 Task: Select the single group option in the hide condition.
Action: Mouse moved to (55, 485)
Screenshot: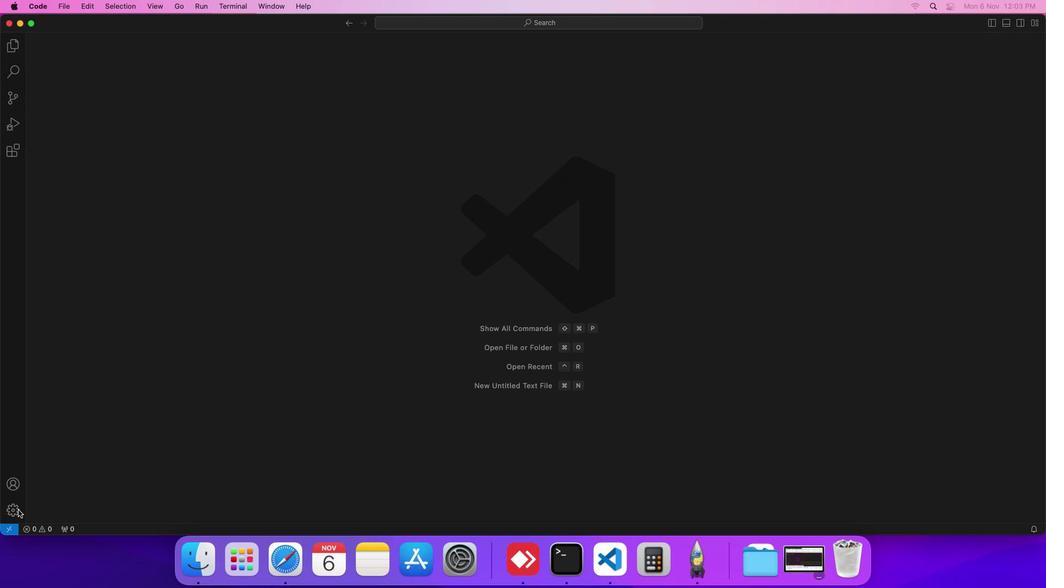 
Action: Mouse pressed left at (55, 485)
Screenshot: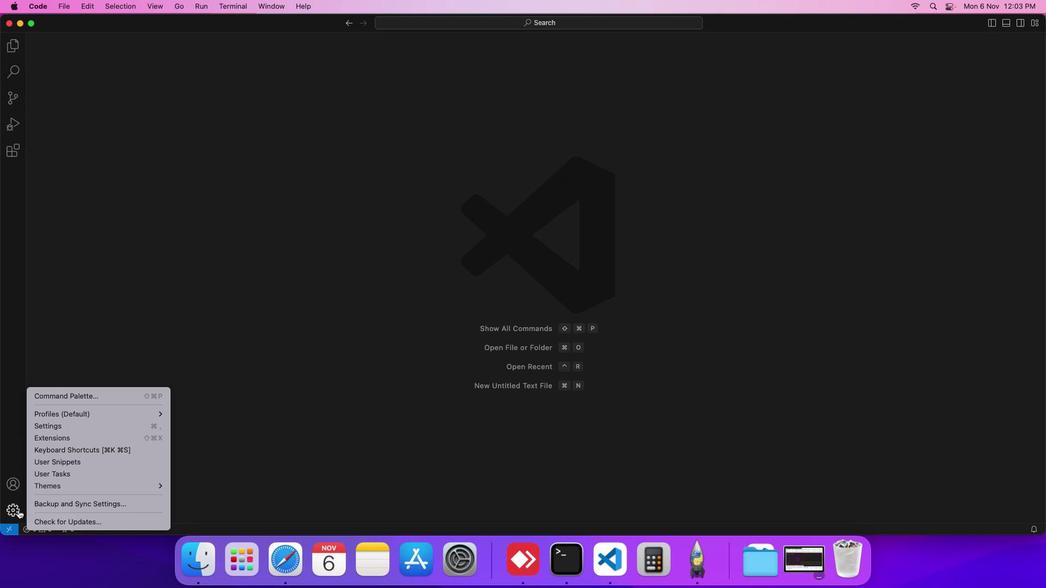 
Action: Mouse moved to (78, 403)
Screenshot: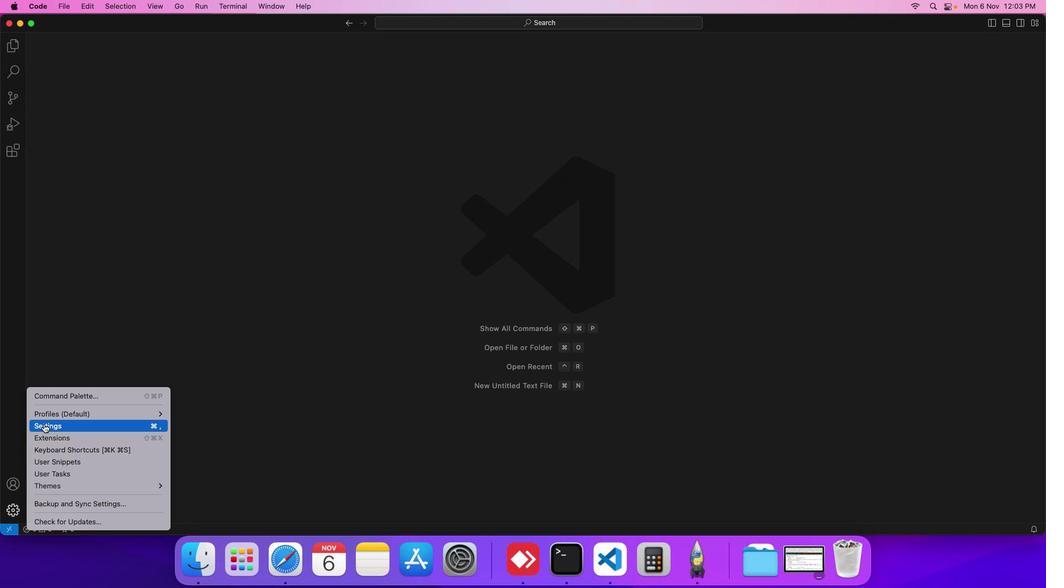 
Action: Mouse pressed left at (78, 403)
Screenshot: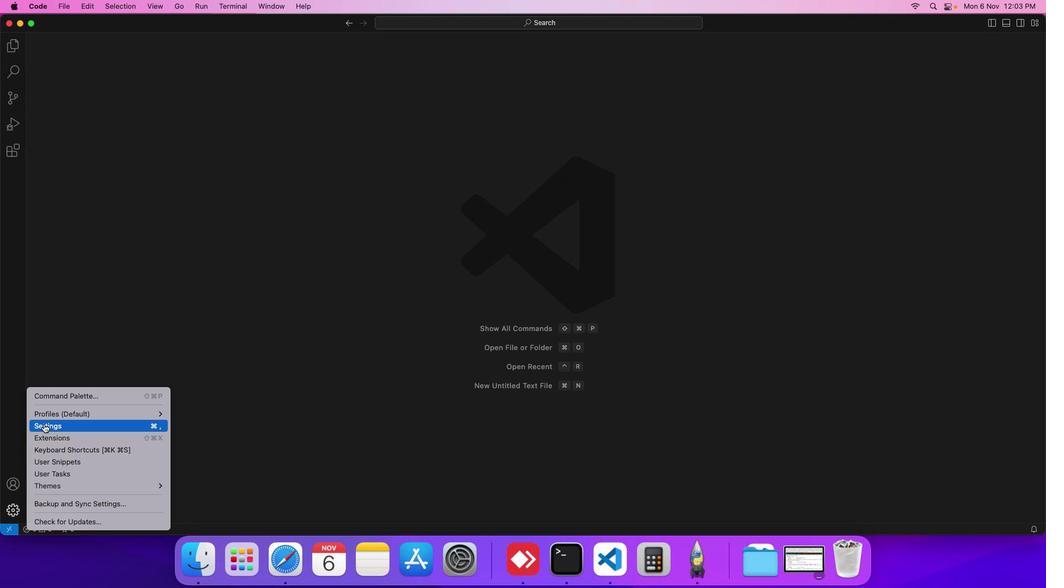 
Action: Mouse moved to (270, 146)
Screenshot: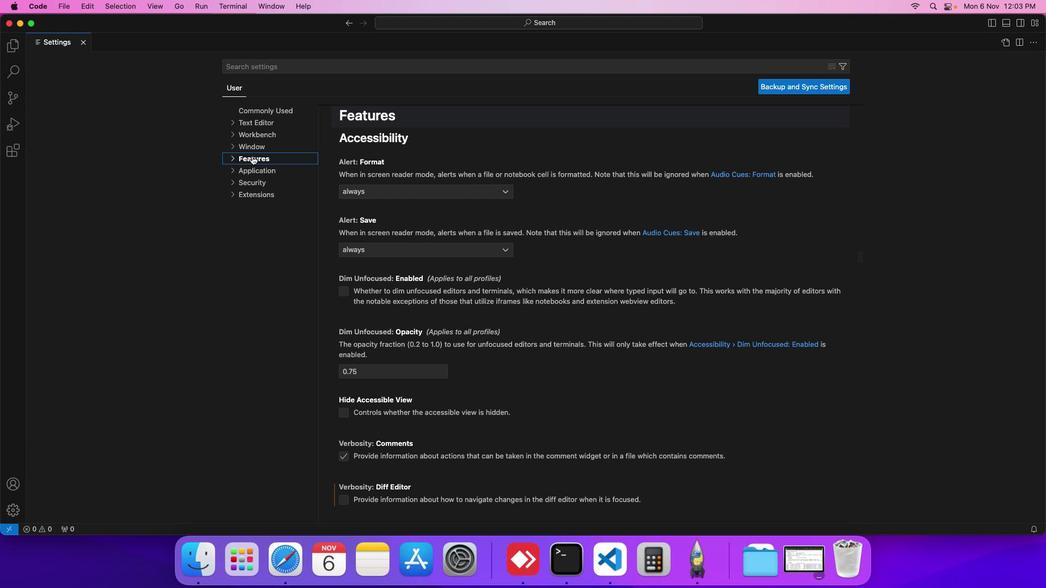 
Action: Mouse pressed left at (270, 146)
Screenshot: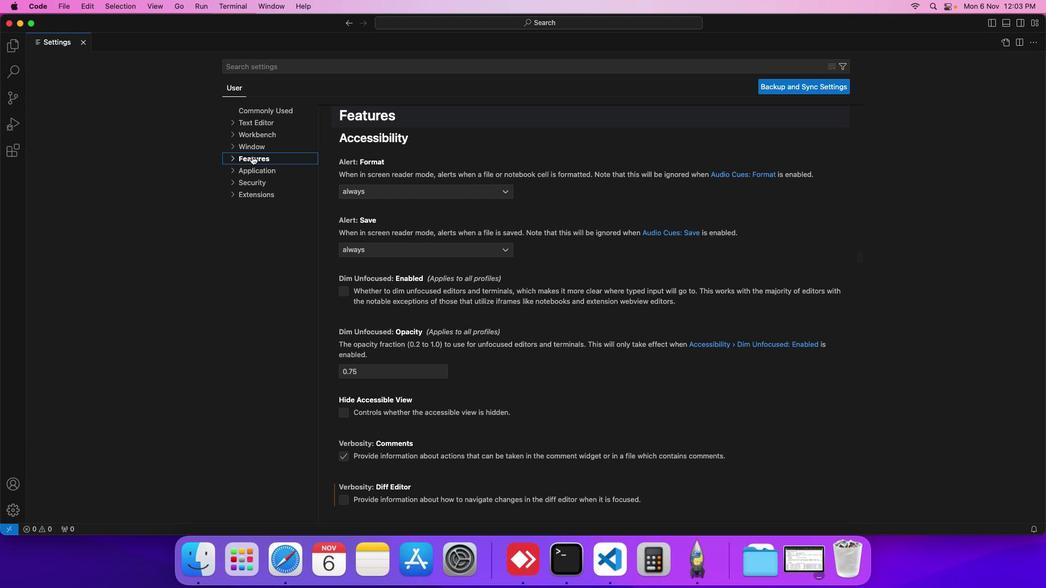 
Action: Mouse moved to (283, 239)
Screenshot: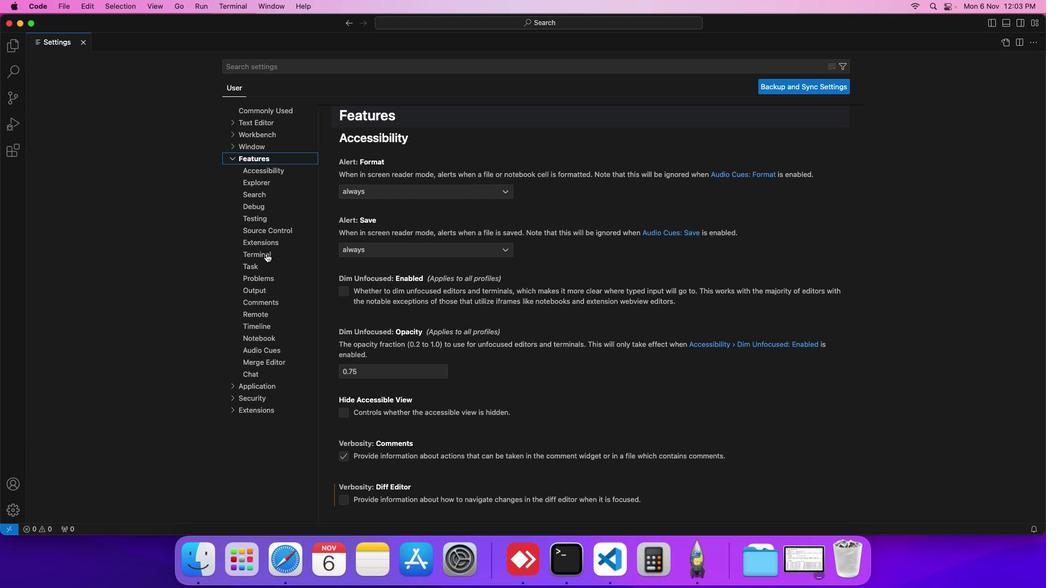 
Action: Mouse pressed left at (283, 239)
Screenshot: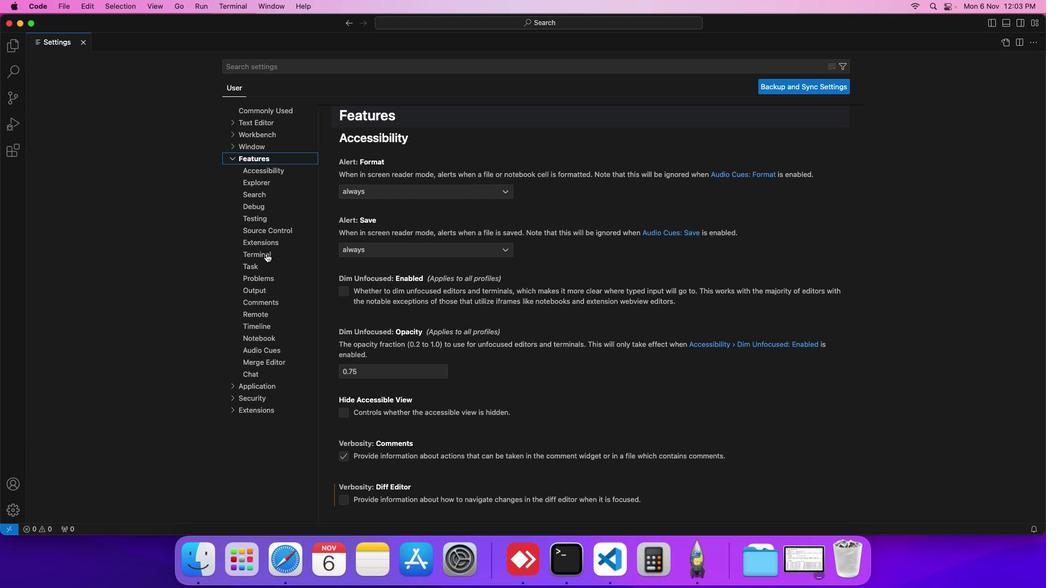 
Action: Mouse moved to (347, 320)
Screenshot: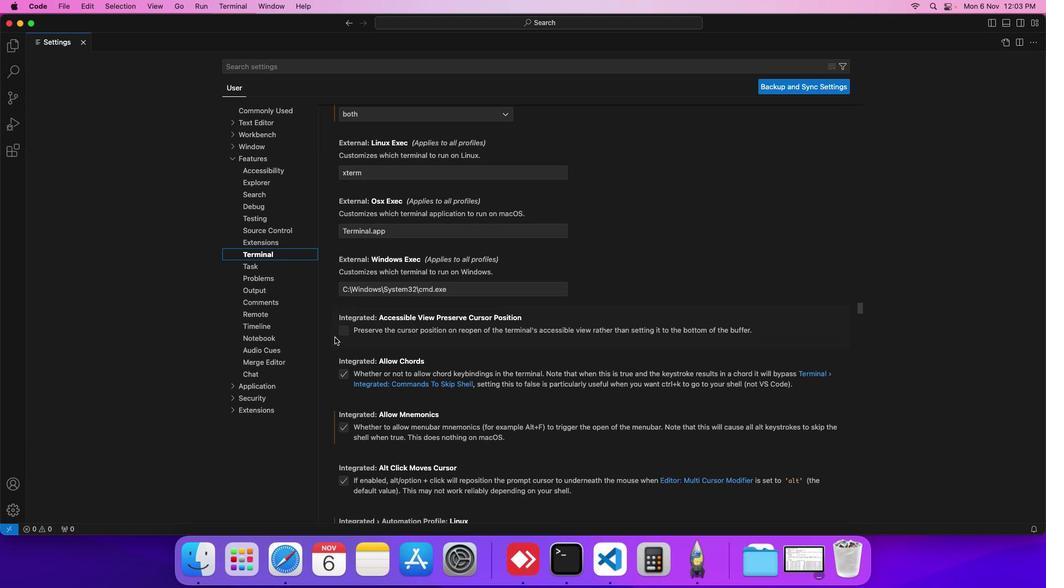 
Action: Mouse scrolled (347, 320) with delta (38, -2)
Screenshot: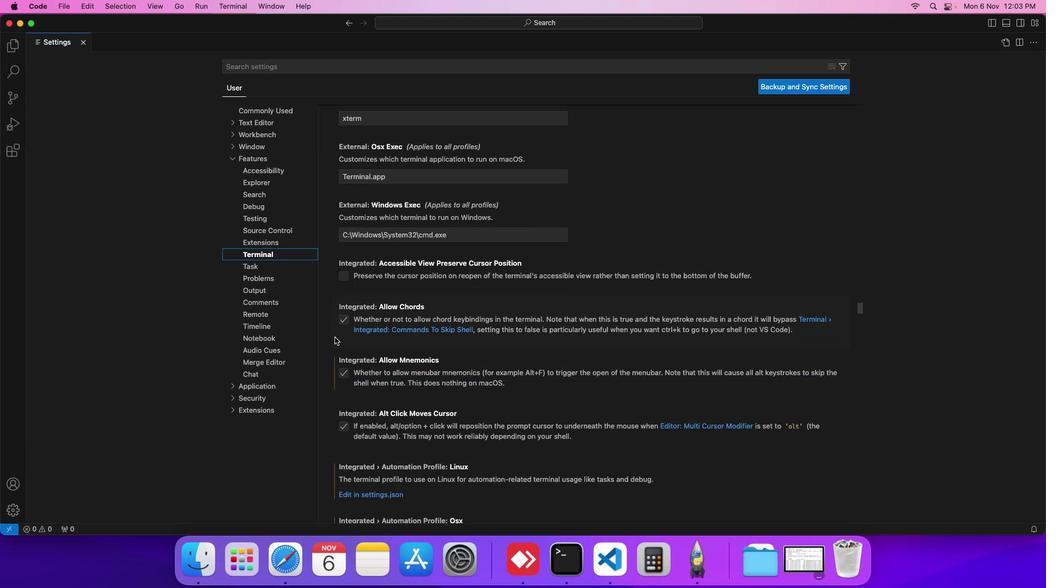 
Action: Mouse scrolled (347, 320) with delta (38, -2)
Screenshot: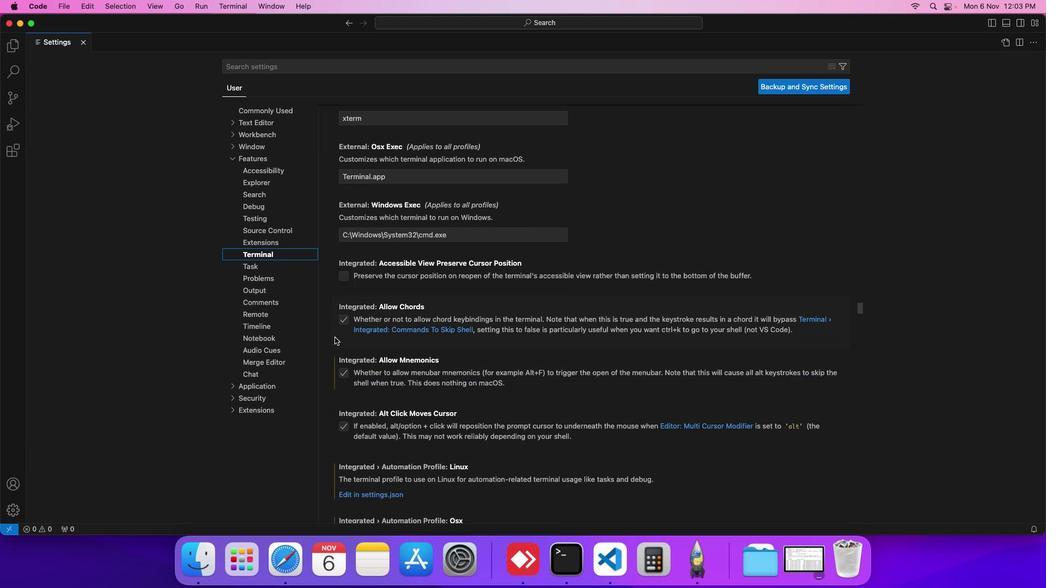 
Action: Mouse scrolled (347, 320) with delta (38, -3)
Screenshot: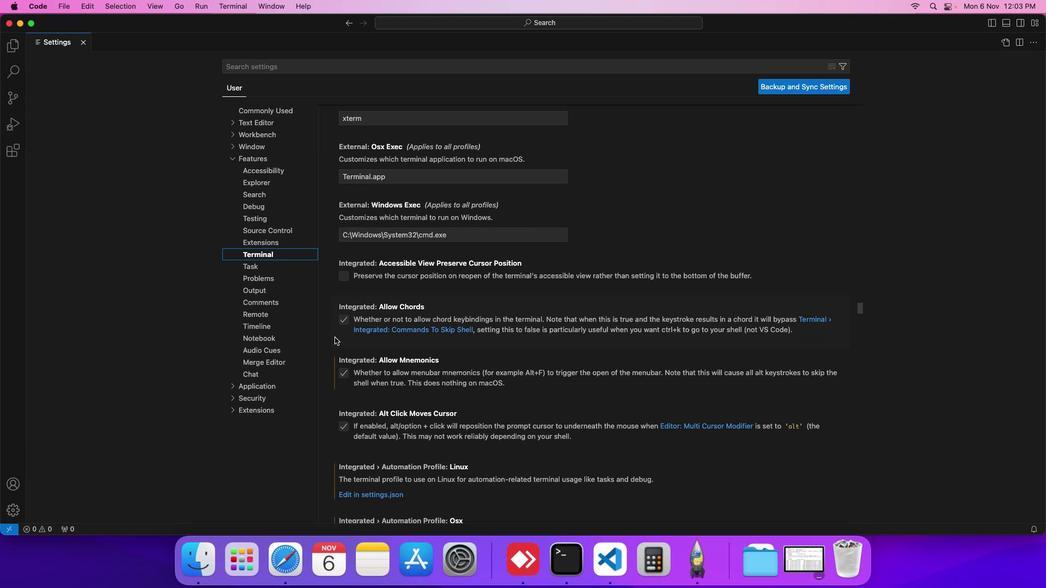 
Action: Mouse scrolled (347, 320) with delta (38, -2)
Screenshot: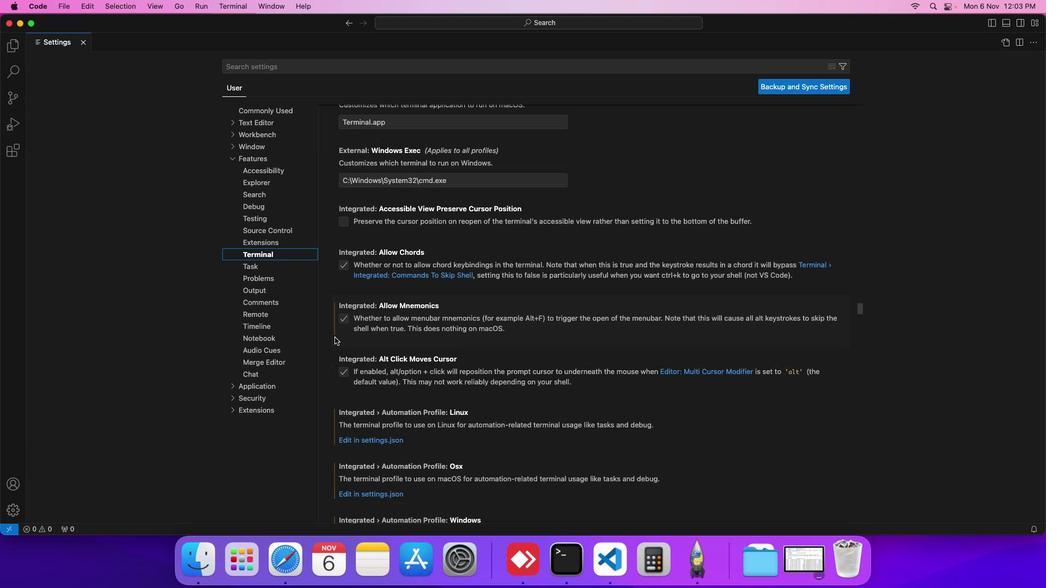 
Action: Mouse scrolled (347, 320) with delta (38, -2)
Screenshot: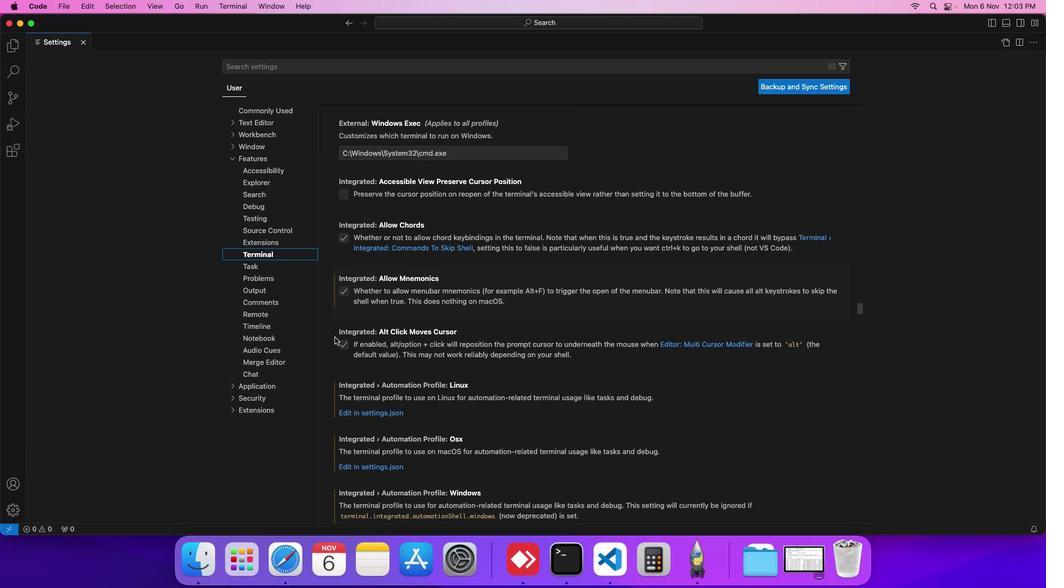 
Action: Mouse scrolled (347, 320) with delta (38, -2)
Screenshot: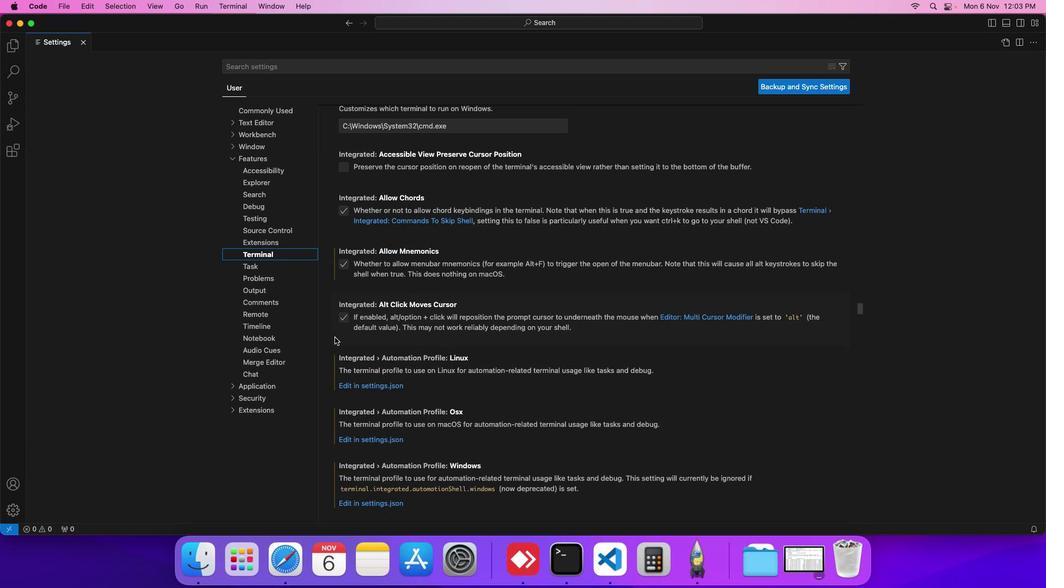 
Action: Mouse scrolled (347, 320) with delta (38, -2)
Screenshot: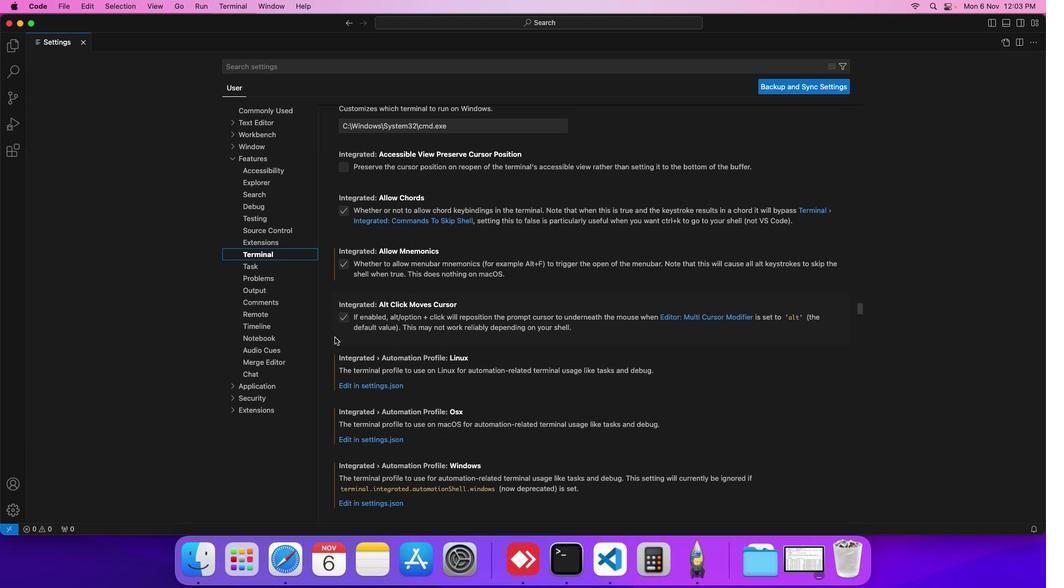 
Action: Mouse moved to (347, 320)
Screenshot: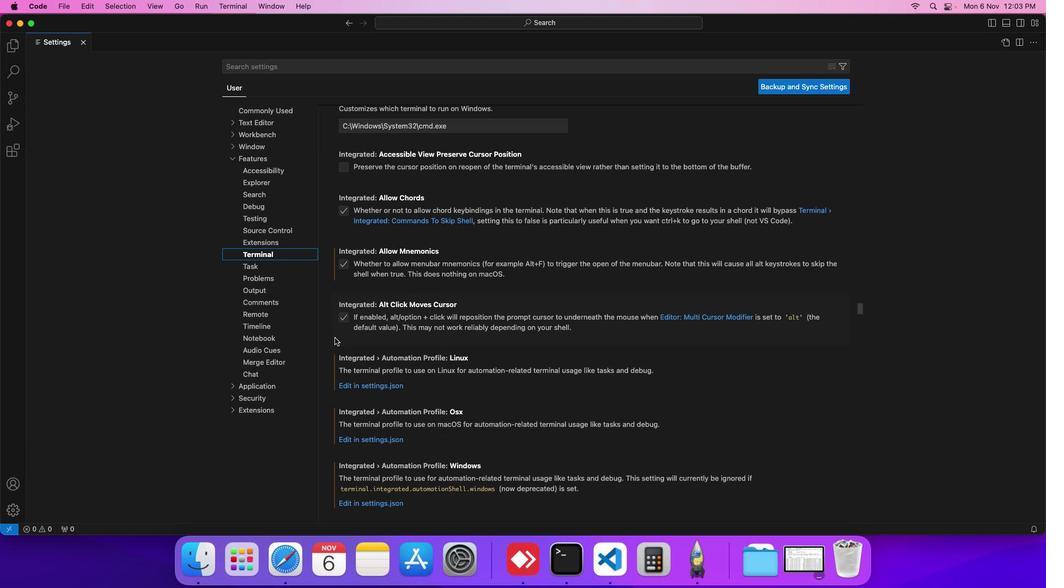 
Action: Mouse scrolled (347, 320) with delta (38, -2)
Screenshot: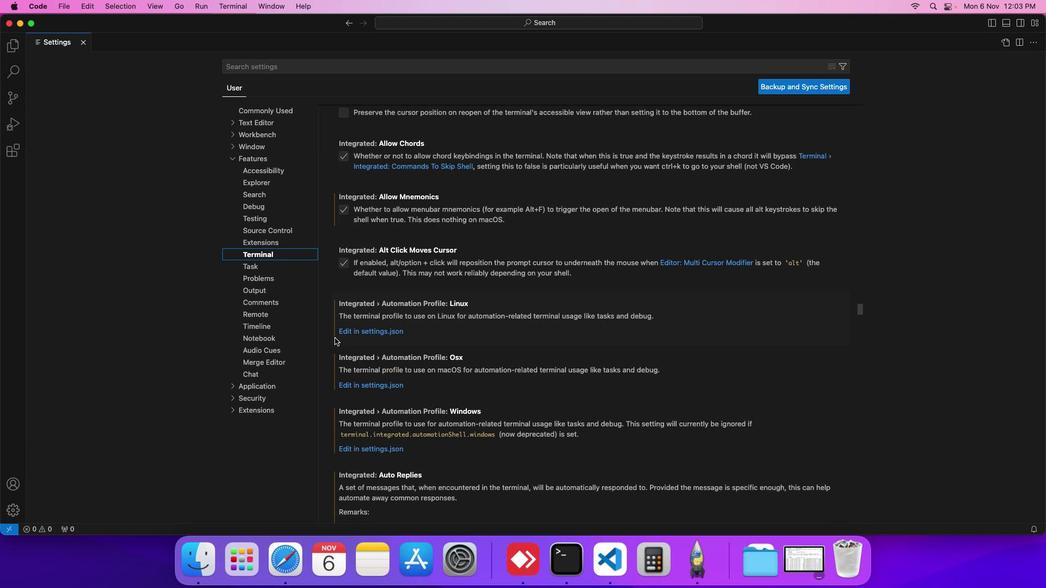 
Action: Mouse scrolled (347, 320) with delta (38, -2)
Screenshot: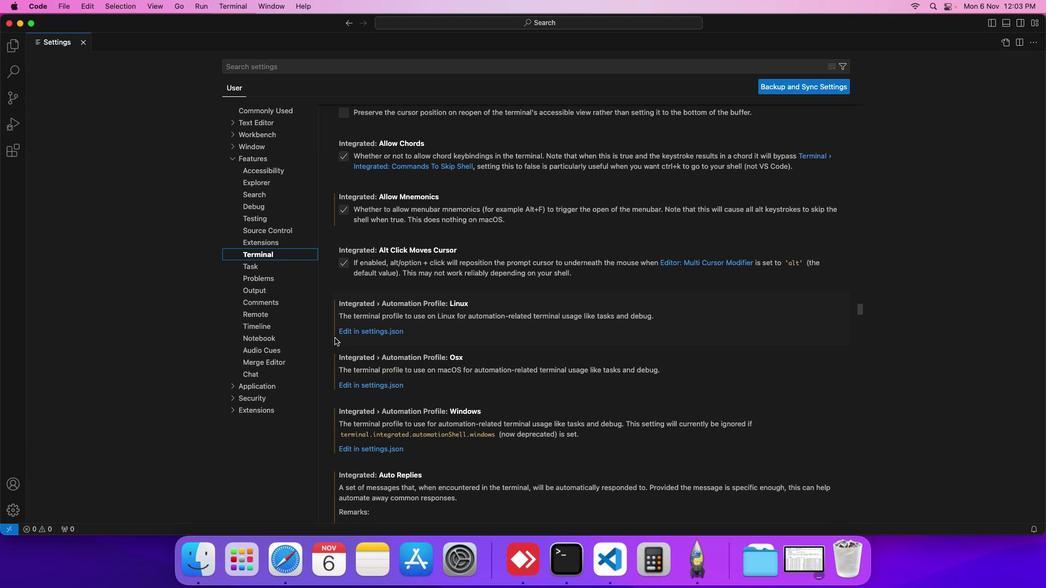 
Action: Mouse scrolled (347, 320) with delta (38, -2)
Screenshot: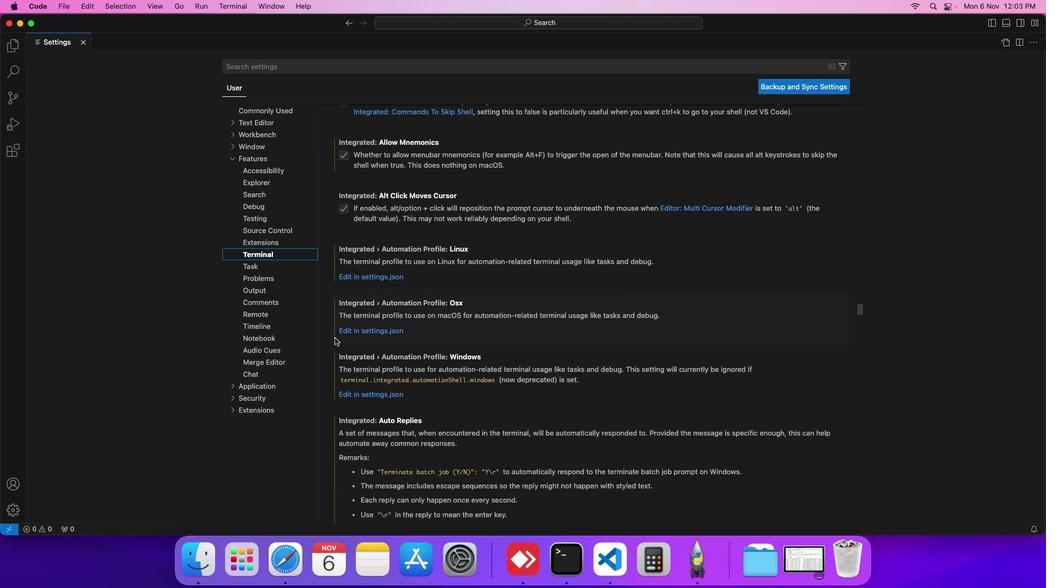 
Action: Mouse scrolled (347, 320) with delta (38, -2)
Screenshot: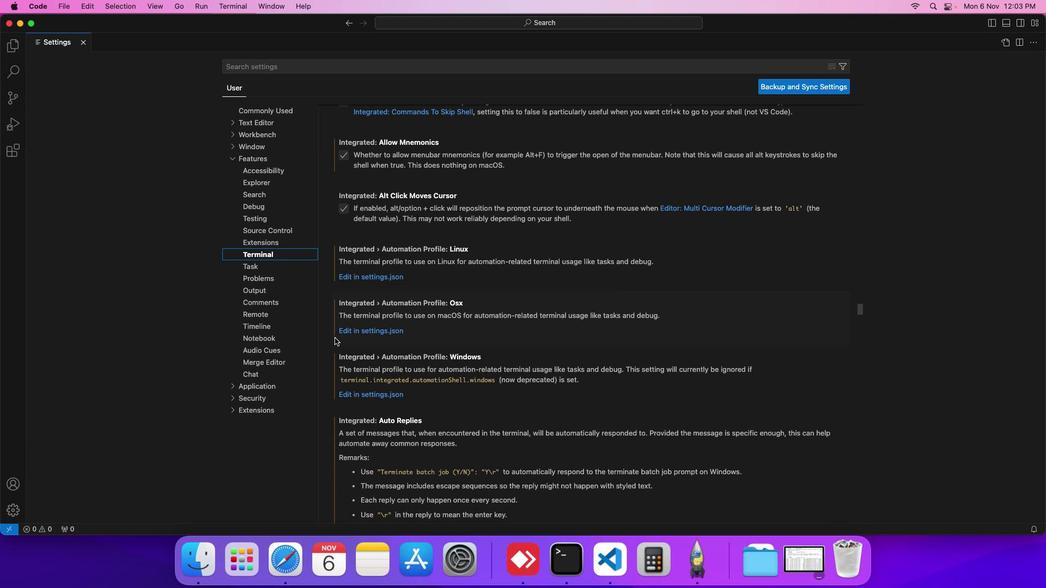 
Action: Mouse scrolled (347, 320) with delta (38, -2)
Screenshot: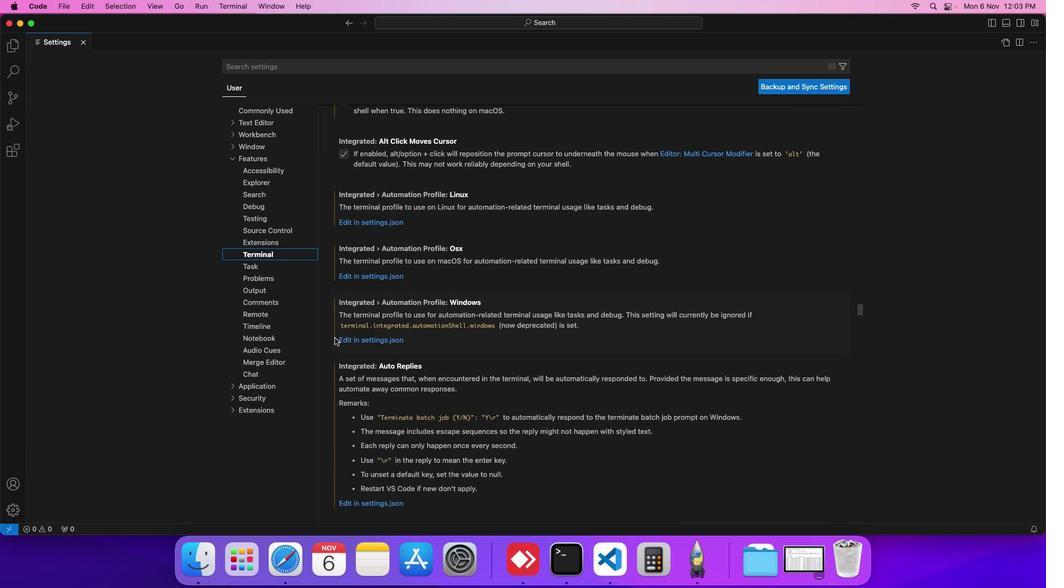 
Action: Mouse scrolled (347, 320) with delta (38, -2)
Screenshot: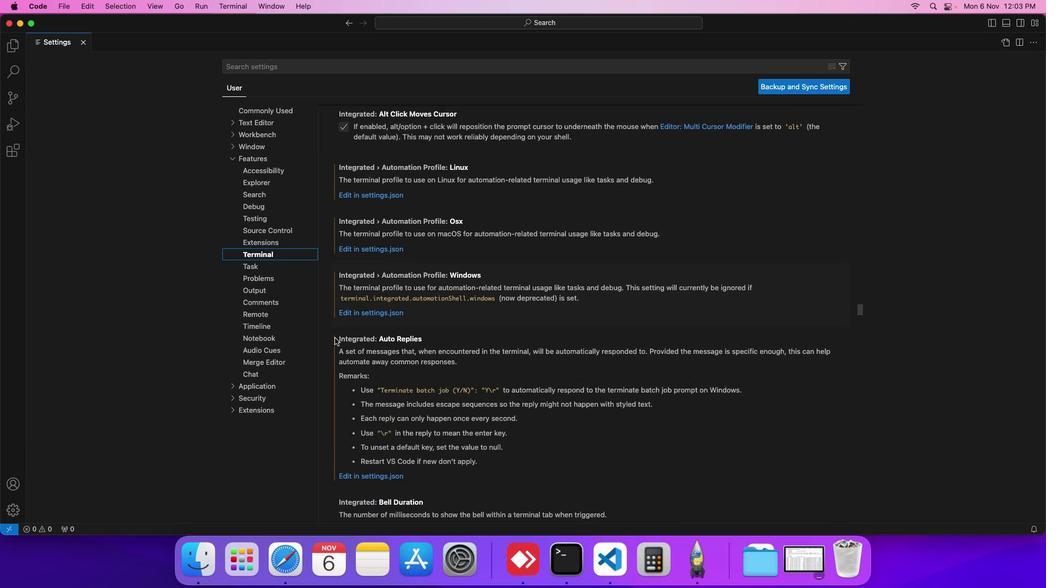 
Action: Mouse scrolled (347, 320) with delta (38, -2)
Screenshot: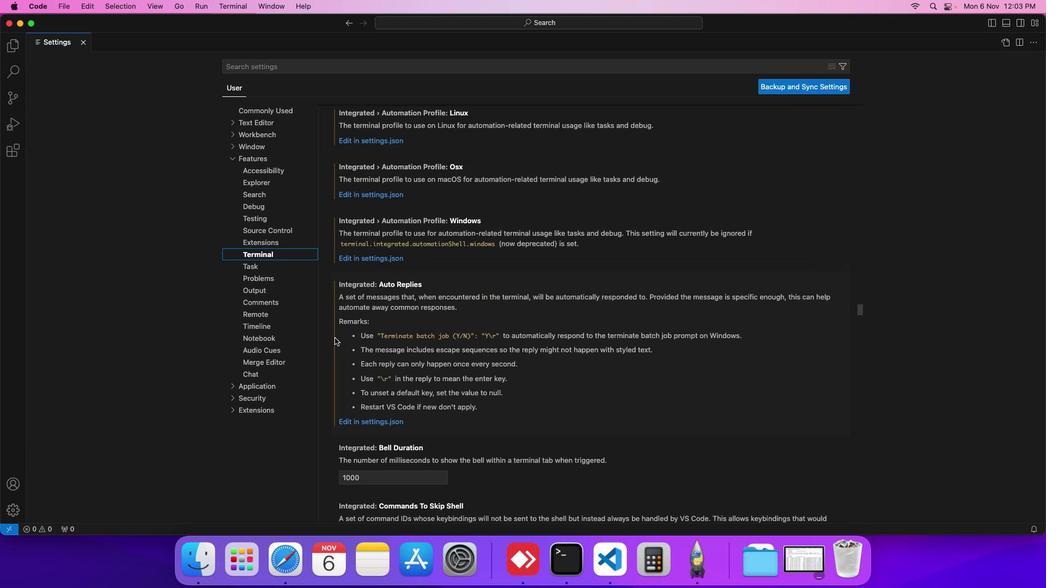 
Action: Mouse scrolled (347, 320) with delta (38, -3)
Screenshot: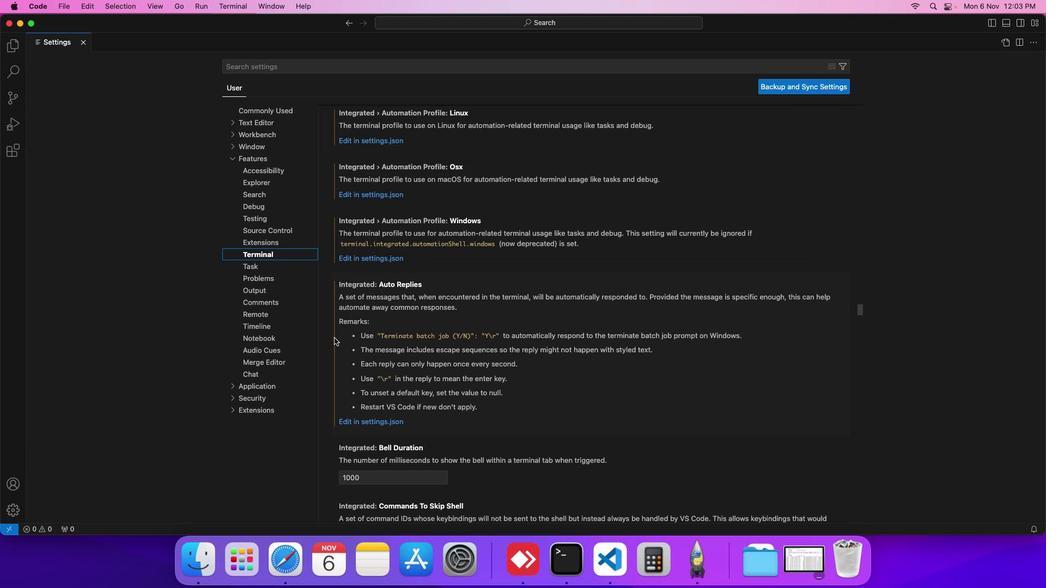 
Action: Mouse moved to (346, 320)
Screenshot: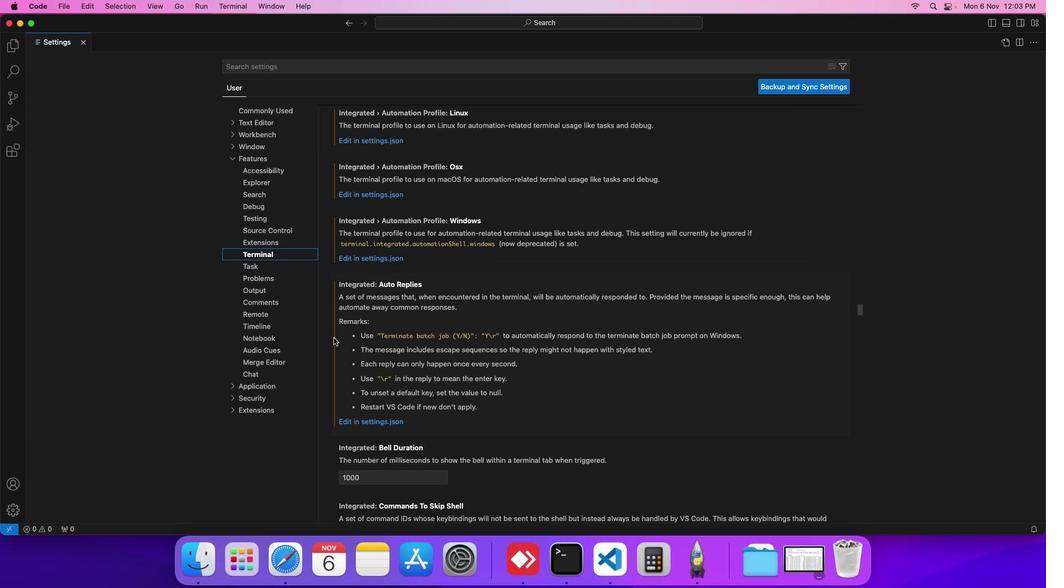 
Action: Mouse scrolled (346, 320) with delta (38, -2)
Screenshot: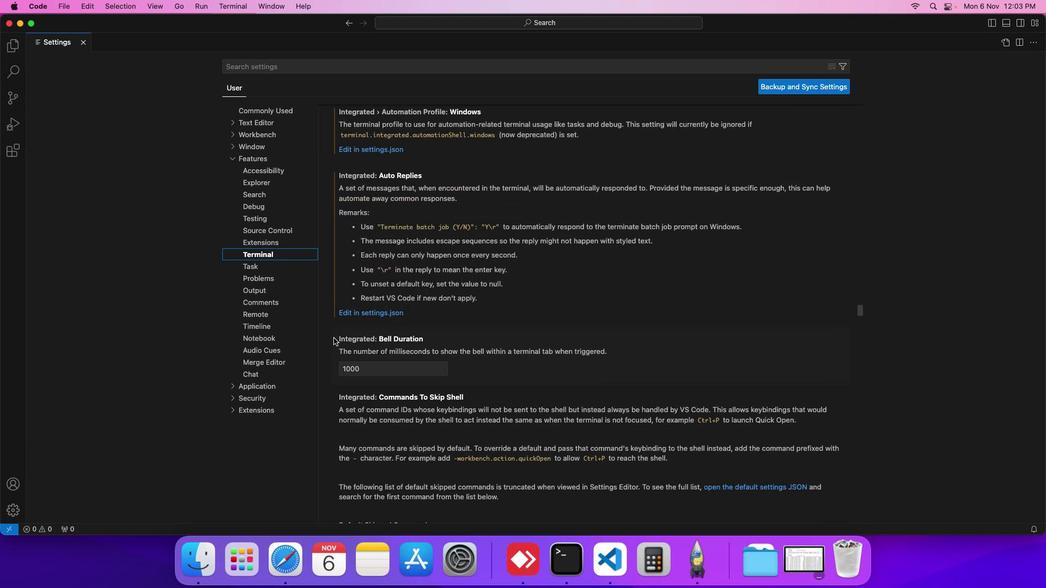 
Action: Mouse scrolled (346, 320) with delta (38, -2)
Screenshot: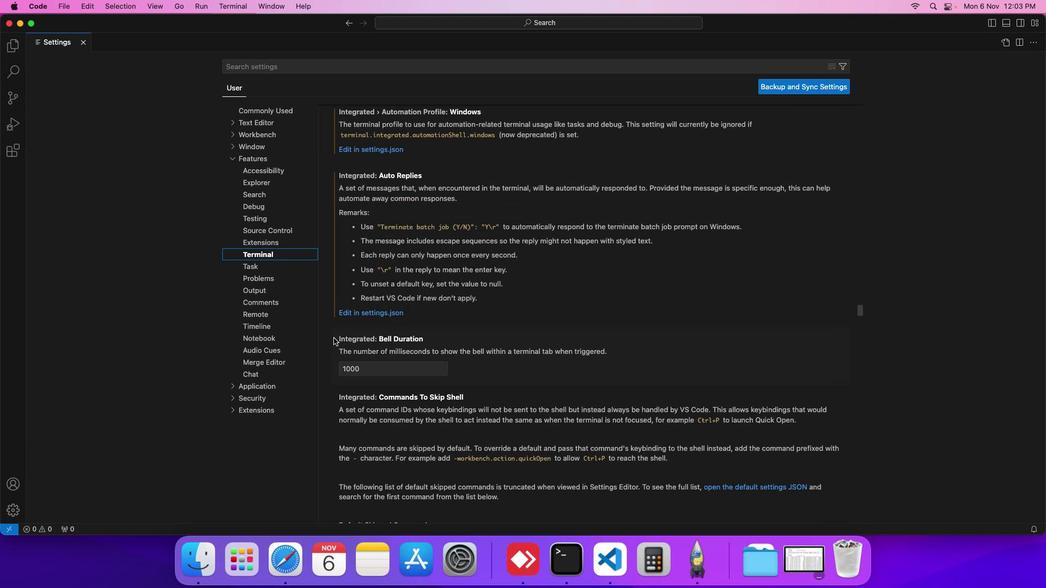 
Action: Mouse scrolled (346, 320) with delta (38, -3)
Screenshot: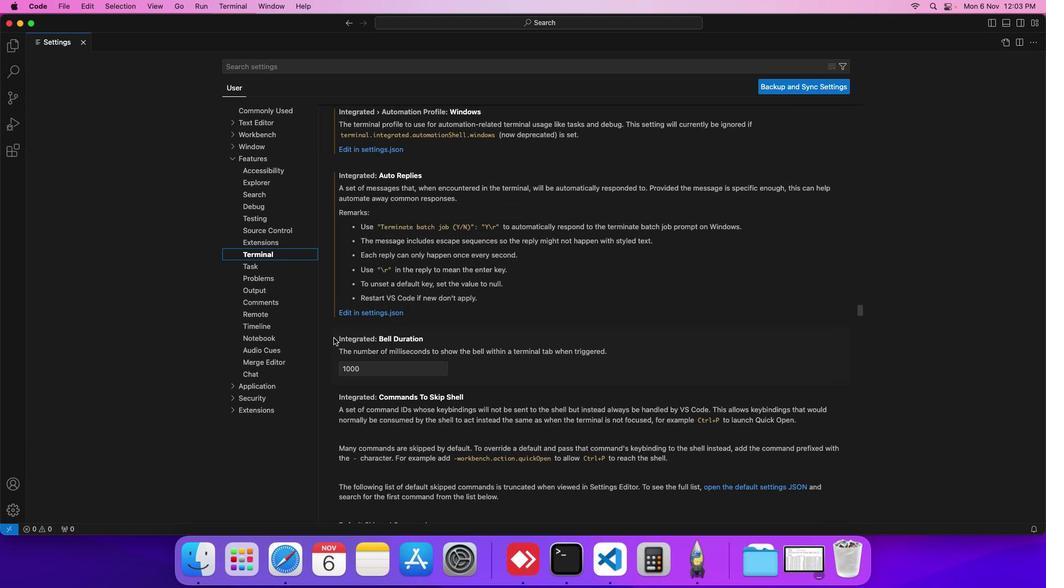 
Action: Mouse moved to (344, 320)
Screenshot: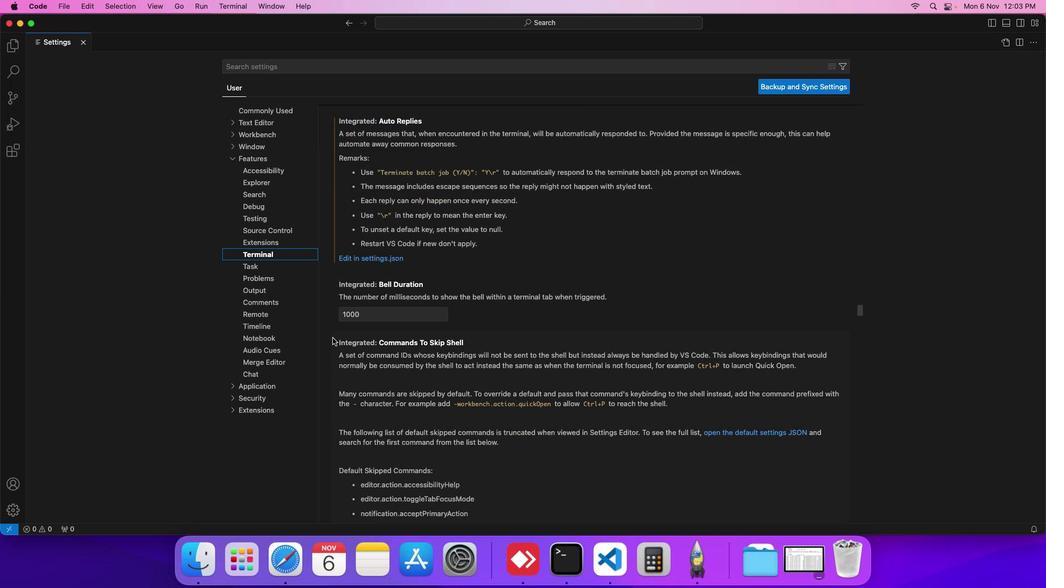 
Action: Mouse scrolled (344, 320) with delta (38, -2)
Screenshot: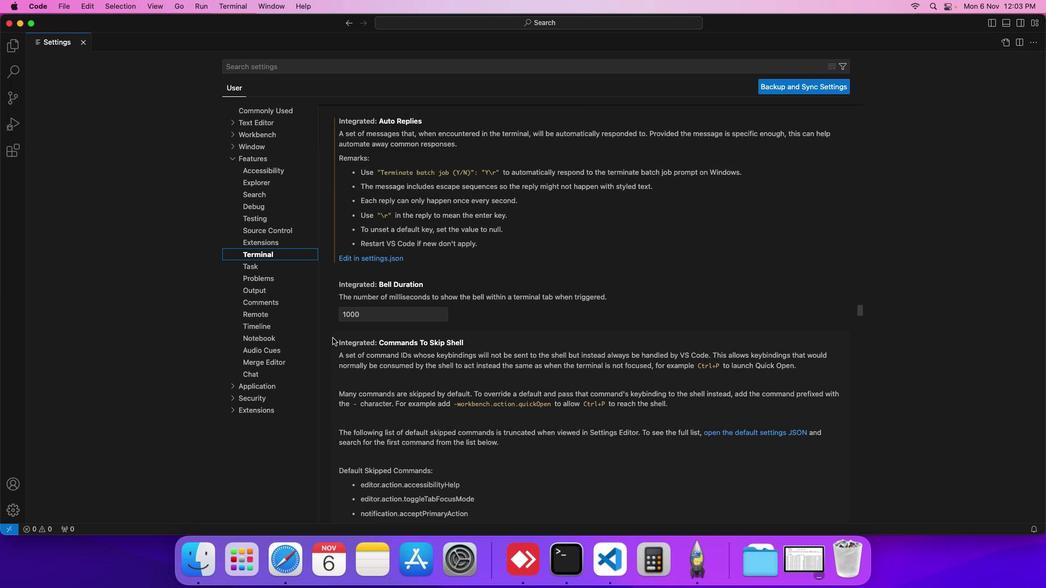 
Action: Mouse scrolled (344, 320) with delta (38, -2)
Screenshot: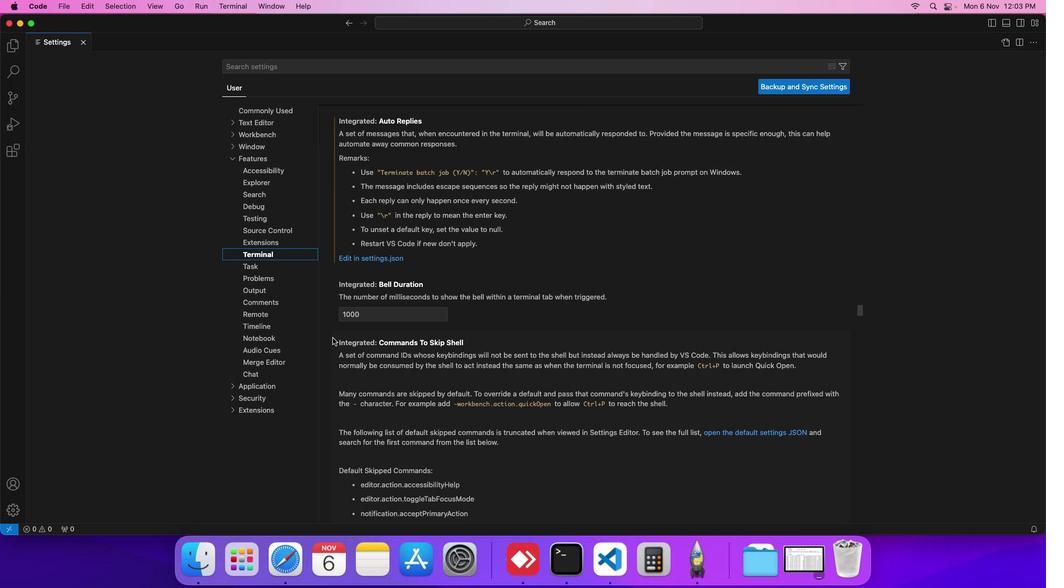 
Action: Mouse scrolled (344, 320) with delta (38, -2)
Screenshot: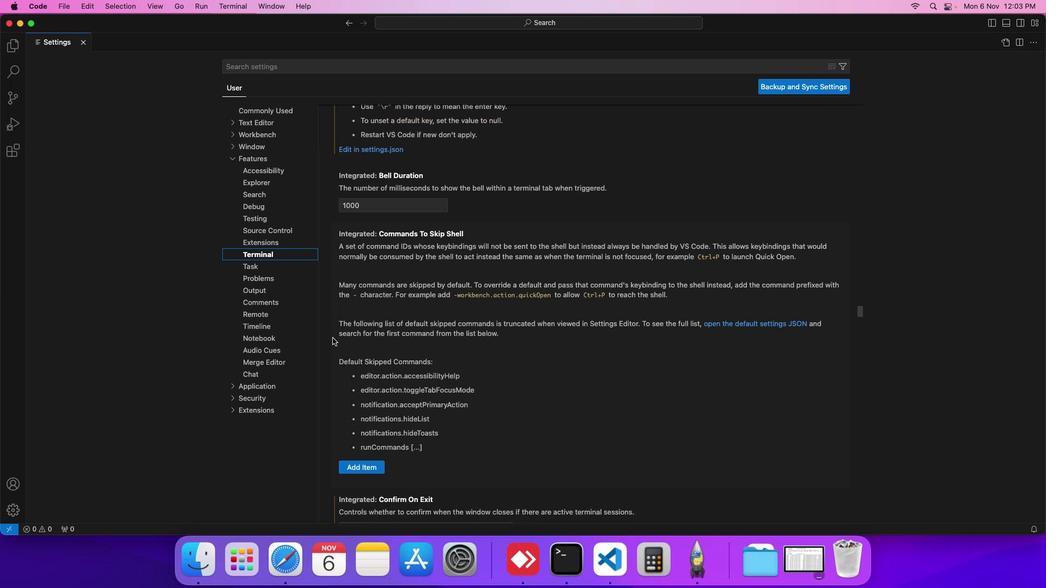 
Action: Mouse scrolled (344, 320) with delta (38, -2)
Screenshot: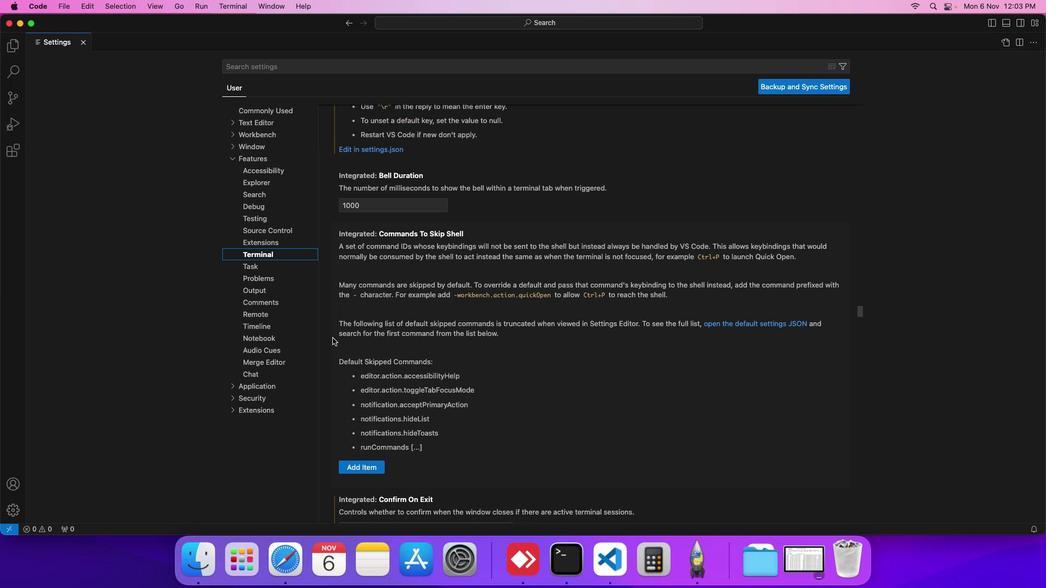 
Action: Mouse scrolled (344, 320) with delta (38, -3)
Screenshot: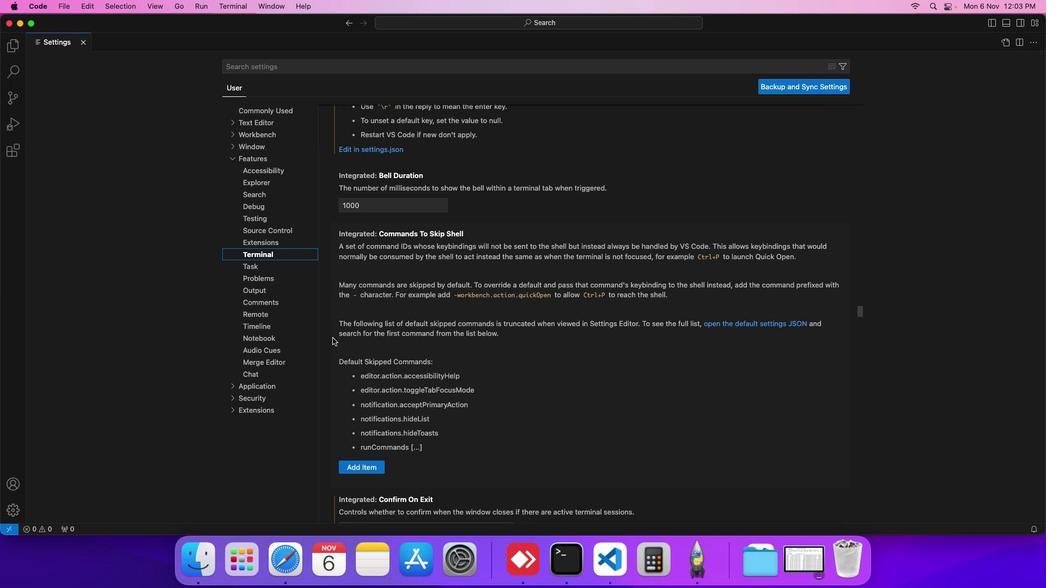 
Action: Mouse scrolled (344, 320) with delta (38, -2)
Screenshot: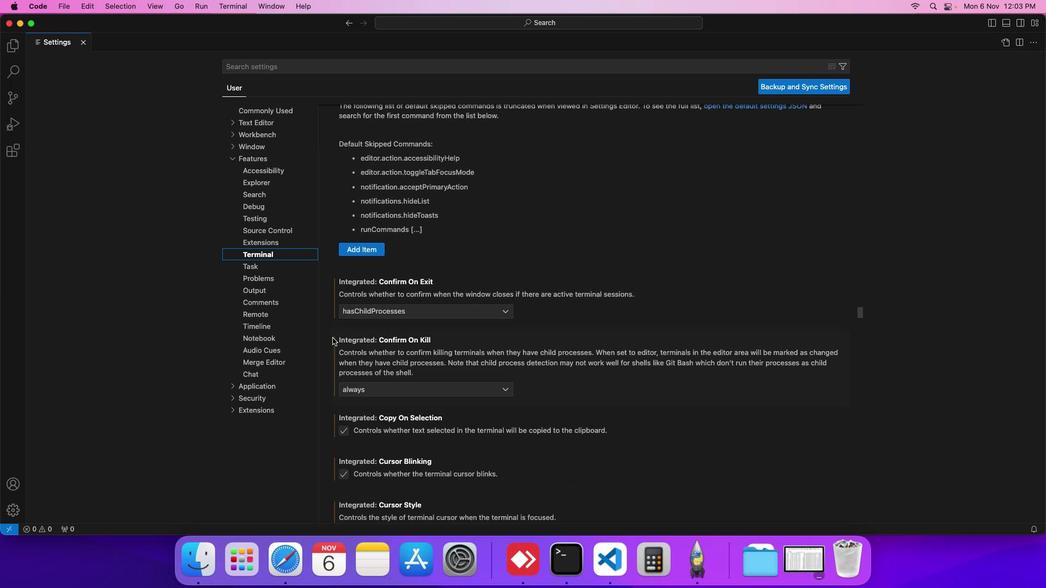 
Action: Mouse scrolled (344, 320) with delta (38, -2)
Screenshot: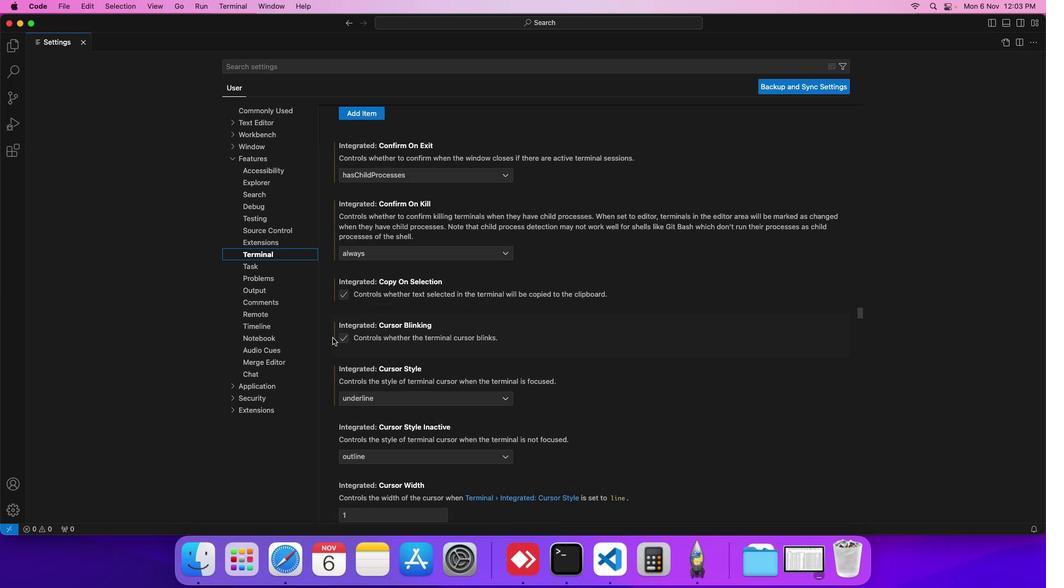 
Action: Mouse scrolled (344, 320) with delta (38, -3)
Screenshot: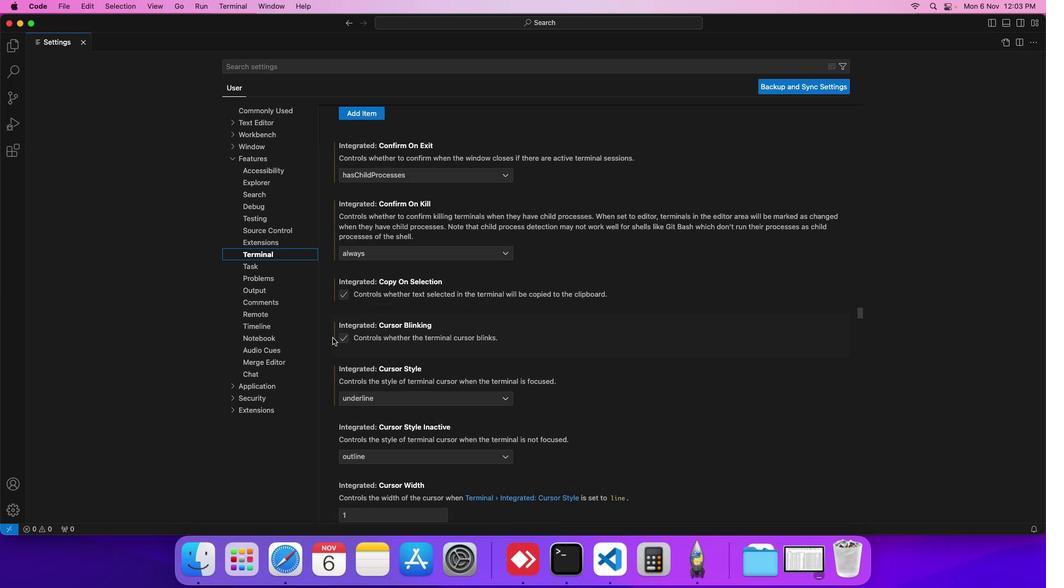 
Action: Mouse scrolled (344, 320) with delta (38, -4)
Screenshot: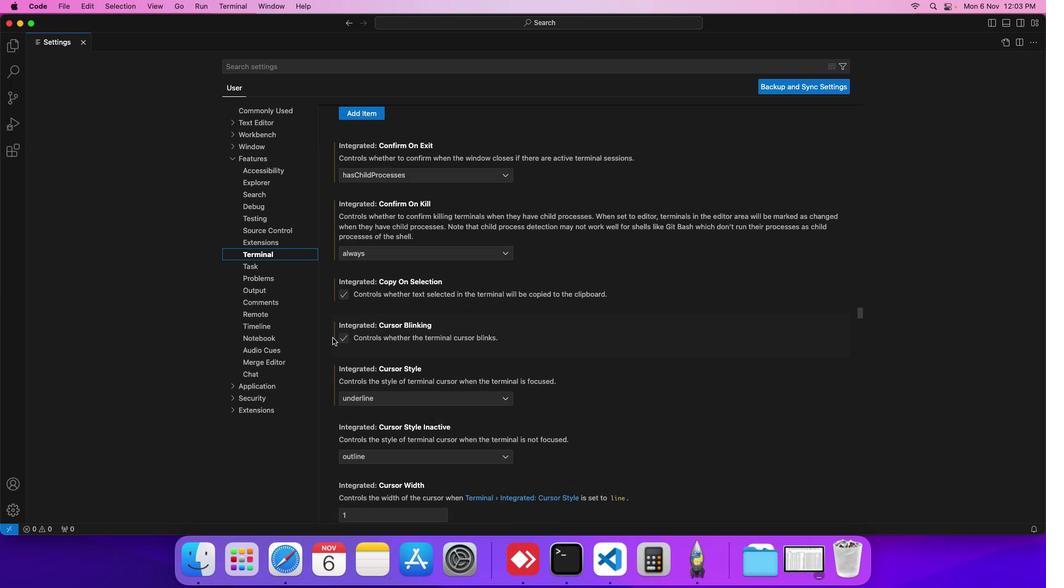 
Action: Mouse scrolled (344, 320) with delta (38, -4)
Screenshot: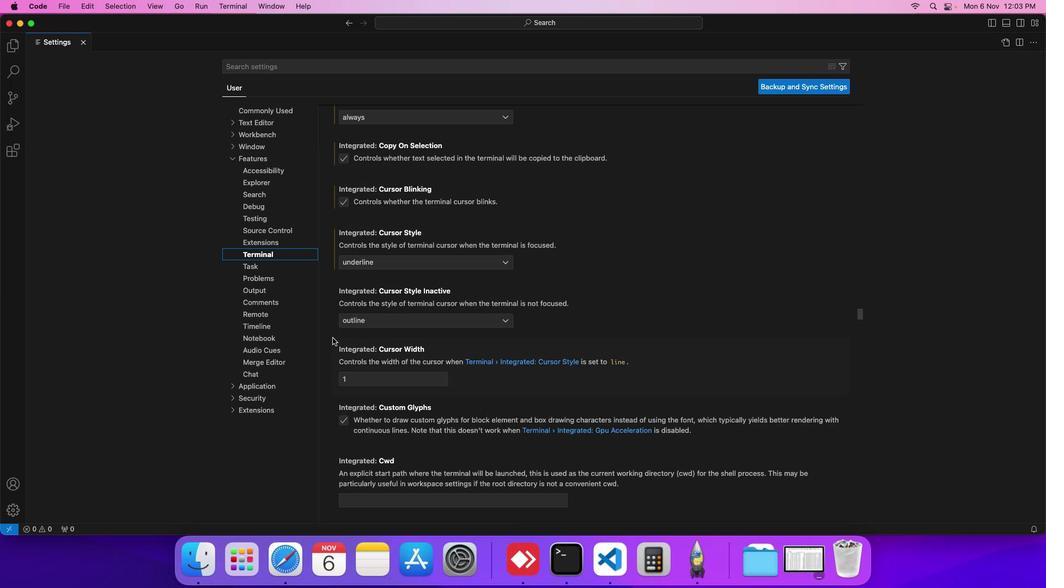 
Action: Mouse scrolled (344, 320) with delta (38, -4)
Screenshot: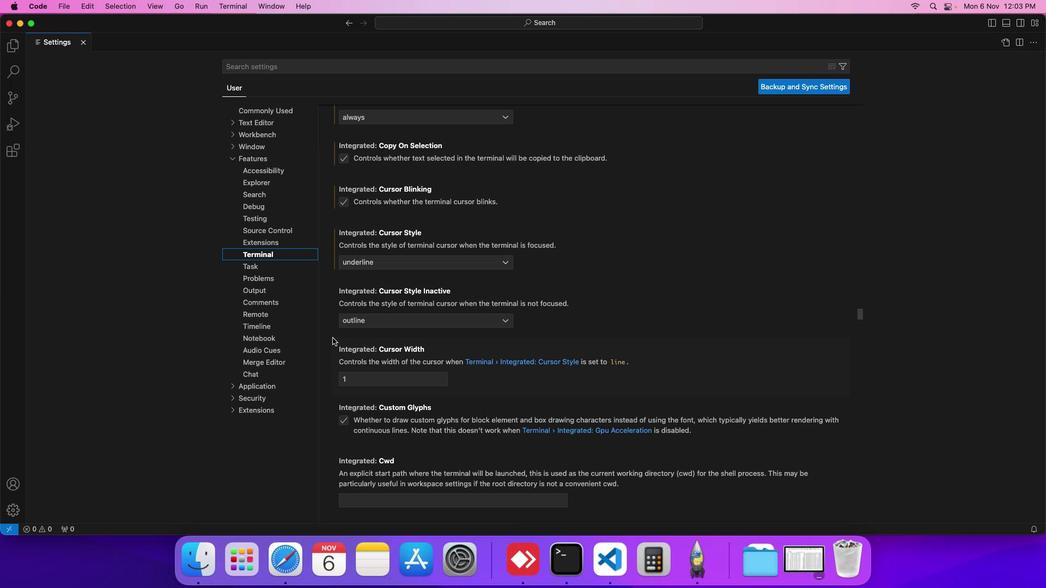 
Action: Mouse moved to (344, 320)
Screenshot: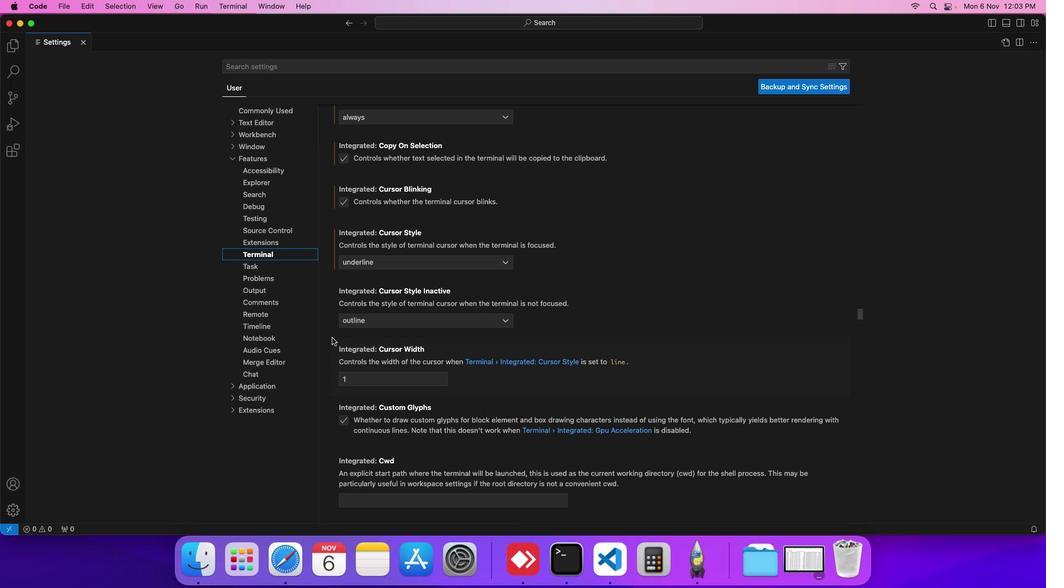 
Action: Mouse scrolled (344, 320) with delta (38, -2)
Screenshot: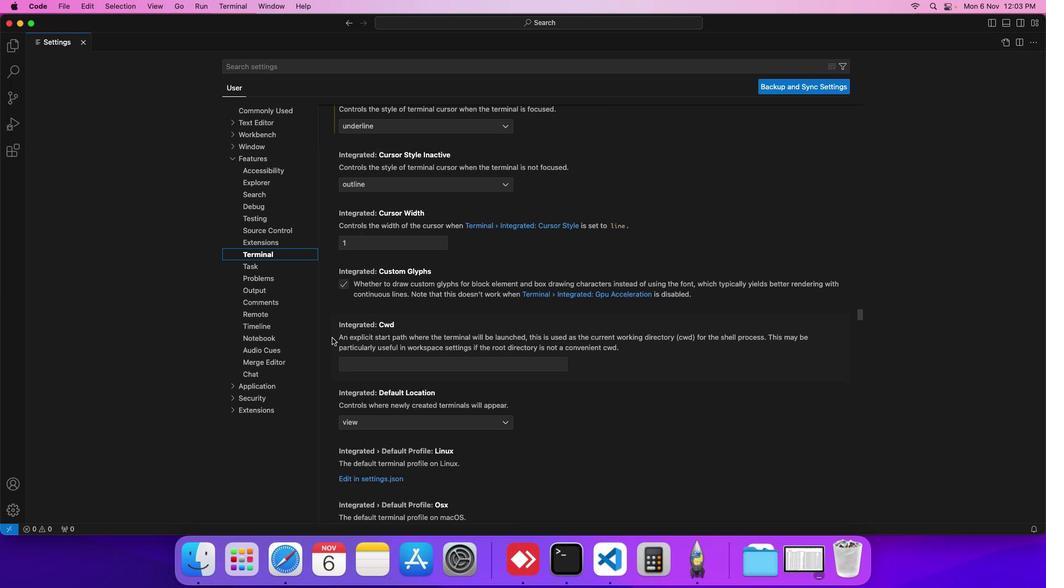 
Action: Mouse scrolled (344, 320) with delta (38, -2)
Screenshot: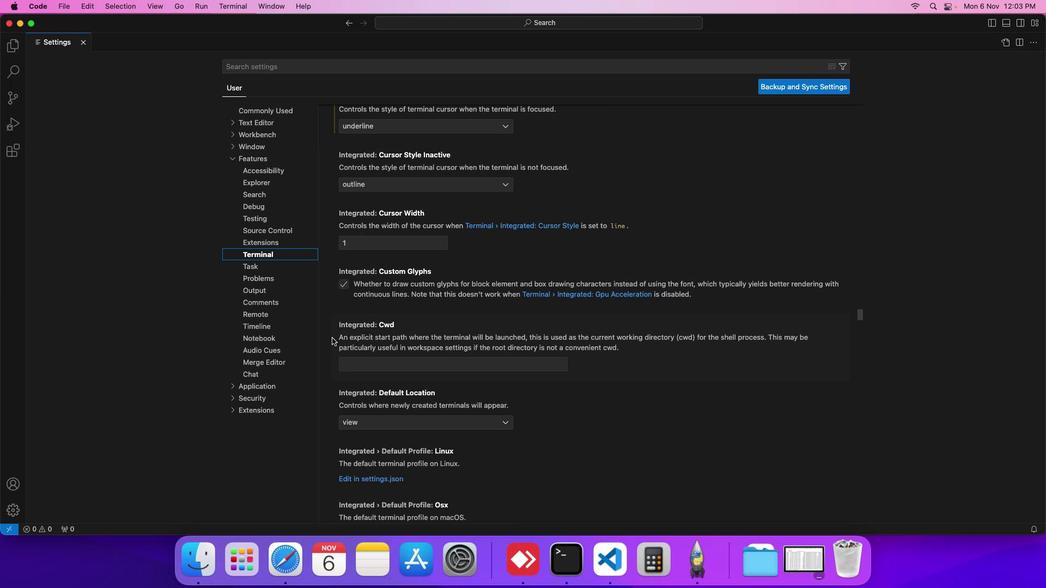 
Action: Mouse scrolled (344, 320) with delta (38, -3)
Screenshot: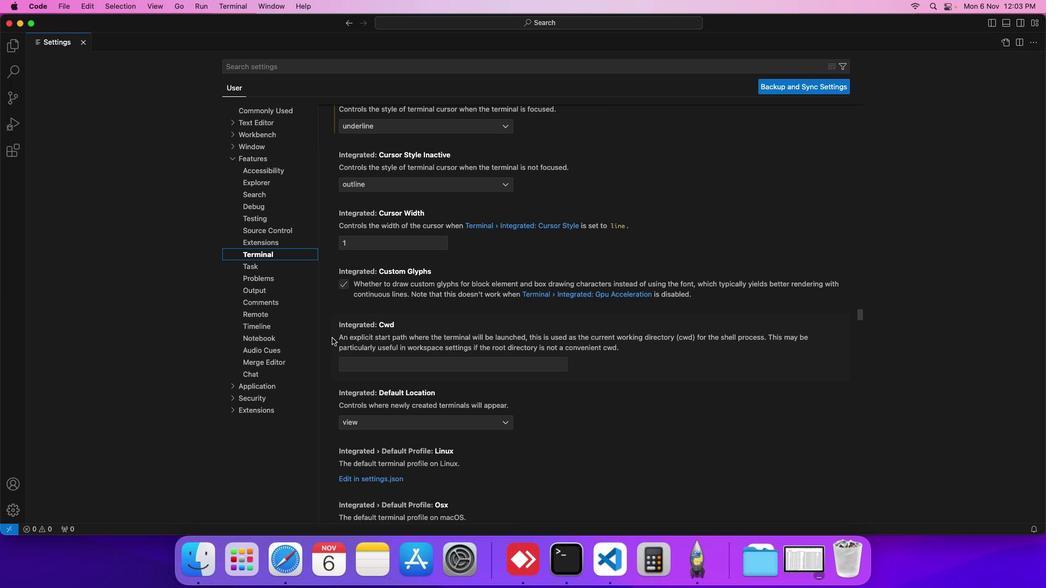 
Action: Mouse scrolled (344, 320) with delta (38, -2)
Screenshot: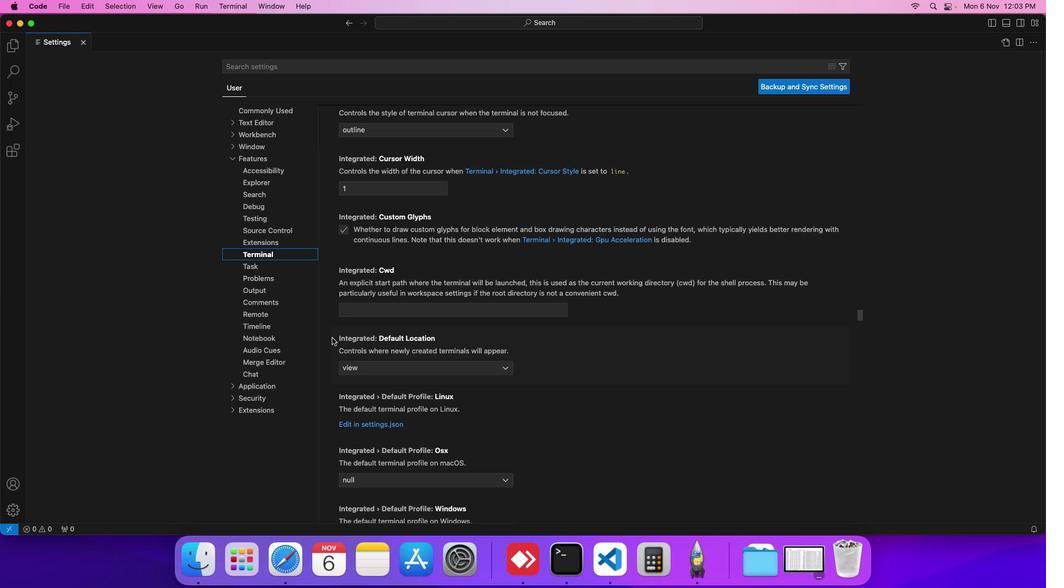 
Action: Mouse scrolled (344, 320) with delta (38, -2)
Screenshot: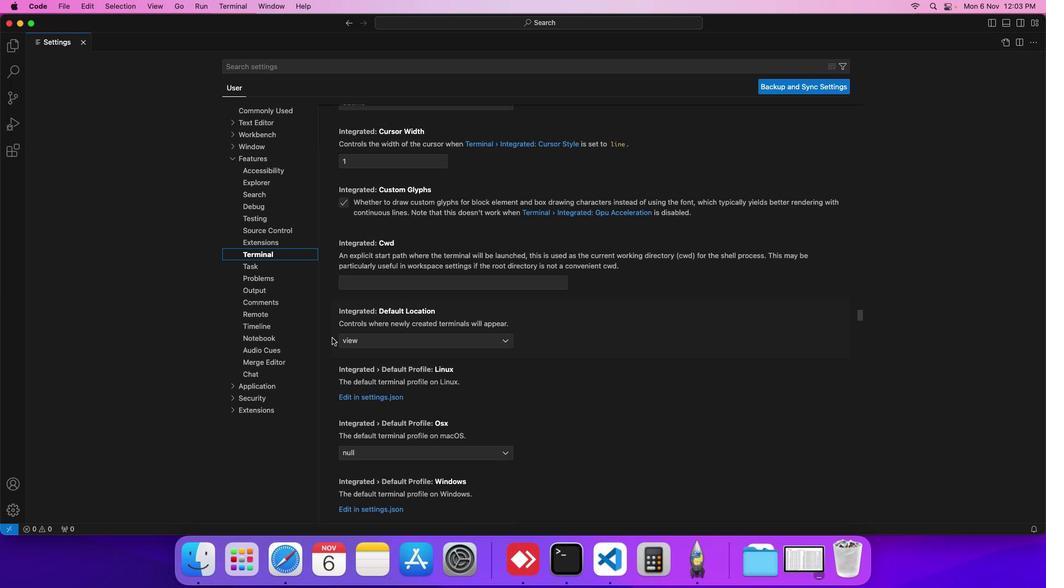 
Action: Mouse scrolled (344, 320) with delta (38, -2)
Screenshot: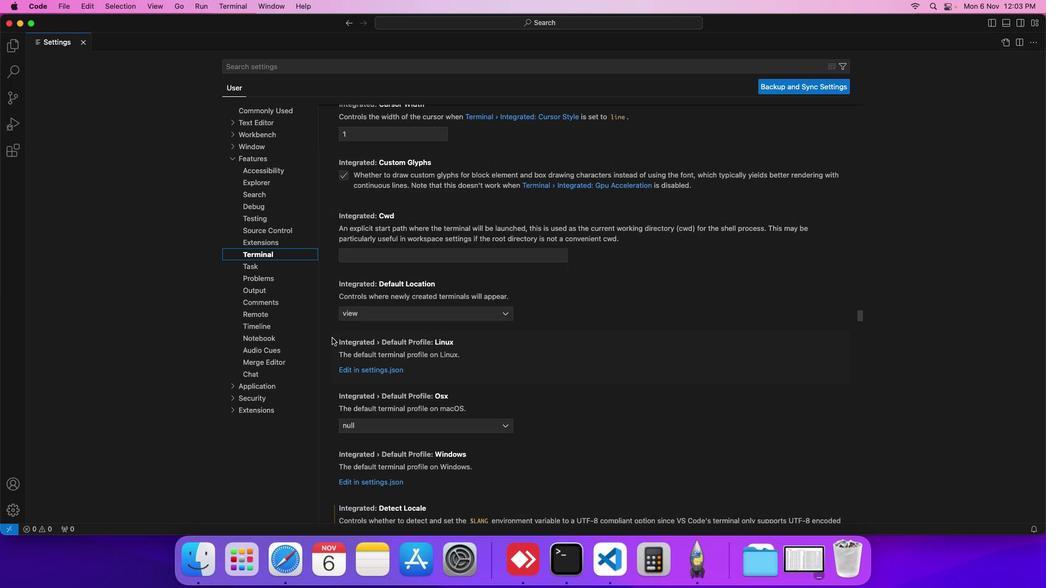 
Action: Mouse scrolled (344, 320) with delta (38, -2)
Screenshot: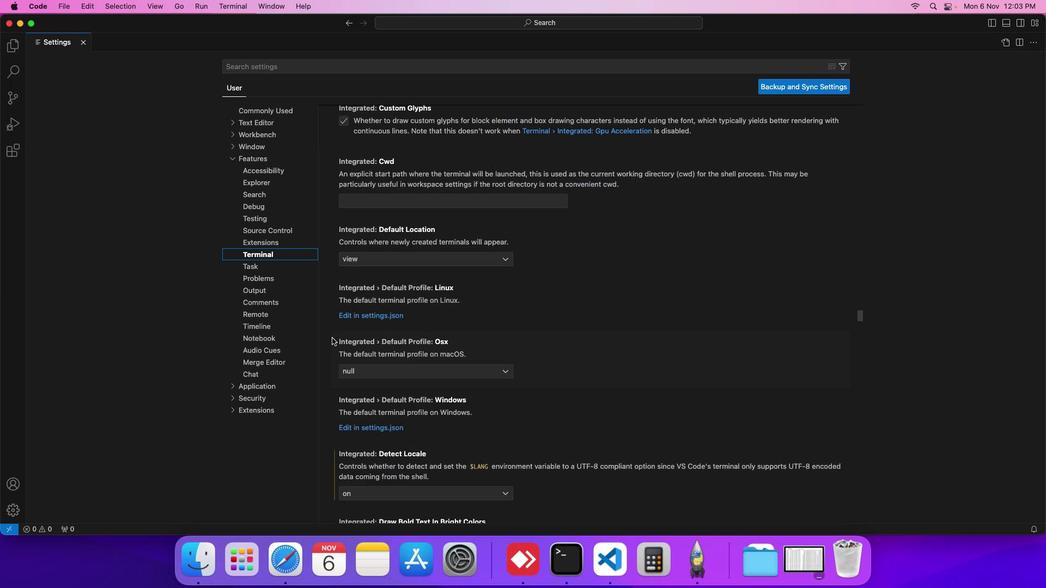 
Action: Mouse scrolled (344, 320) with delta (38, -3)
Screenshot: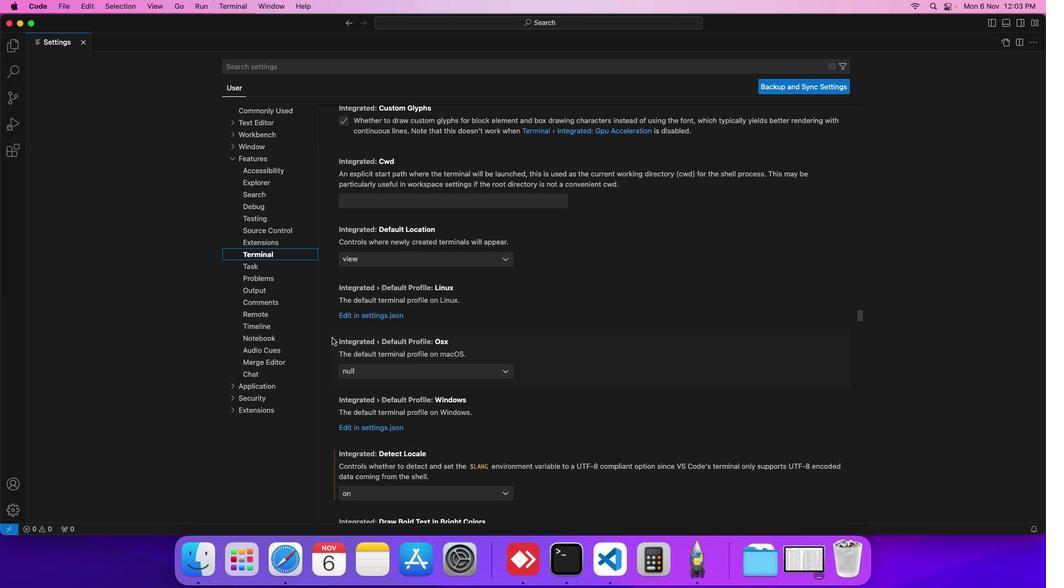 
Action: Mouse scrolled (344, 320) with delta (38, -2)
Screenshot: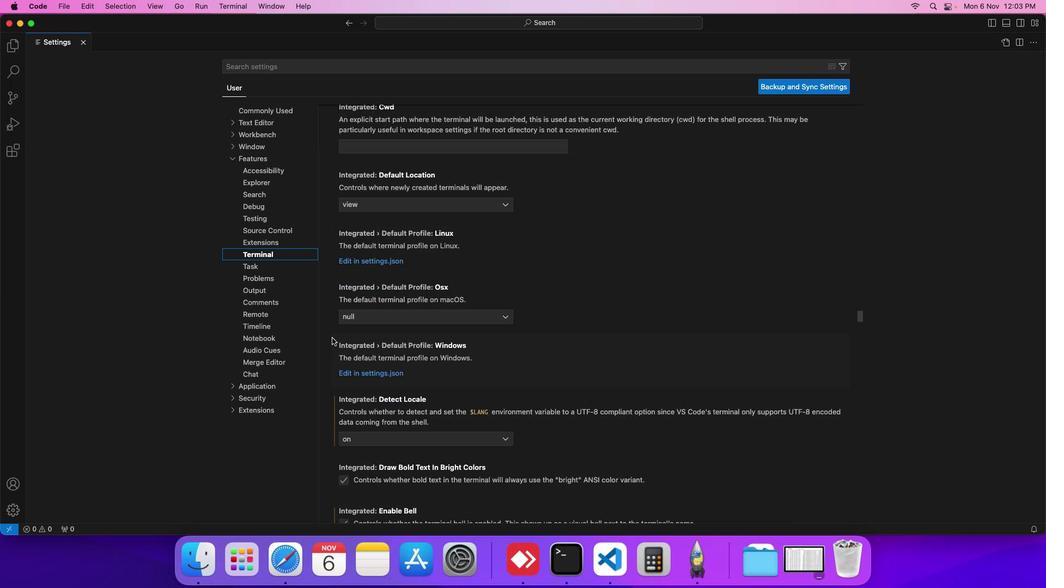 
Action: Mouse scrolled (344, 320) with delta (38, -2)
Screenshot: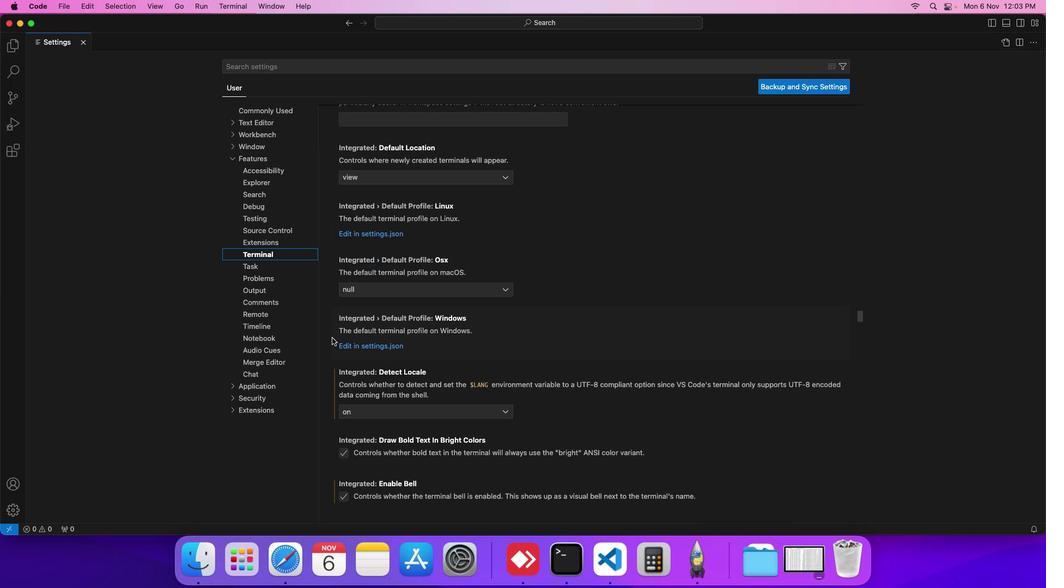 
Action: Mouse scrolled (344, 320) with delta (38, -2)
Screenshot: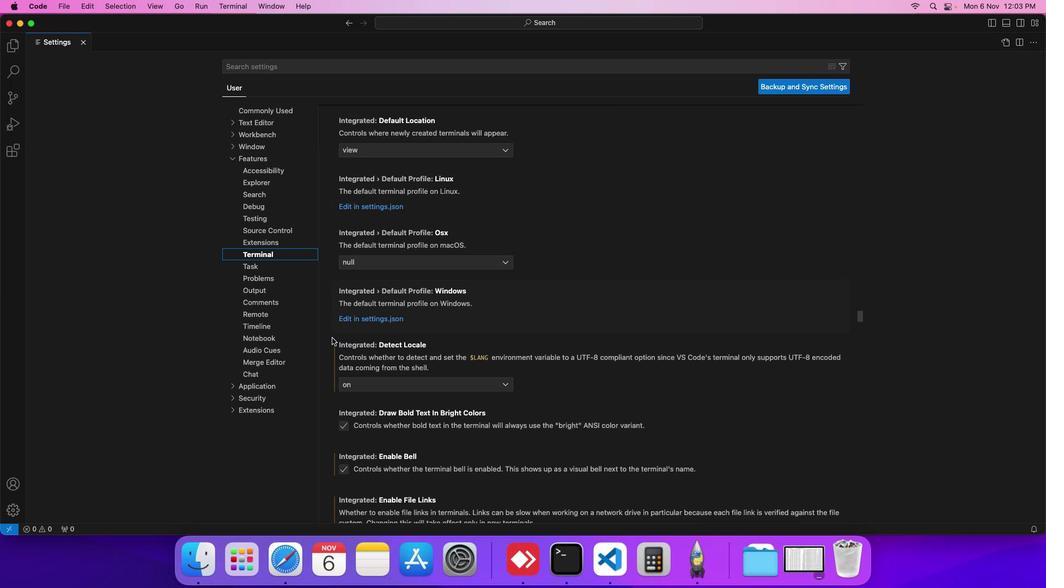 
Action: Mouse scrolled (344, 320) with delta (38, -2)
Screenshot: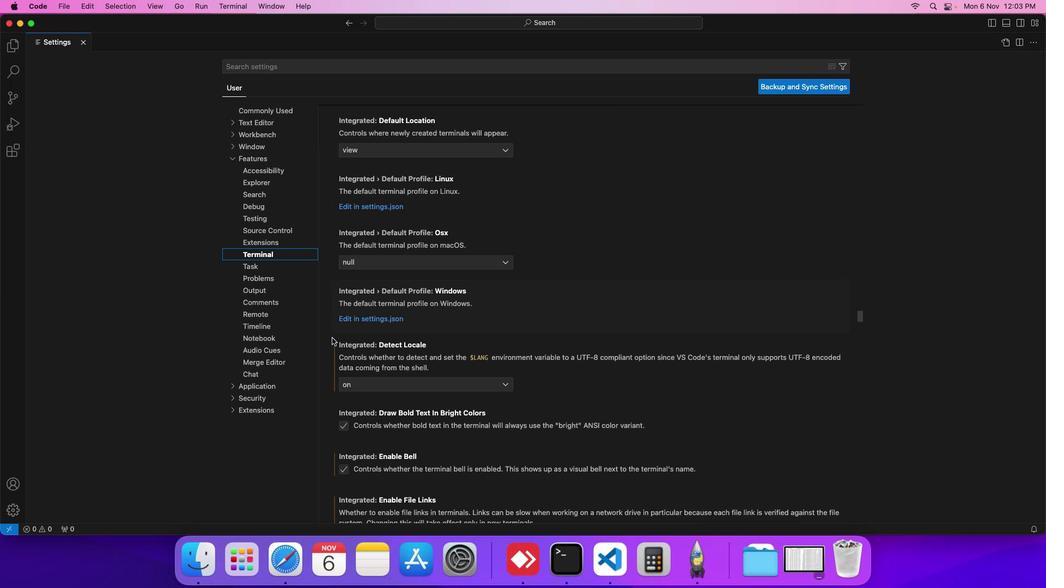 
Action: Mouse scrolled (344, 320) with delta (38, -2)
Screenshot: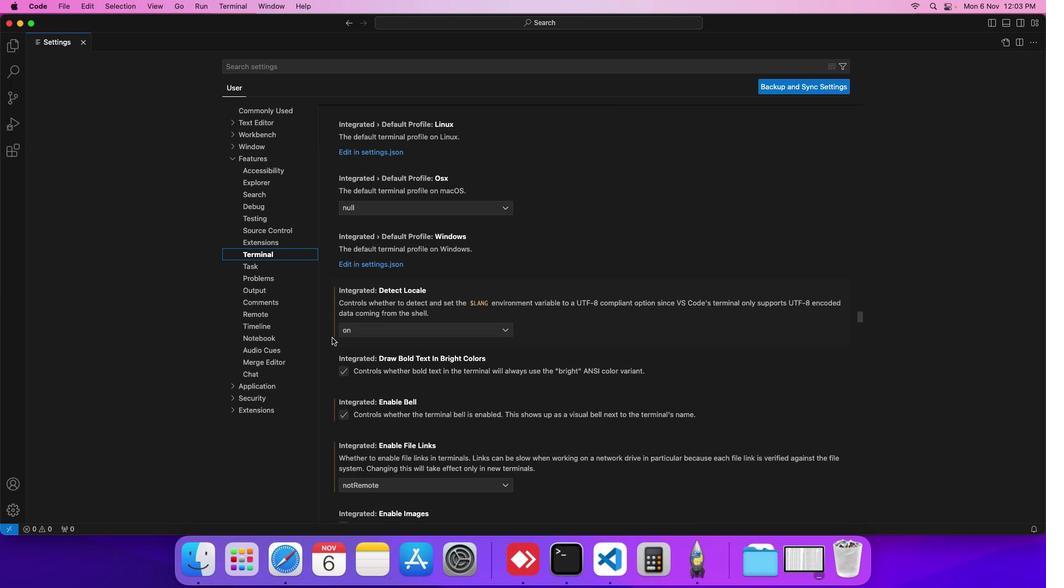 
Action: Mouse scrolled (344, 320) with delta (38, -2)
Screenshot: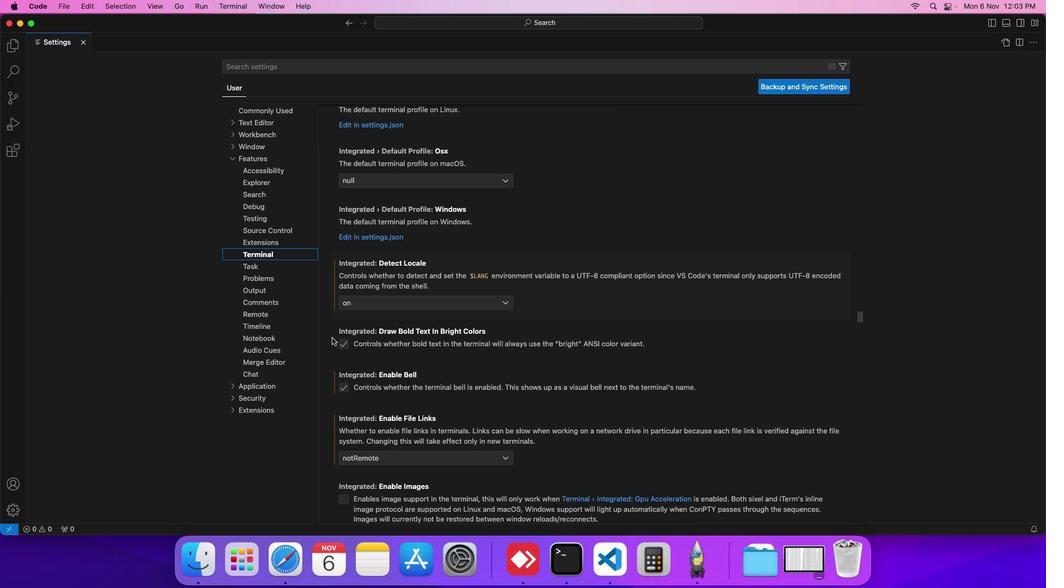 
Action: Mouse scrolled (344, 320) with delta (38, -2)
Screenshot: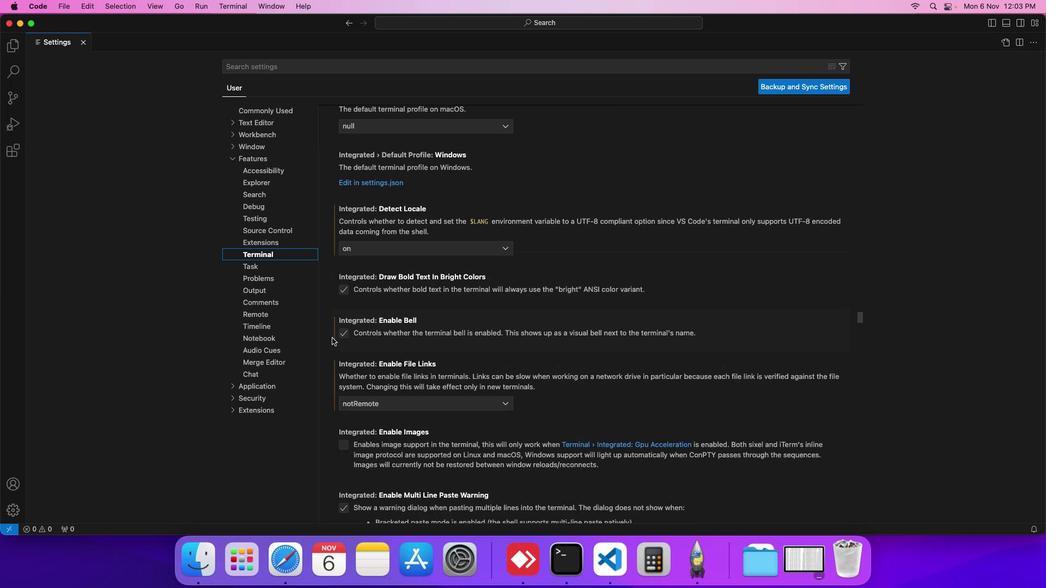 
Action: Mouse scrolled (344, 320) with delta (38, -3)
Screenshot: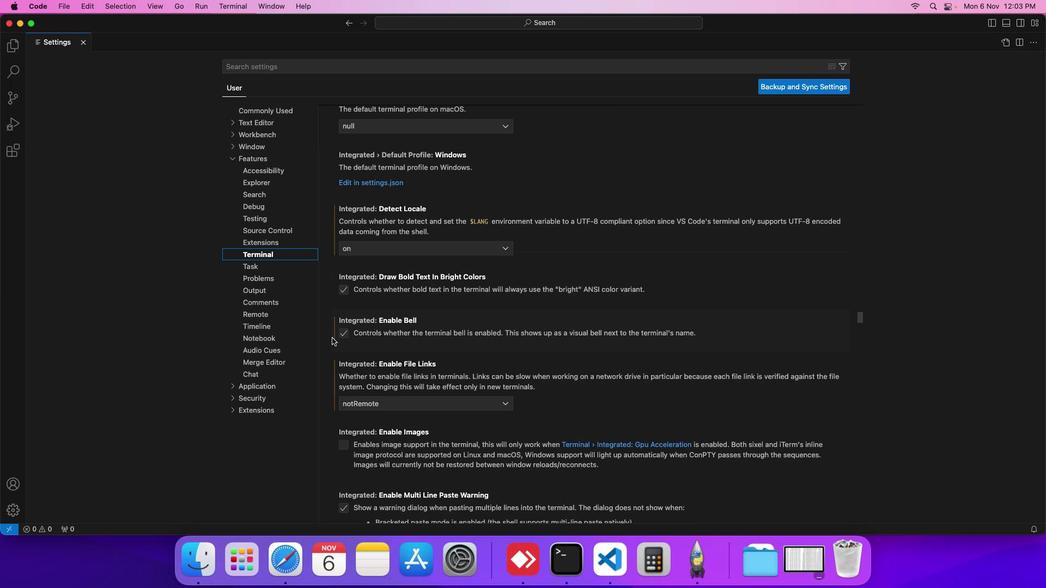 
Action: Mouse scrolled (344, 320) with delta (38, -2)
Screenshot: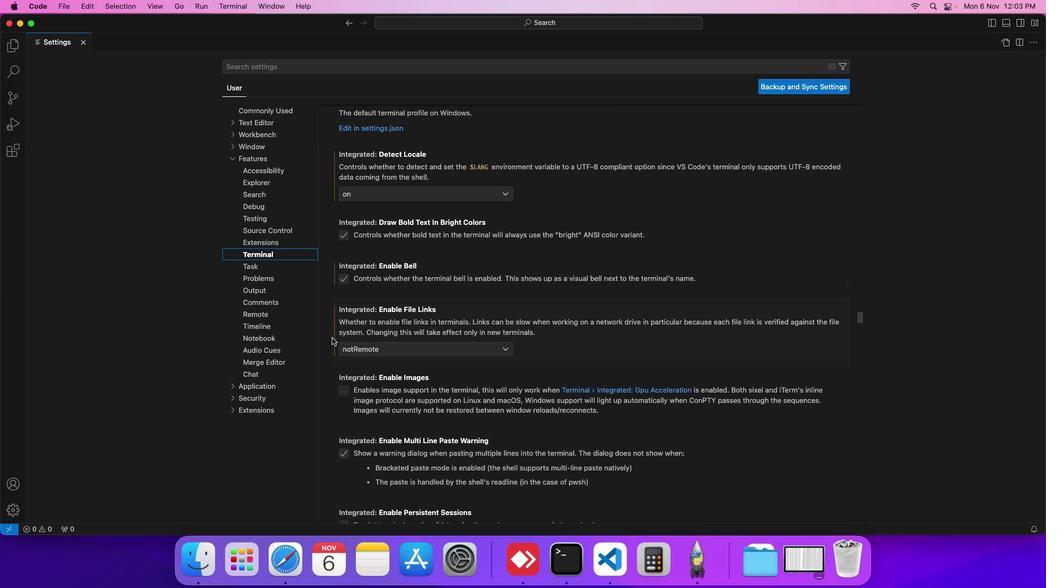 
Action: Mouse scrolled (344, 320) with delta (38, -2)
Screenshot: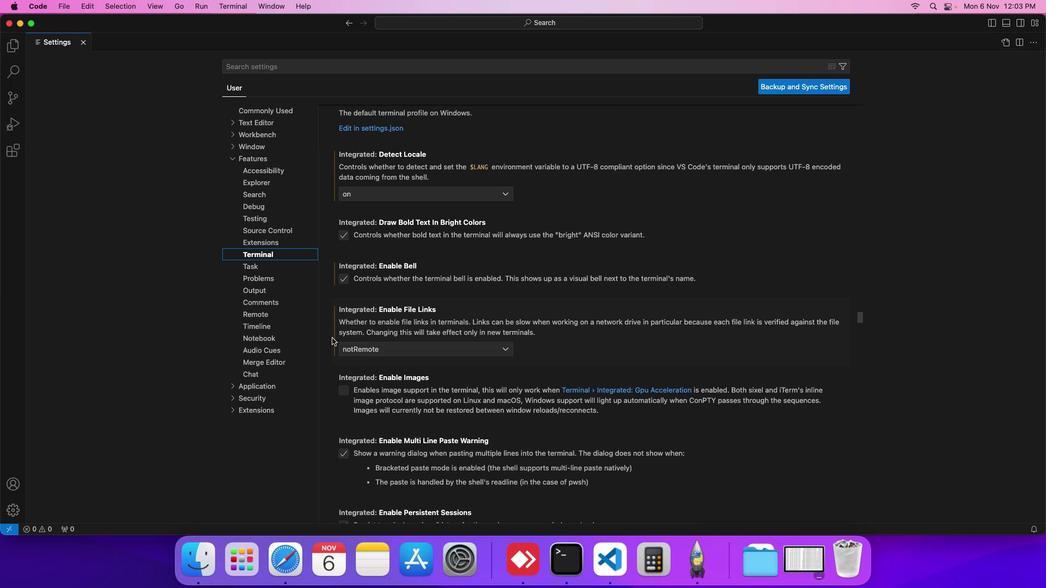 
Action: Mouse scrolled (344, 320) with delta (38, -2)
Screenshot: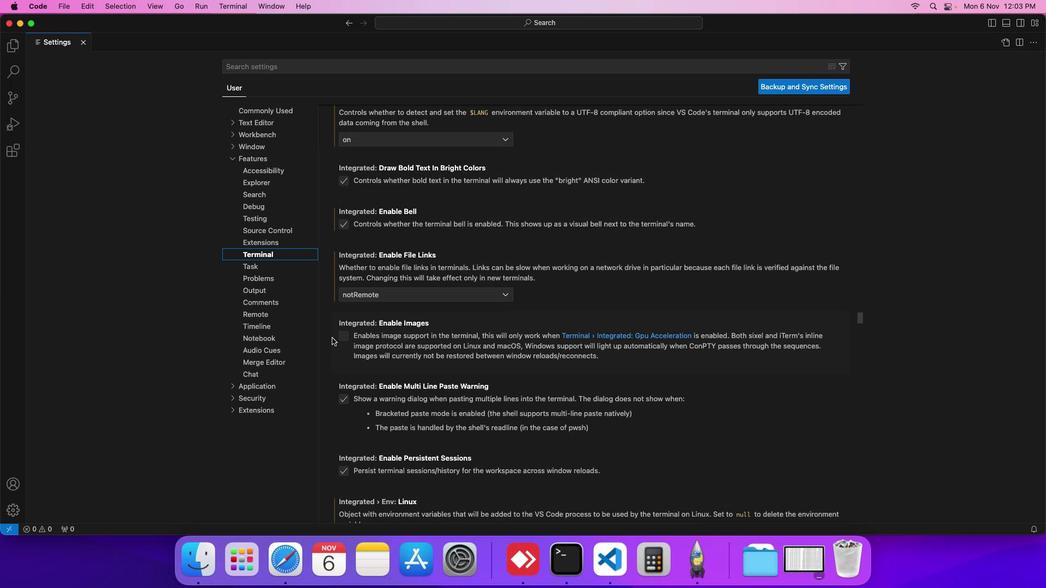 
Action: Mouse scrolled (344, 320) with delta (38, -2)
Screenshot: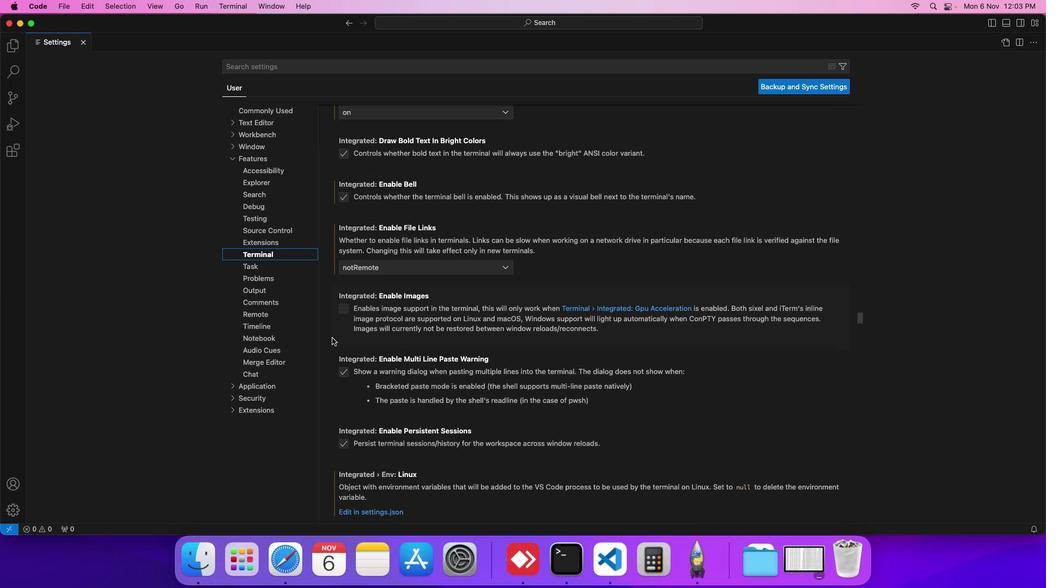 
Action: Mouse scrolled (344, 320) with delta (38, -2)
Screenshot: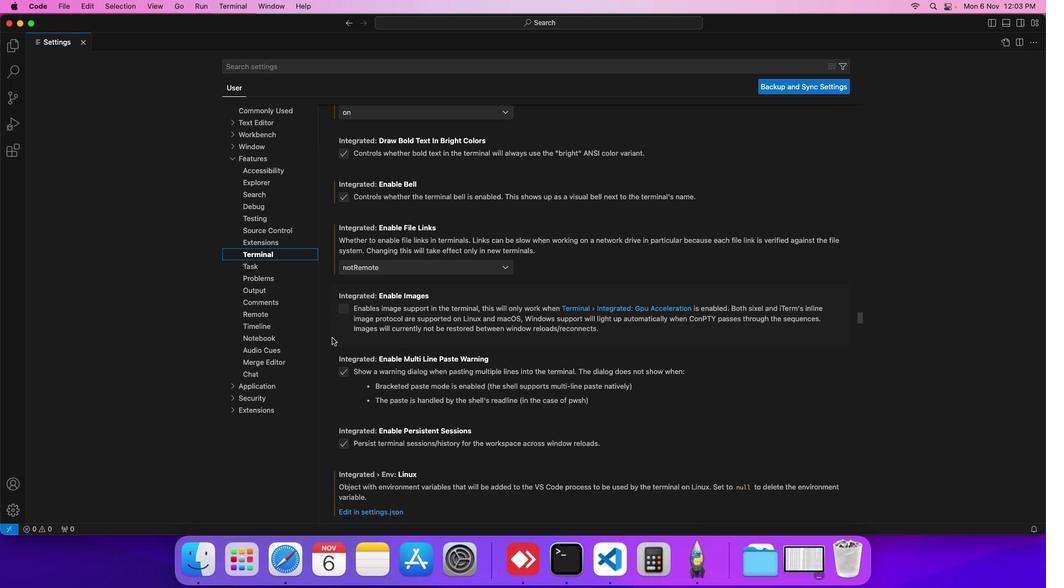
Action: Mouse scrolled (344, 320) with delta (38, -2)
Screenshot: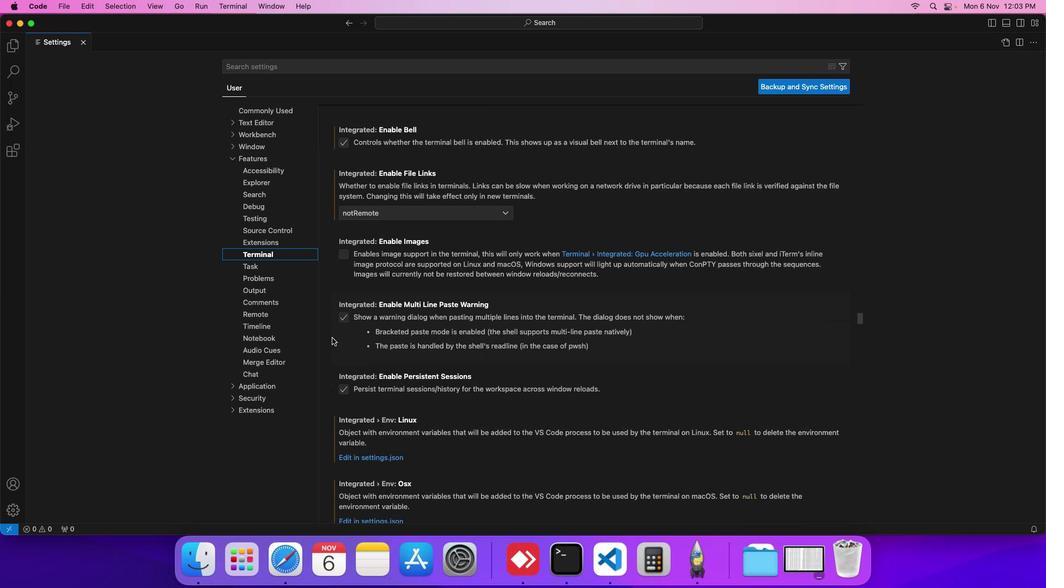 
Action: Mouse scrolled (344, 320) with delta (38, -2)
Screenshot: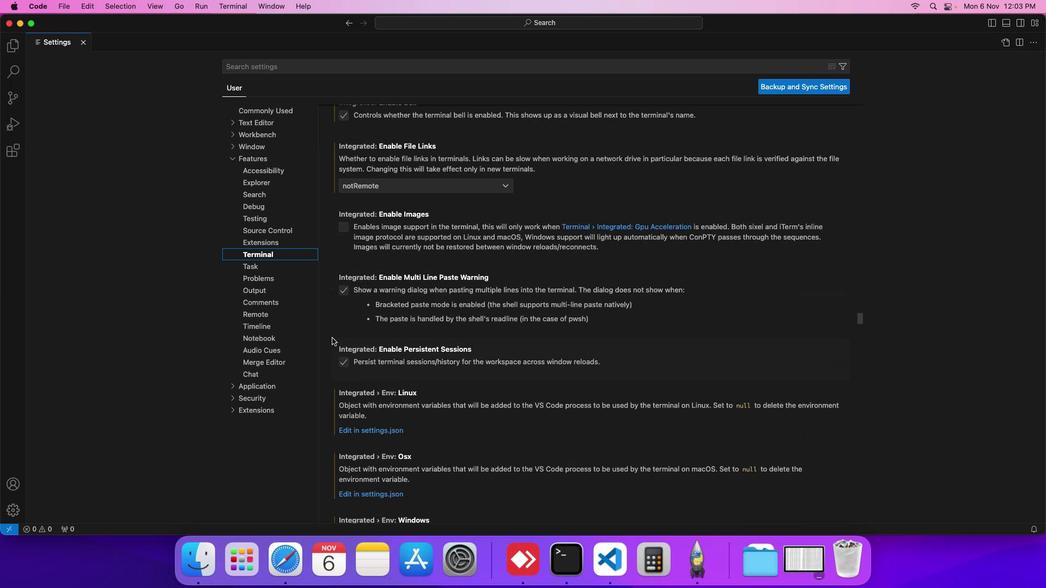 
Action: Mouse scrolled (344, 320) with delta (38, -2)
Screenshot: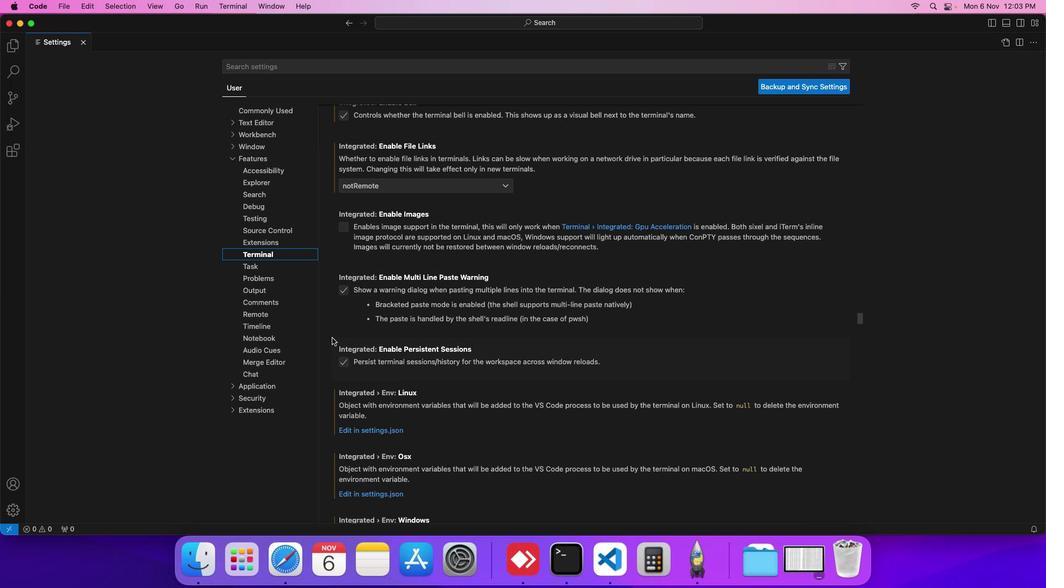 
Action: Mouse scrolled (344, 320) with delta (38, -2)
Screenshot: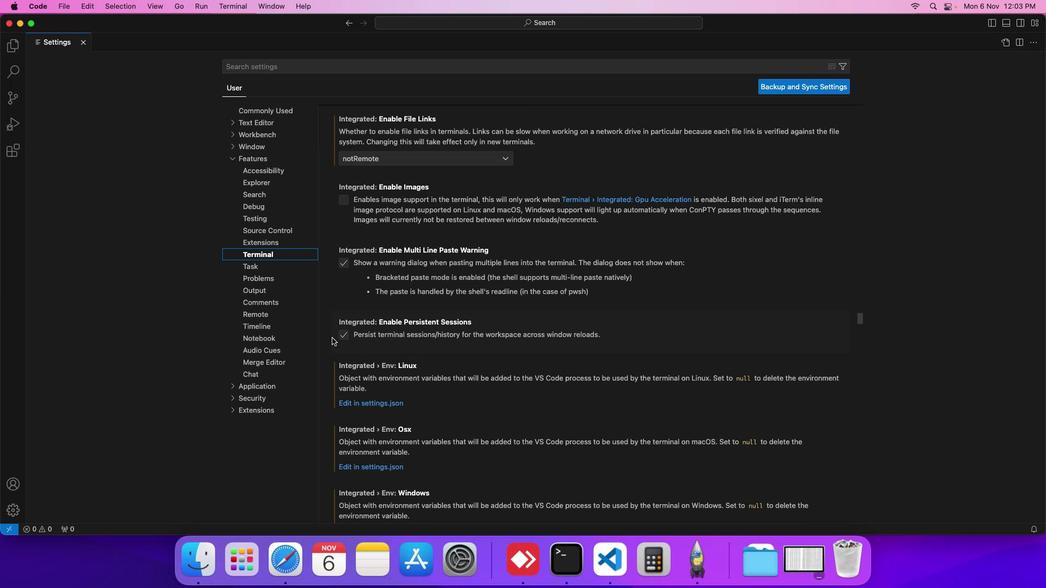 
Action: Mouse scrolled (344, 320) with delta (38, -2)
Screenshot: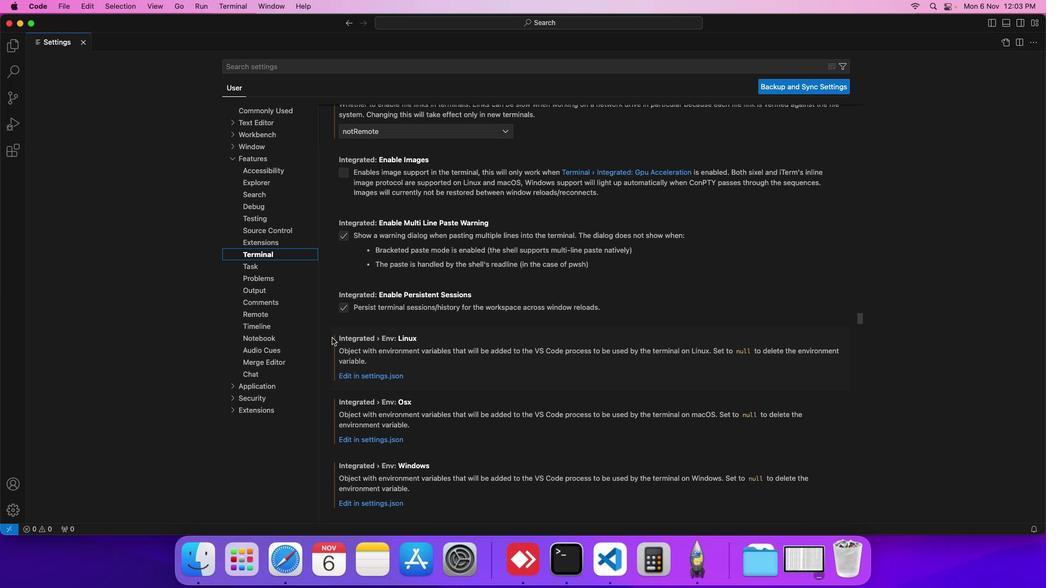 
Action: Mouse scrolled (344, 320) with delta (38, -2)
Screenshot: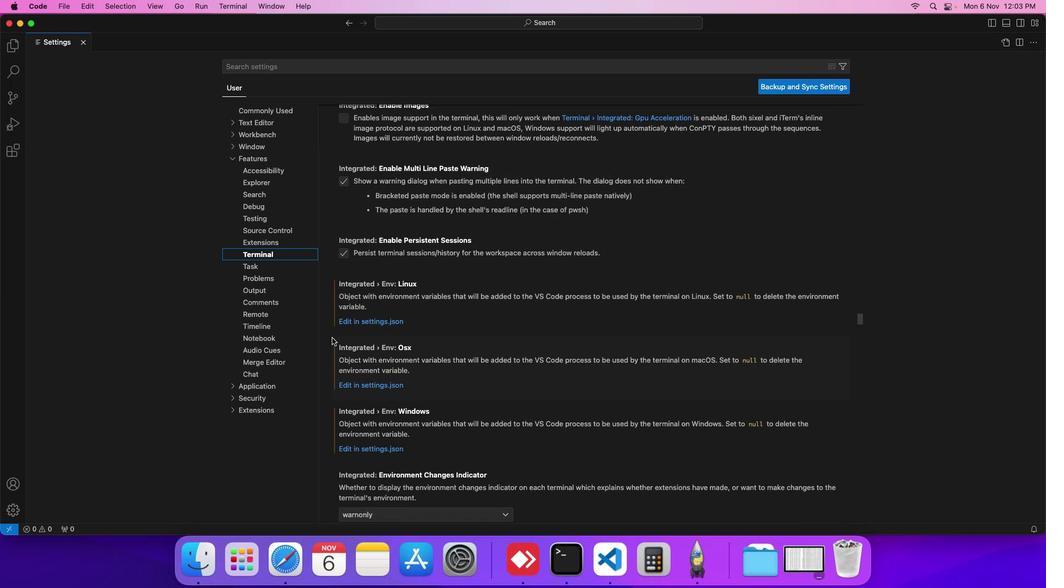 
Action: Mouse scrolled (344, 320) with delta (38, -2)
Screenshot: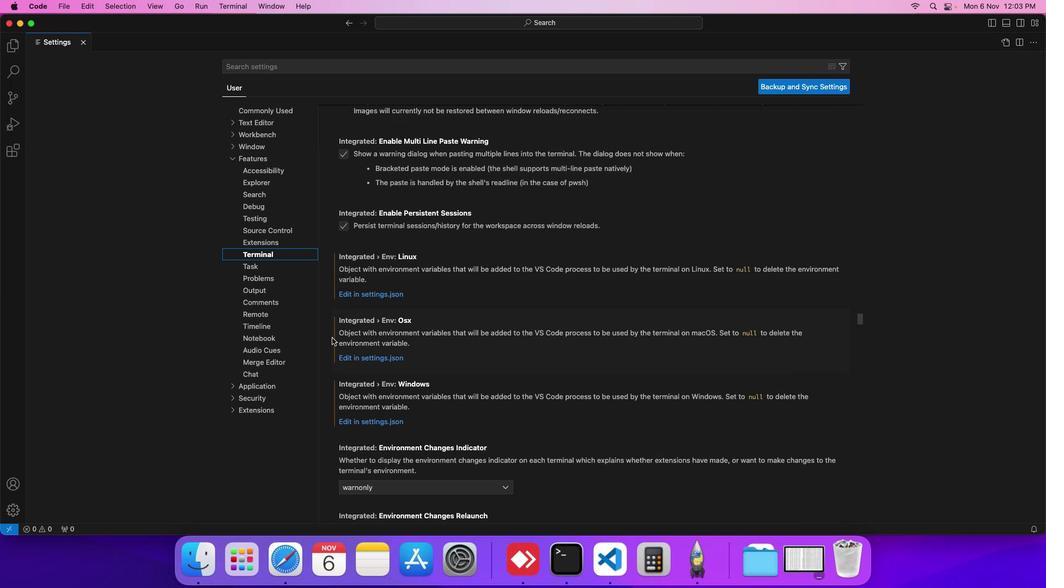 
Action: Mouse scrolled (344, 320) with delta (38, -2)
Screenshot: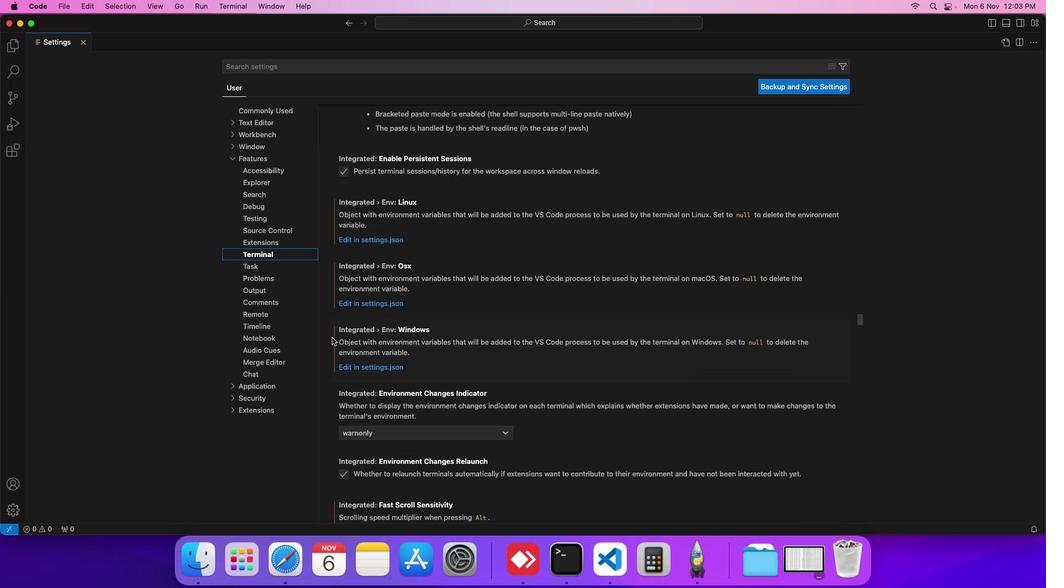 
Action: Mouse scrolled (344, 320) with delta (38, -3)
Screenshot: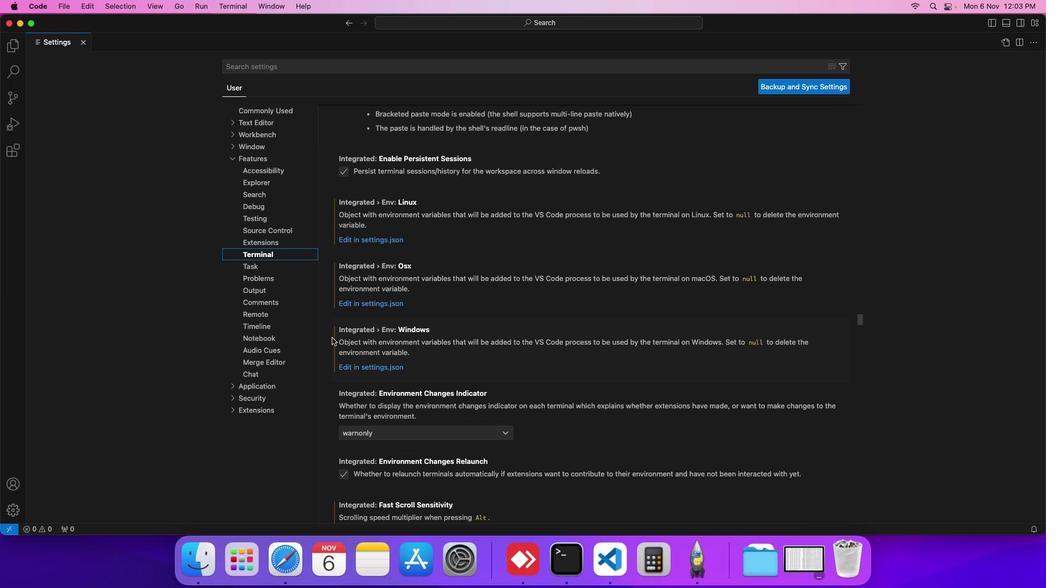 
Action: Mouse scrolled (344, 320) with delta (38, -2)
Screenshot: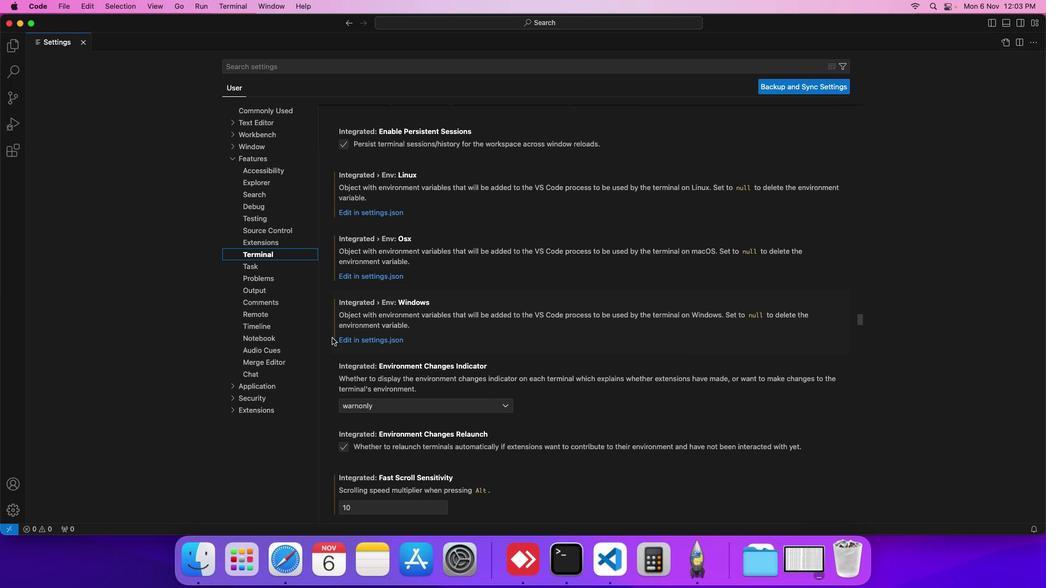 
Action: Mouse scrolled (344, 320) with delta (38, -2)
Screenshot: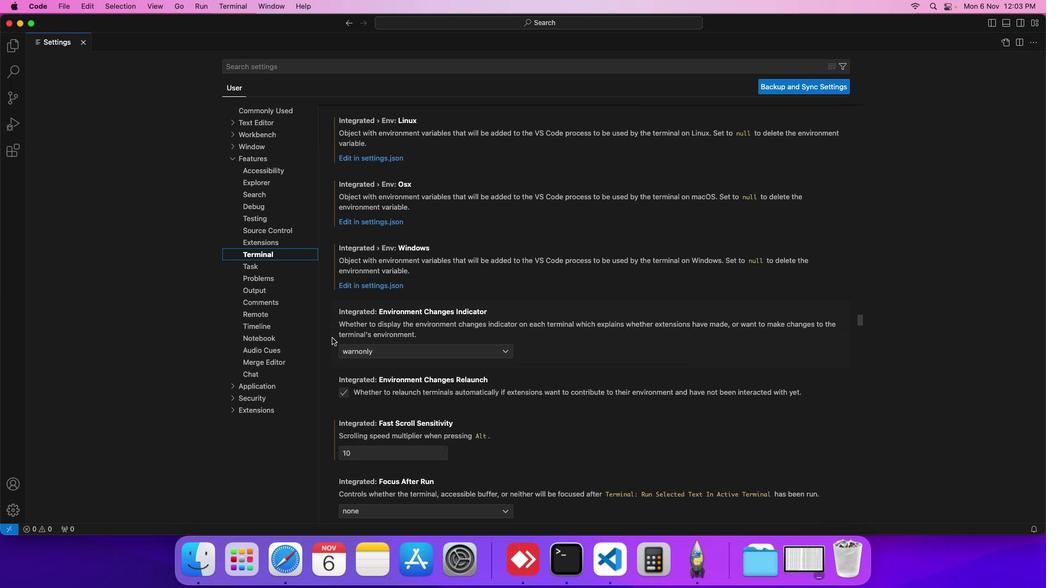 
Action: Mouse scrolled (344, 320) with delta (38, -2)
Screenshot: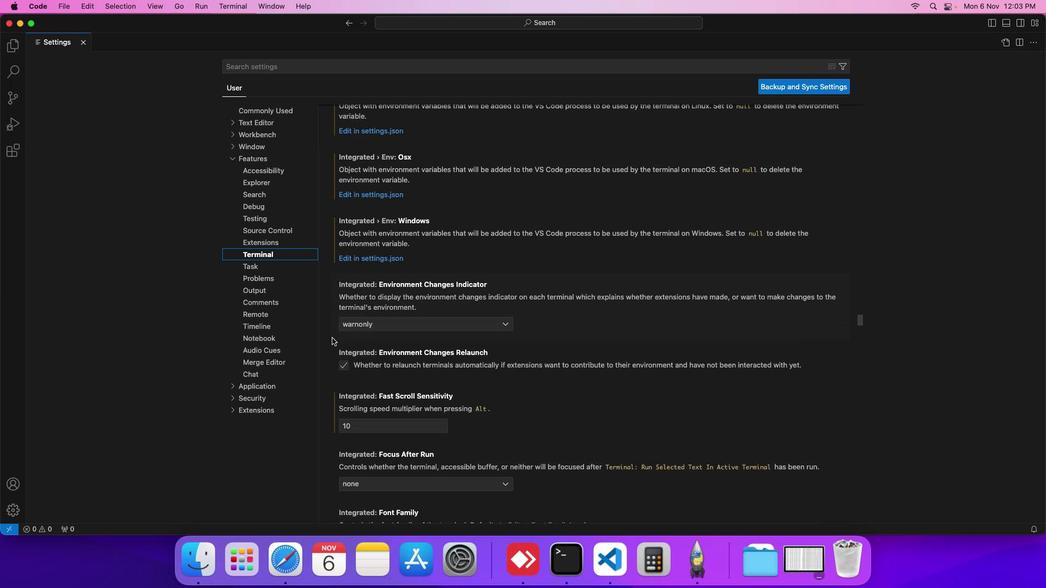 
Action: Mouse scrolled (344, 320) with delta (38, -2)
Screenshot: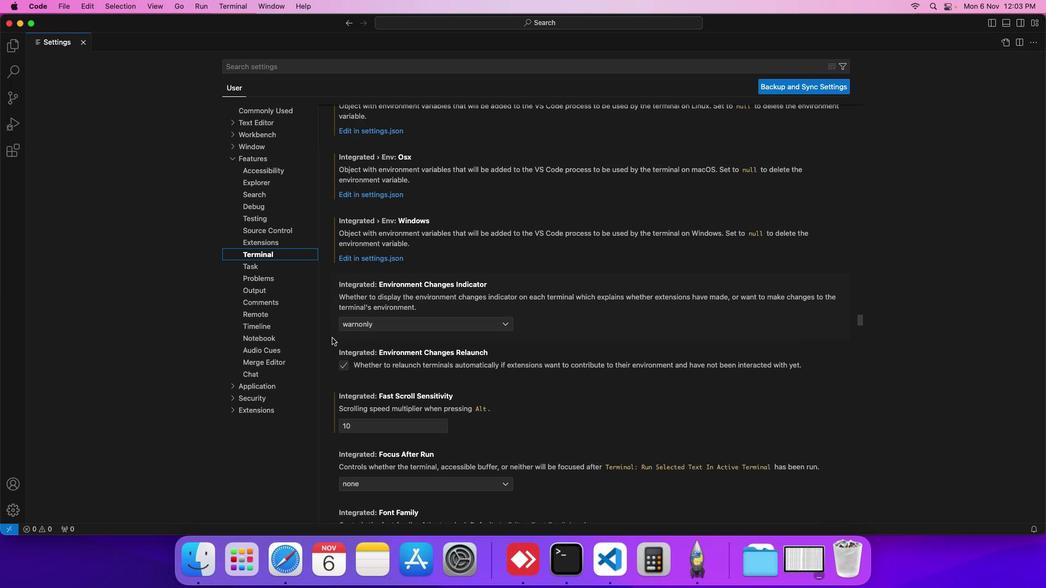 
Action: Mouse scrolled (344, 320) with delta (38, -2)
Screenshot: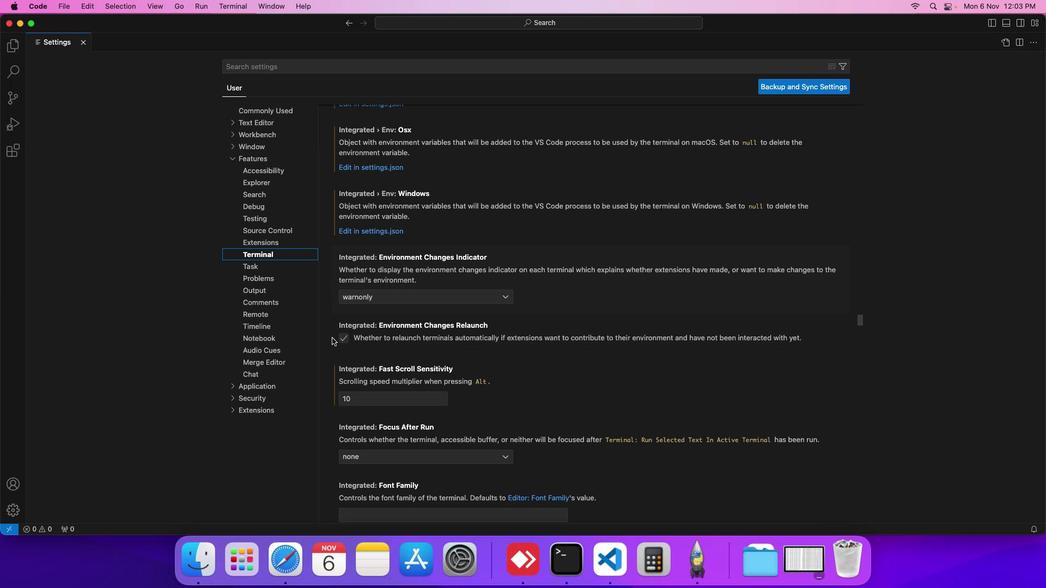 
Action: Mouse scrolled (344, 320) with delta (38, -2)
Screenshot: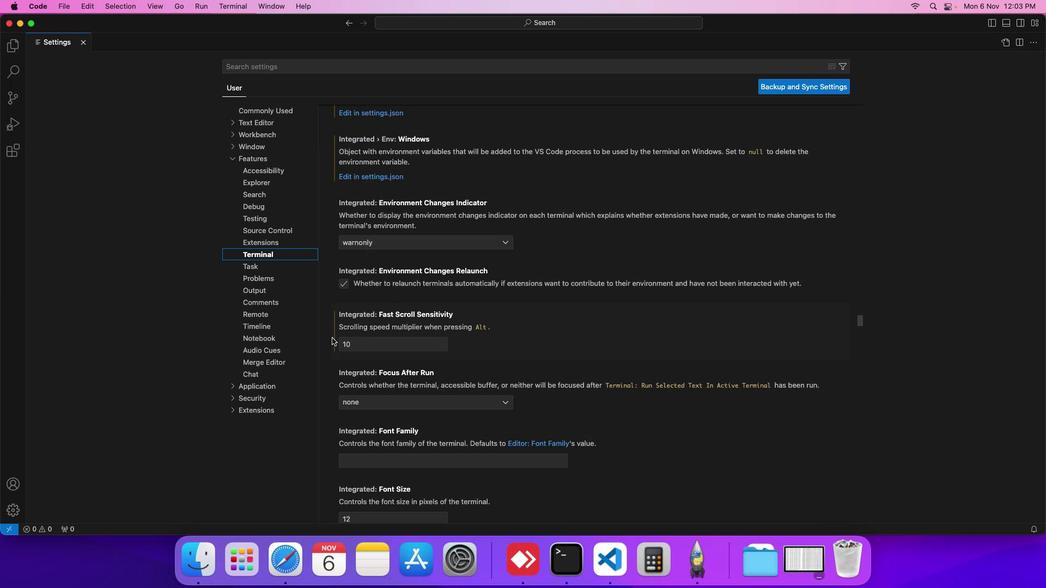 
Action: Mouse scrolled (344, 320) with delta (38, -2)
Screenshot: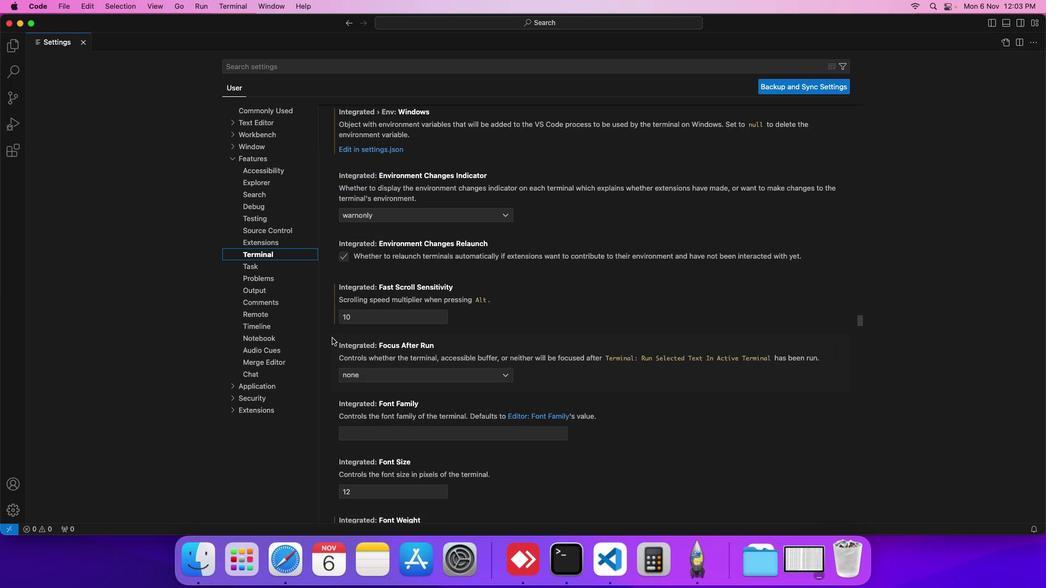
Action: Mouse scrolled (344, 320) with delta (38, -2)
Screenshot: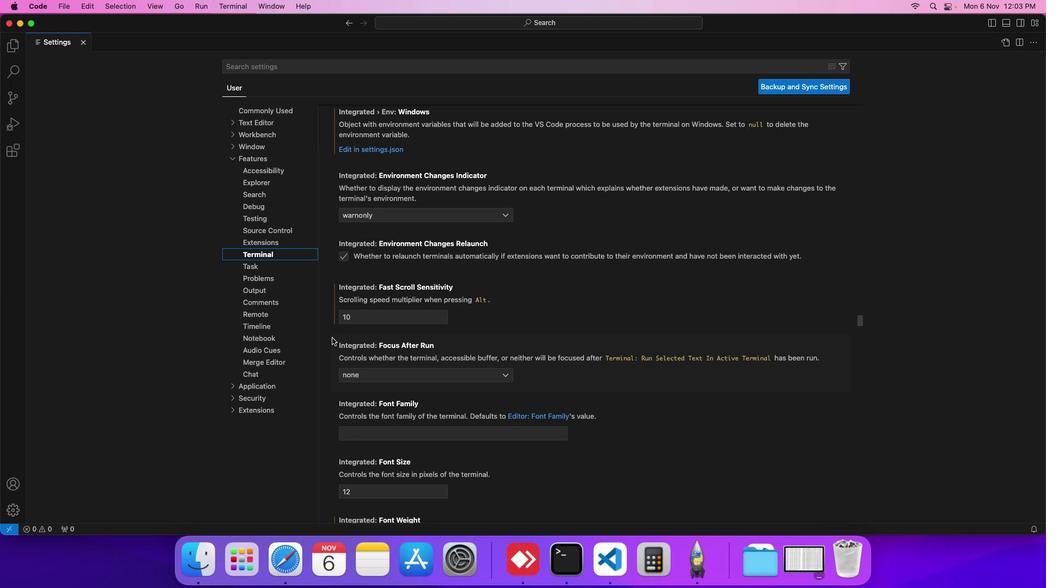 
Action: Mouse scrolled (344, 320) with delta (38, -2)
Screenshot: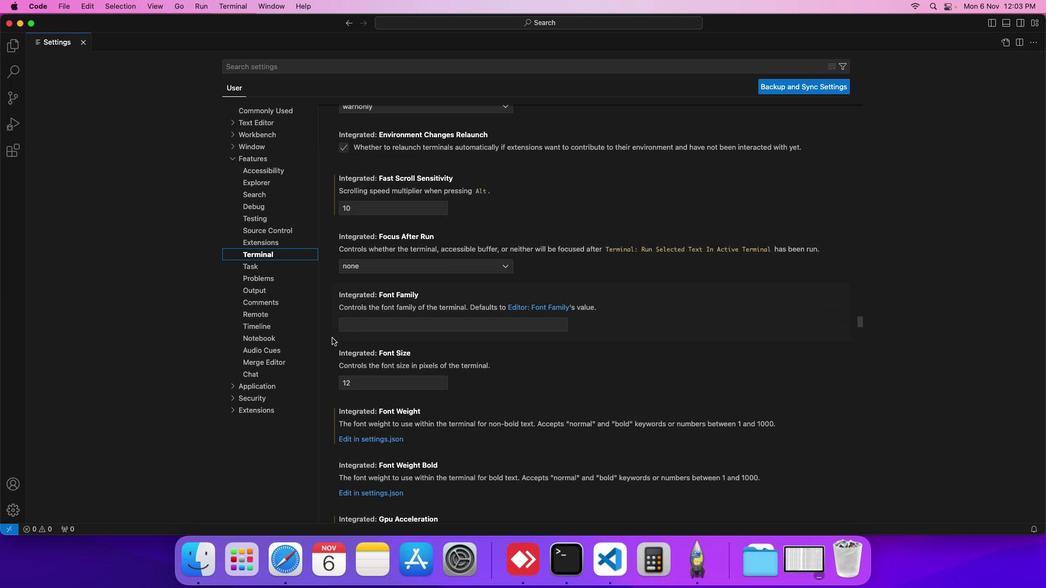 
Action: Mouse scrolled (344, 320) with delta (38, -2)
Screenshot: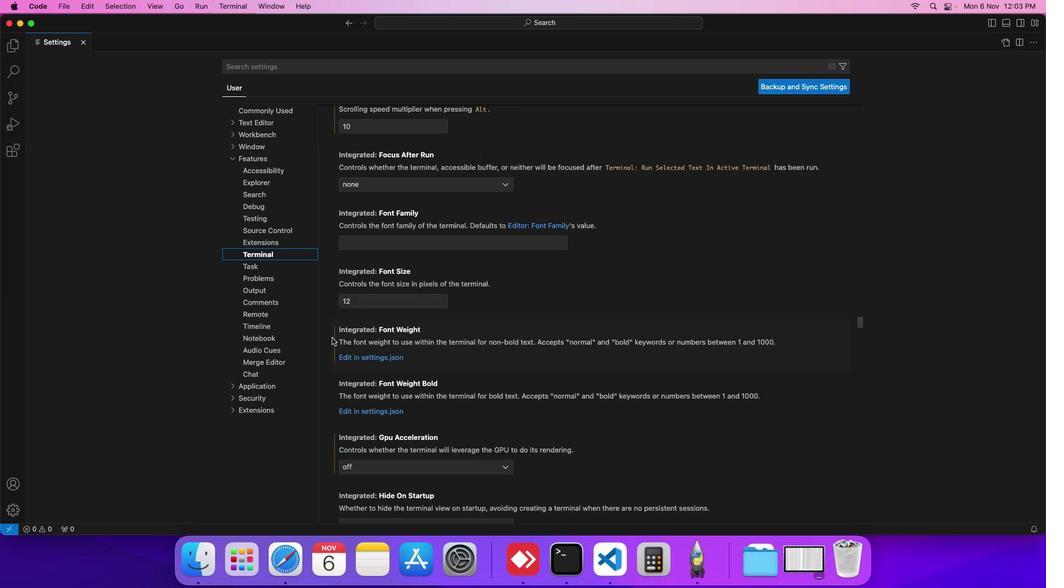 
Action: Mouse scrolled (344, 320) with delta (38, -3)
Screenshot: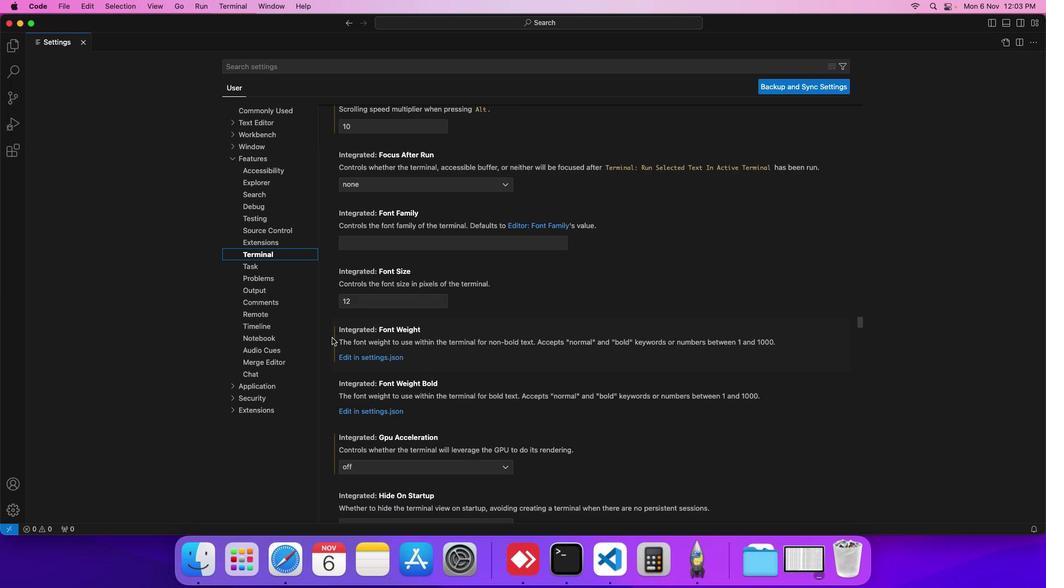 
Action: Mouse scrolled (344, 320) with delta (38, -3)
Screenshot: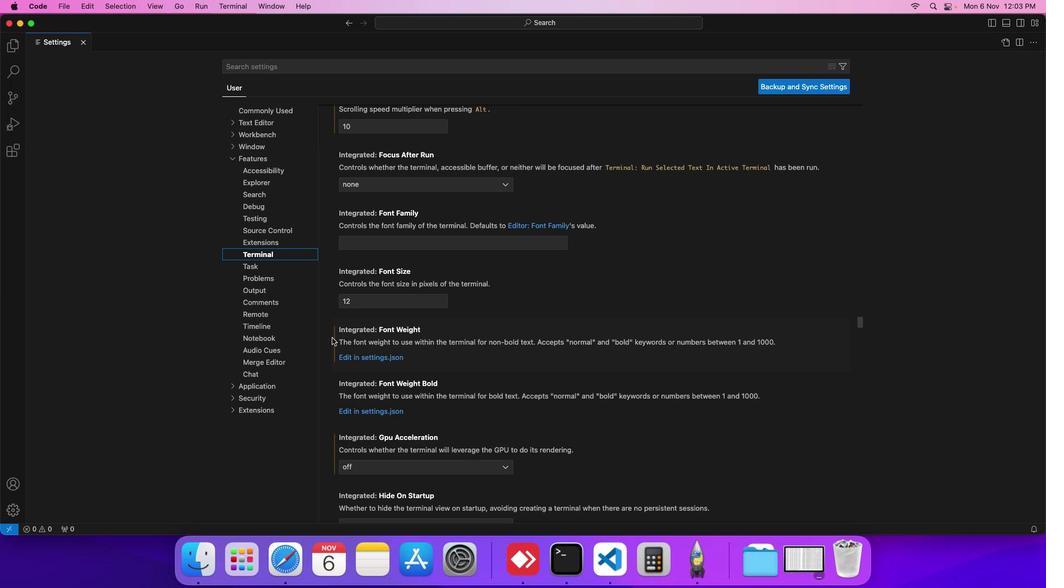 
Action: Mouse scrolled (344, 320) with delta (38, -2)
Screenshot: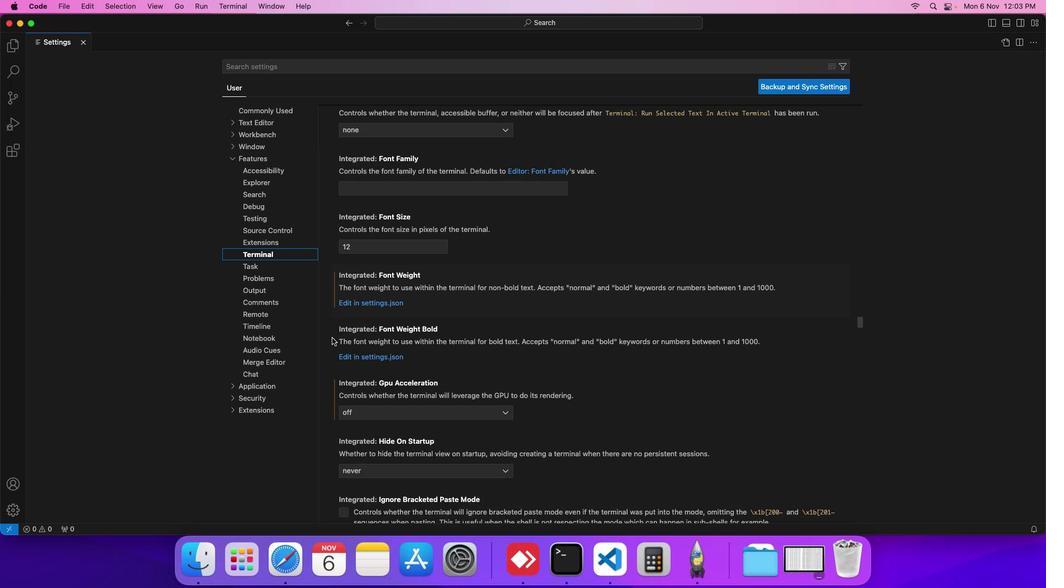 
Action: Mouse scrolled (344, 320) with delta (38, -2)
Screenshot: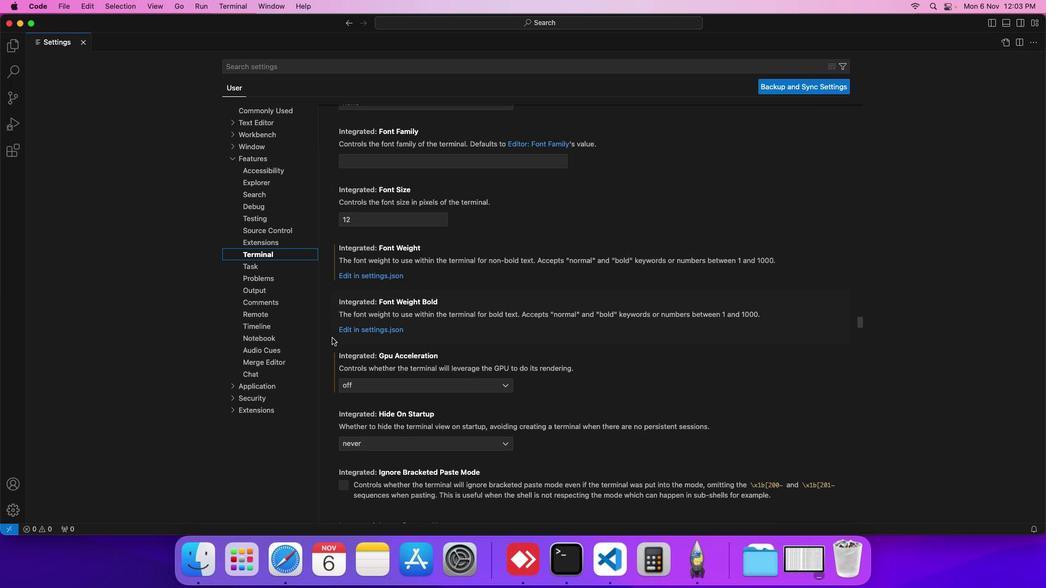 
Action: Mouse scrolled (344, 320) with delta (38, -2)
Screenshot: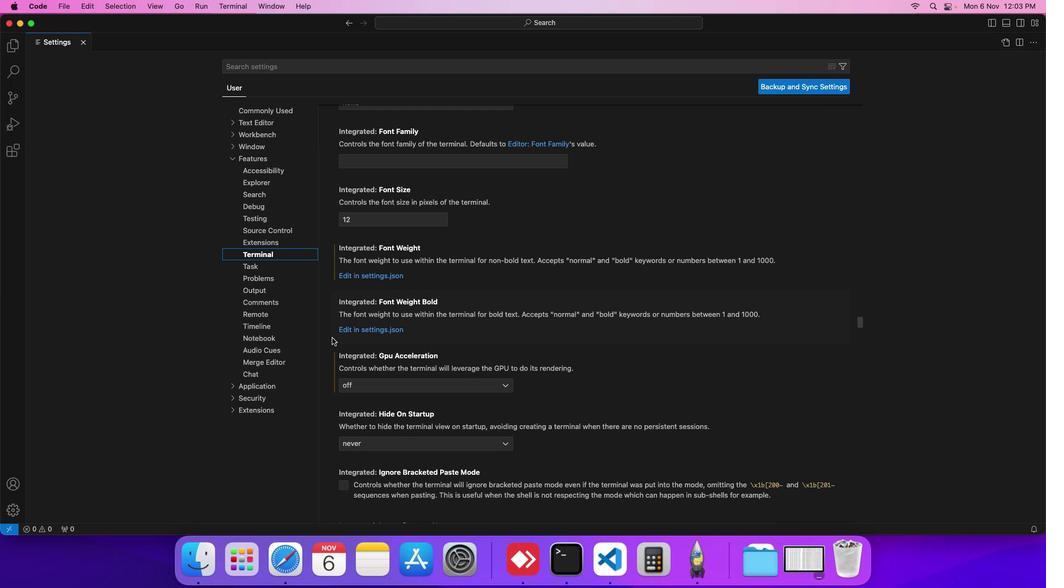 
Action: Mouse scrolled (344, 320) with delta (38, -2)
Screenshot: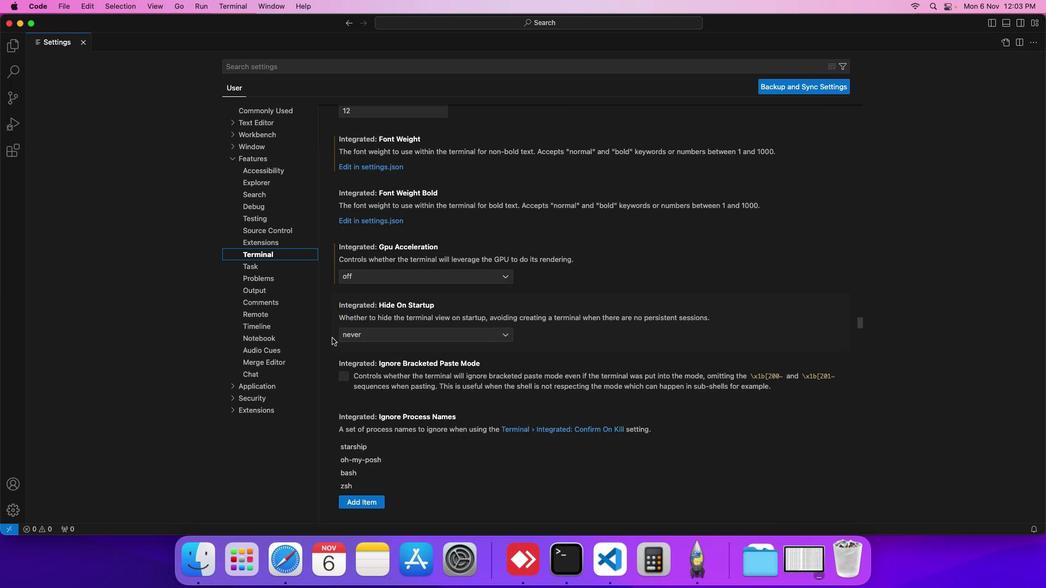 
Action: Mouse scrolled (344, 320) with delta (38, -2)
Screenshot: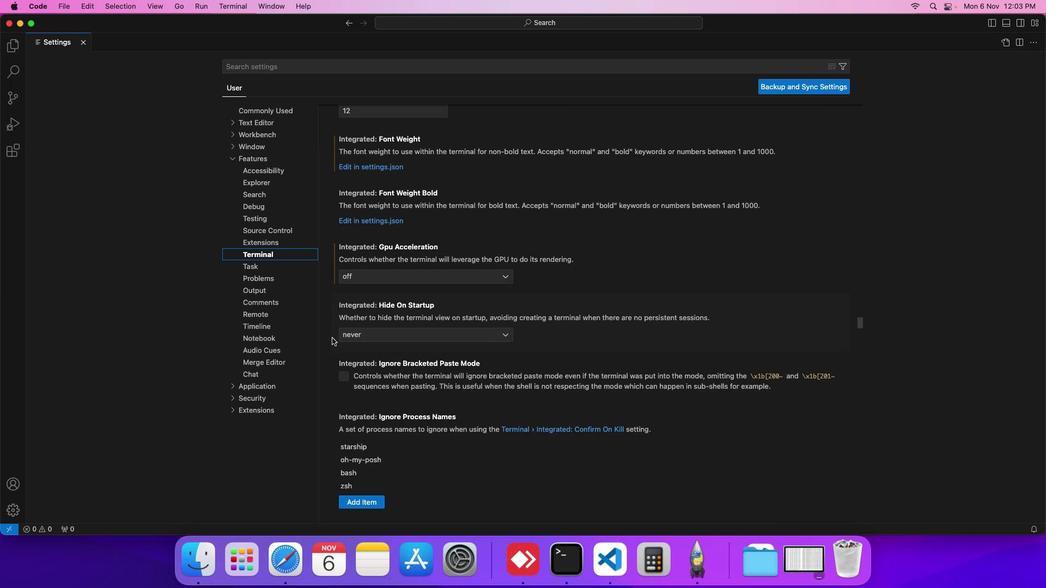 
Action: Mouse scrolled (344, 320) with delta (38, -3)
Screenshot: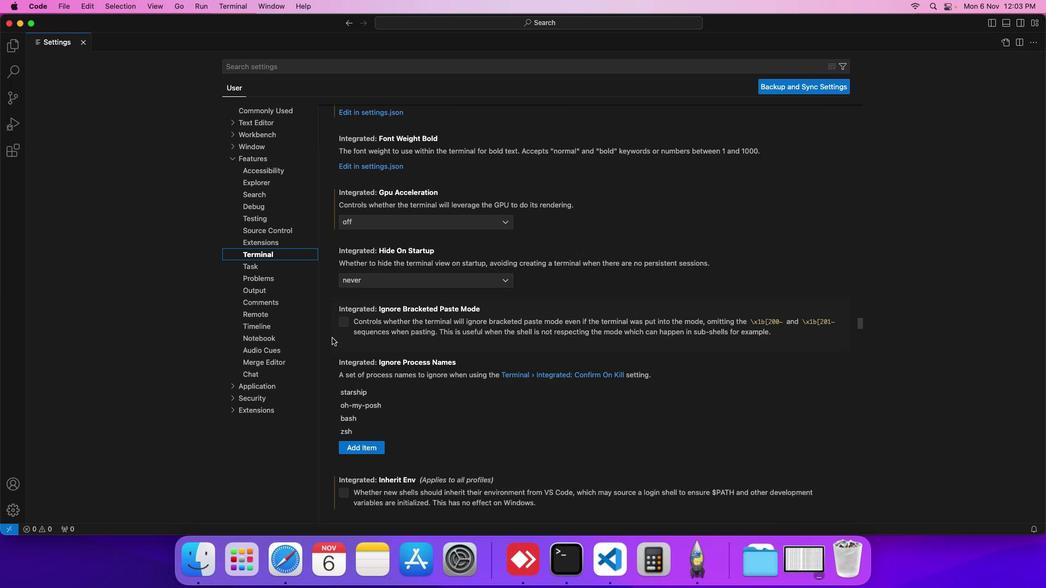 
Action: Mouse scrolled (344, 320) with delta (38, -3)
Screenshot: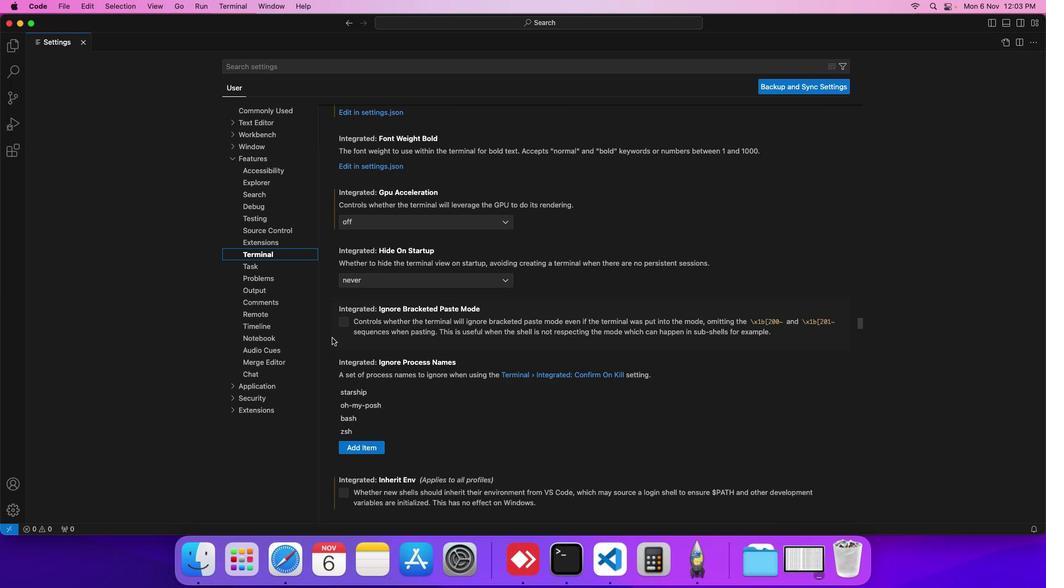 
Action: Mouse scrolled (344, 320) with delta (38, -2)
Screenshot: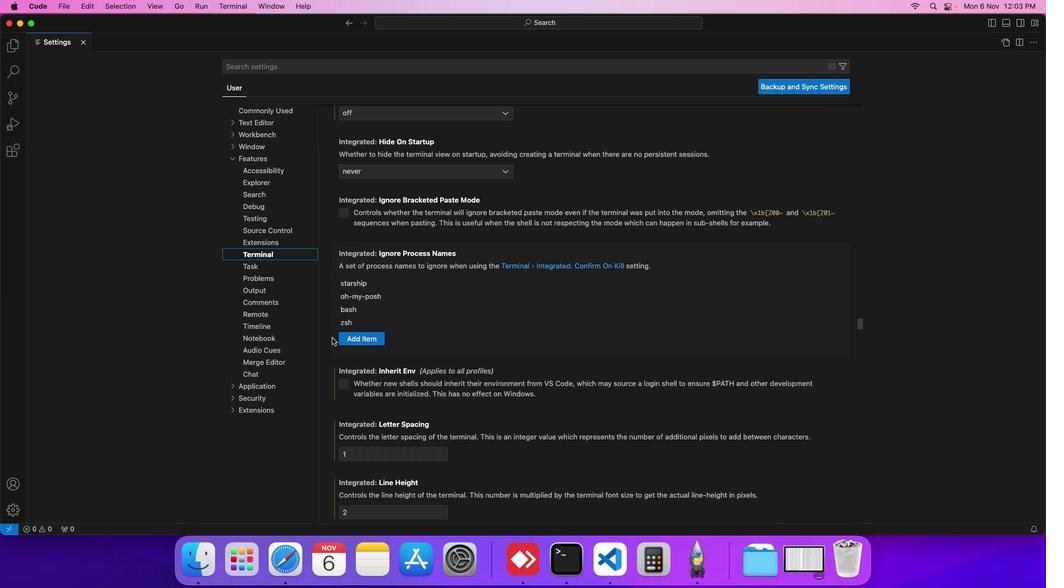 
Action: Mouse scrolled (344, 320) with delta (38, -2)
Screenshot: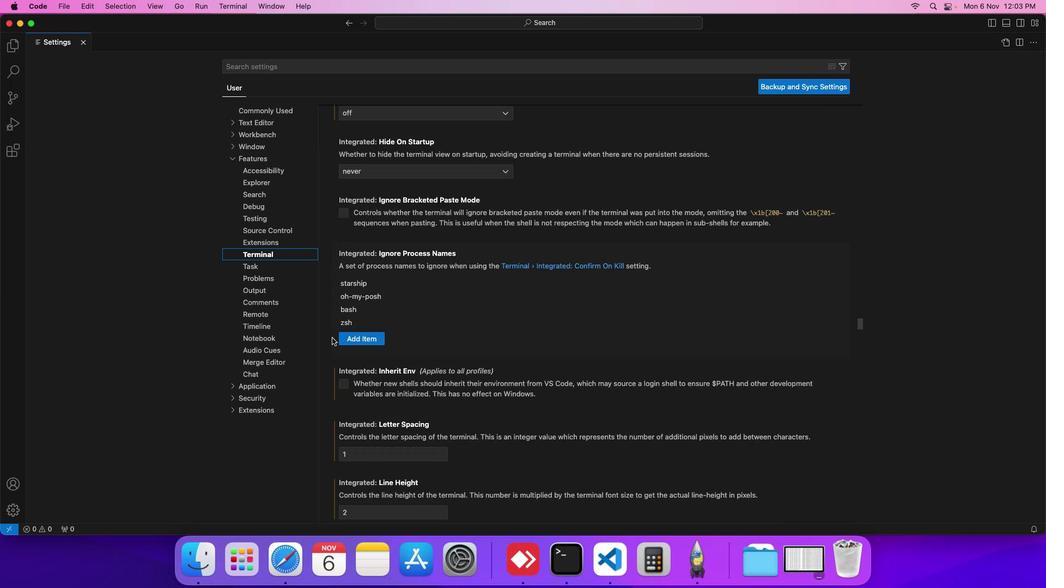 
Action: Mouse scrolled (344, 320) with delta (38, -3)
Screenshot: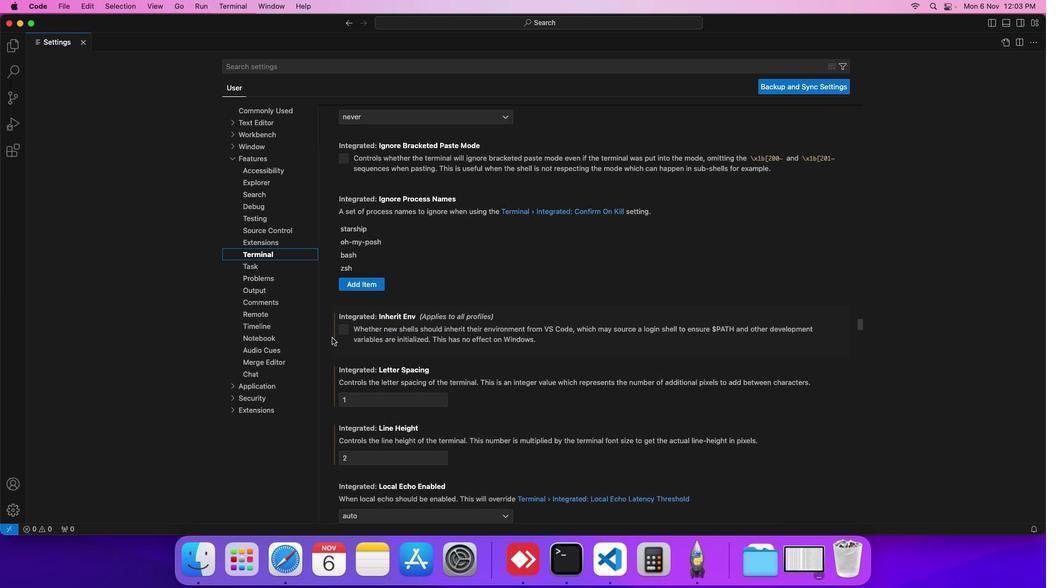 
Action: Mouse scrolled (344, 320) with delta (38, -3)
Screenshot: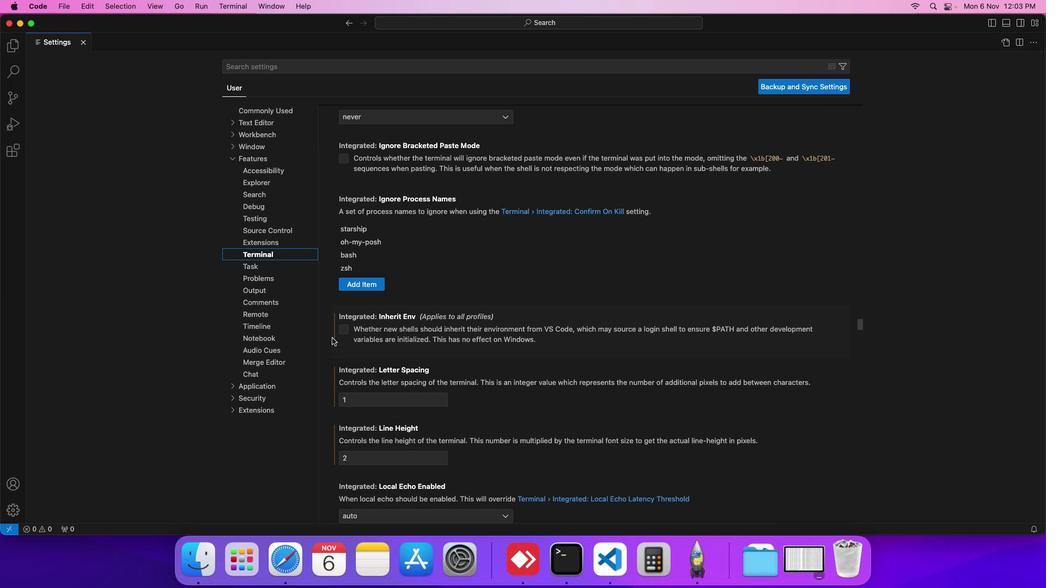 
Action: Mouse scrolled (344, 320) with delta (38, -2)
Screenshot: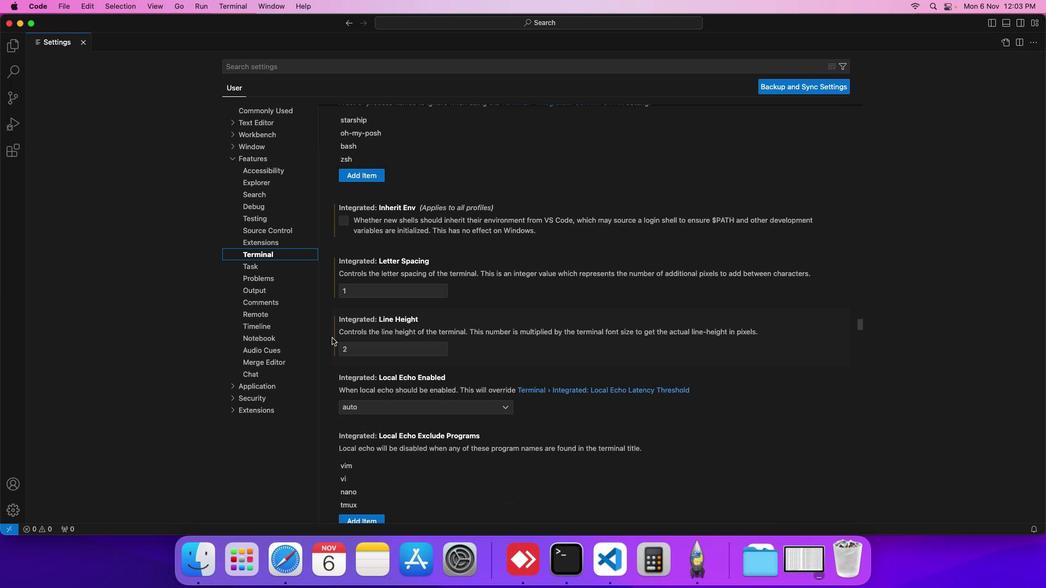 
Action: Mouse scrolled (344, 320) with delta (38, -2)
Screenshot: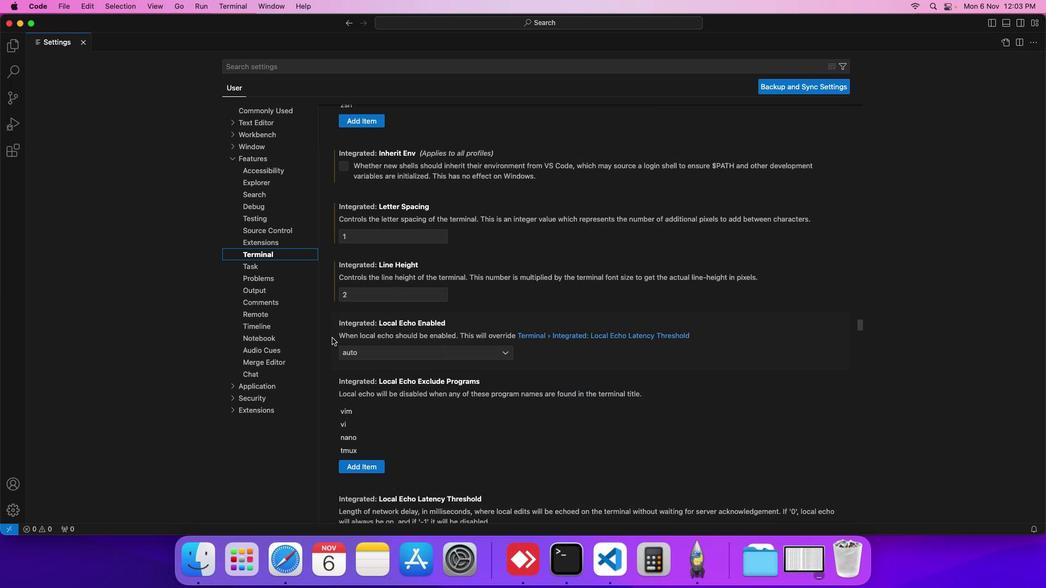 
Action: Mouse scrolled (344, 320) with delta (38, -3)
Screenshot: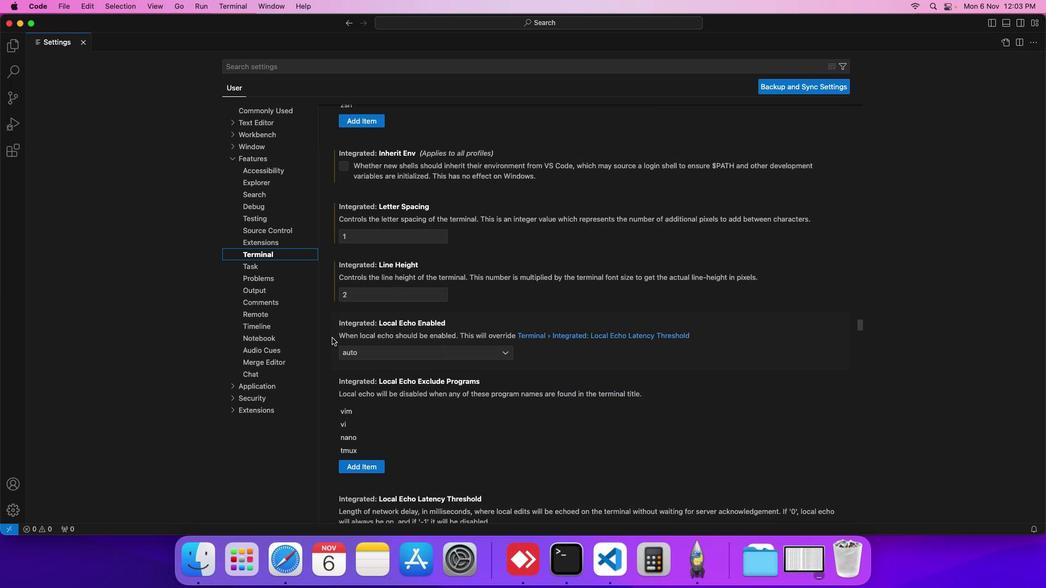 
Action: Mouse scrolled (344, 320) with delta (38, -3)
Screenshot: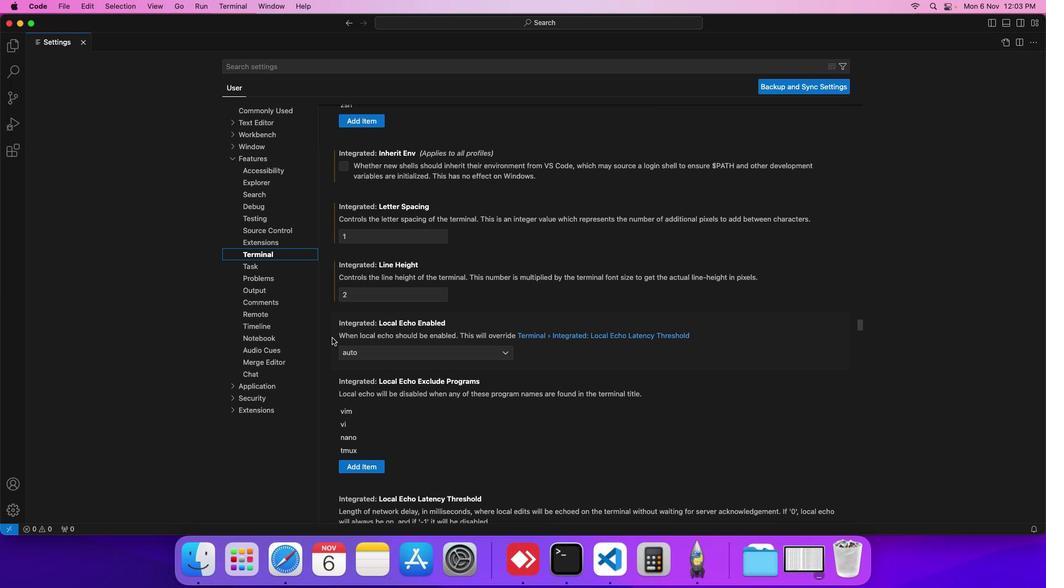 
Action: Mouse scrolled (344, 320) with delta (38, -2)
Screenshot: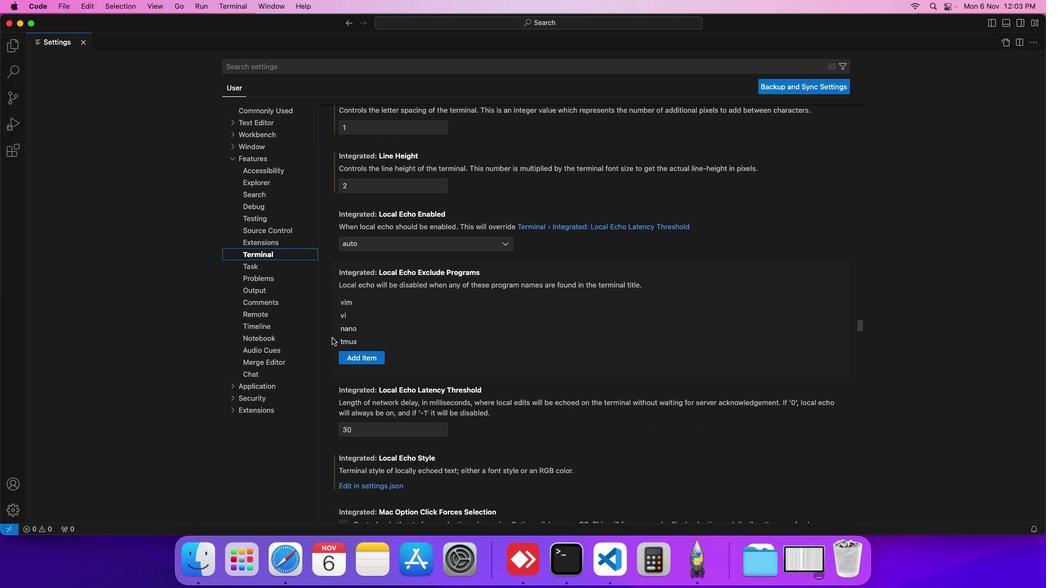 
Action: Mouse scrolled (344, 320) with delta (38, -2)
Screenshot: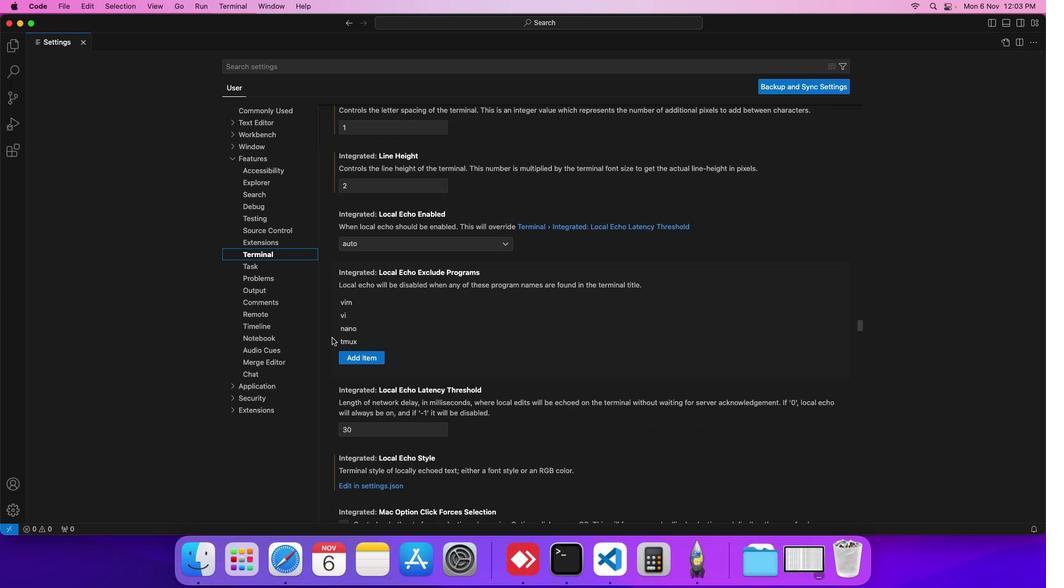 
Action: Mouse scrolled (344, 320) with delta (38, -3)
Screenshot: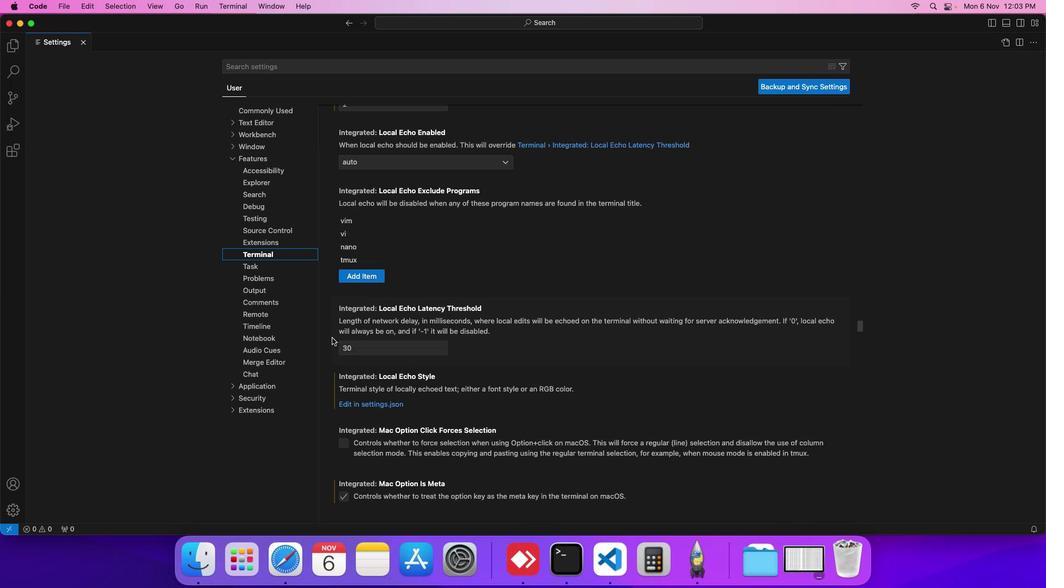 
Action: Mouse scrolled (344, 320) with delta (38, -3)
Screenshot: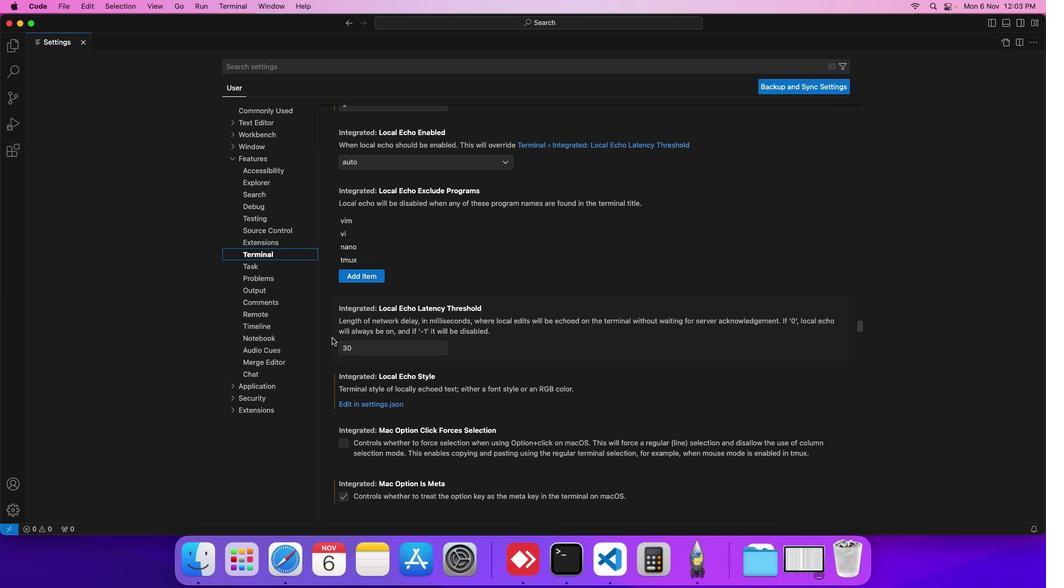 
Action: Mouse scrolled (344, 320) with delta (38, -2)
Screenshot: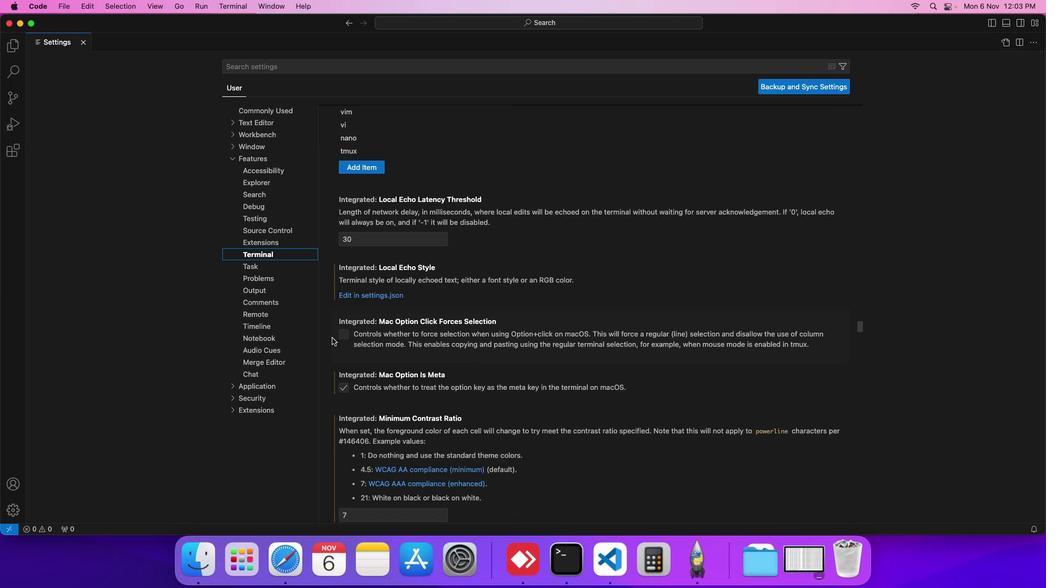 
Action: Mouse scrolled (344, 320) with delta (38, -2)
Screenshot: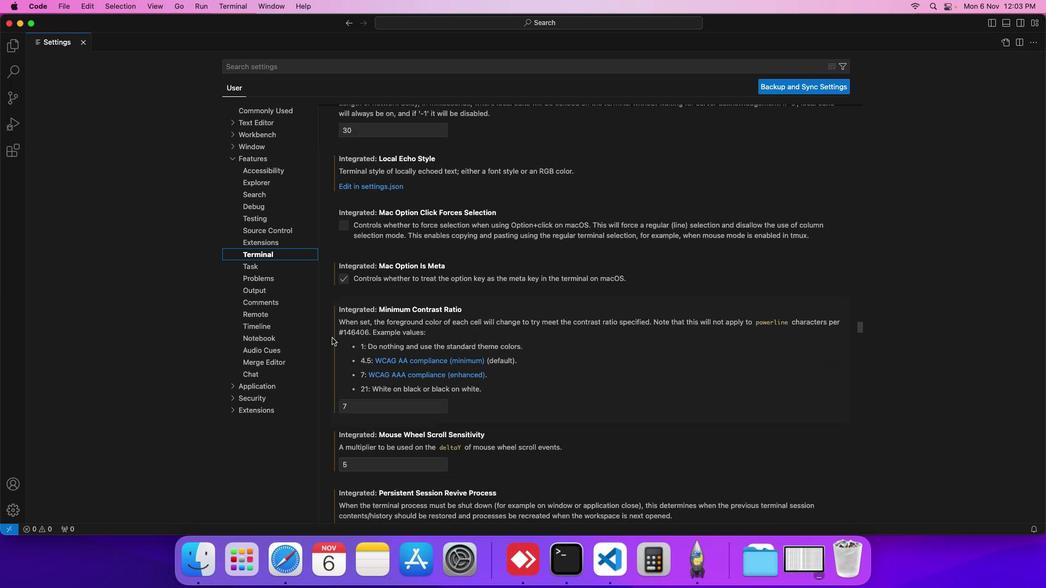 
Action: Mouse scrolled (344, 320) with delta (38, -3)
Screenshot: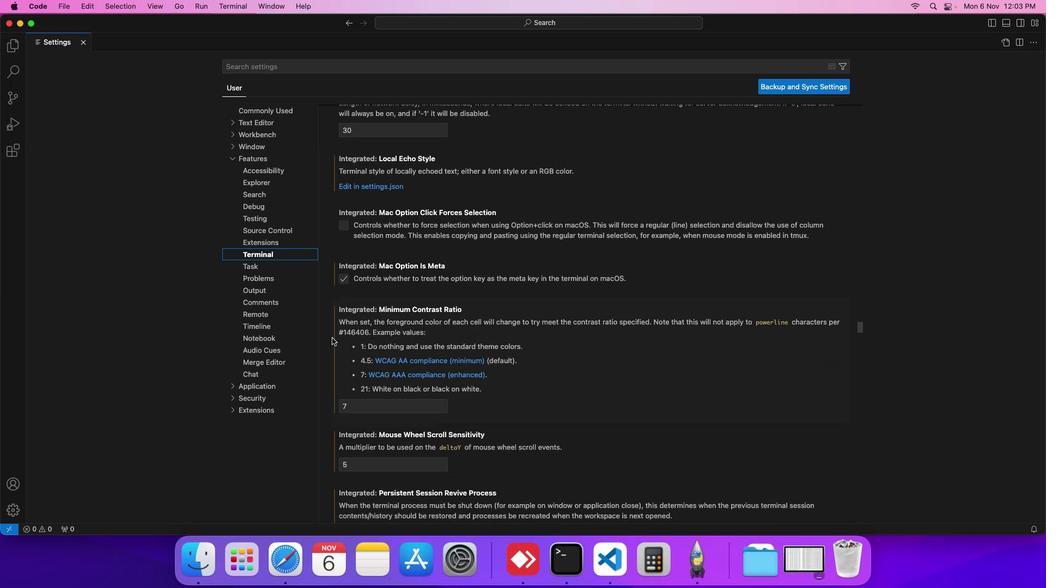 
Action: Mouse scrolled (344, 320) with delta (38, -4)
Screenshot: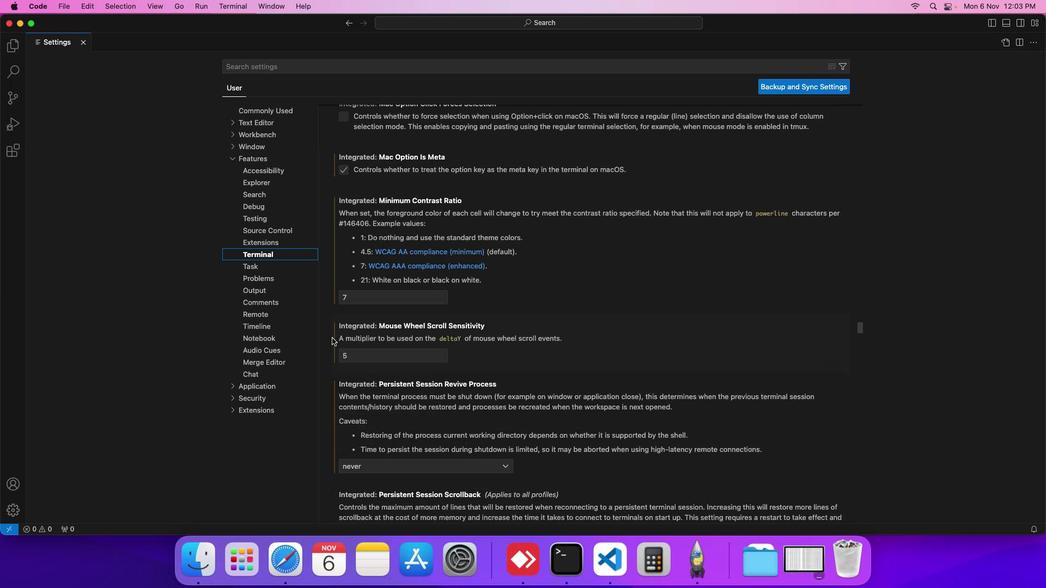 
Action: Mouse scrolled (344, 320) with delta (38, -4)
Screenshot: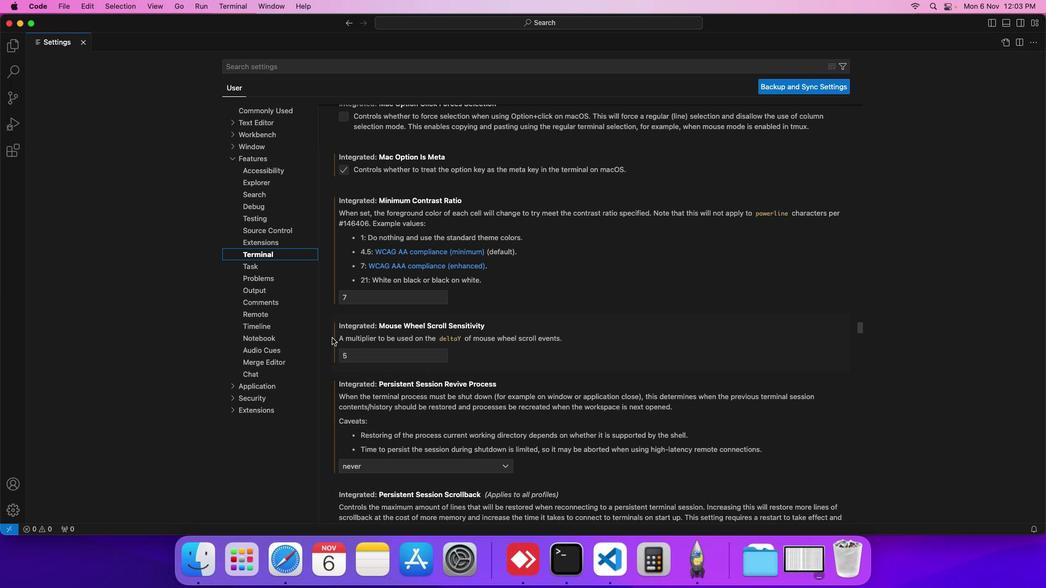 
Action: Mouse scrolled (344, 320) with delta (38, -2)
Screenshot: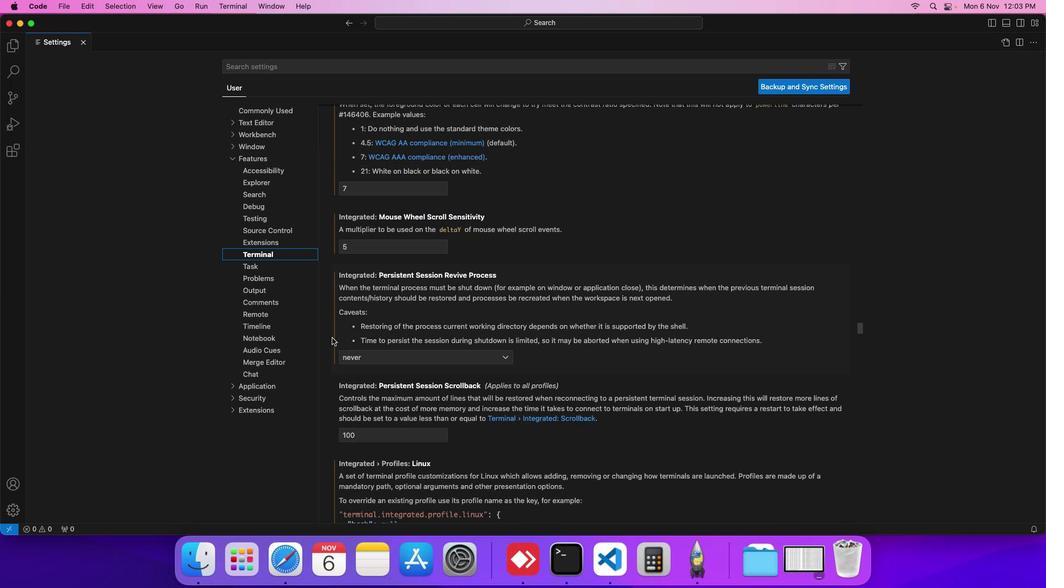 
Action: Mouse scrolled (344, 320) with delta (38, -2)
Screenshot: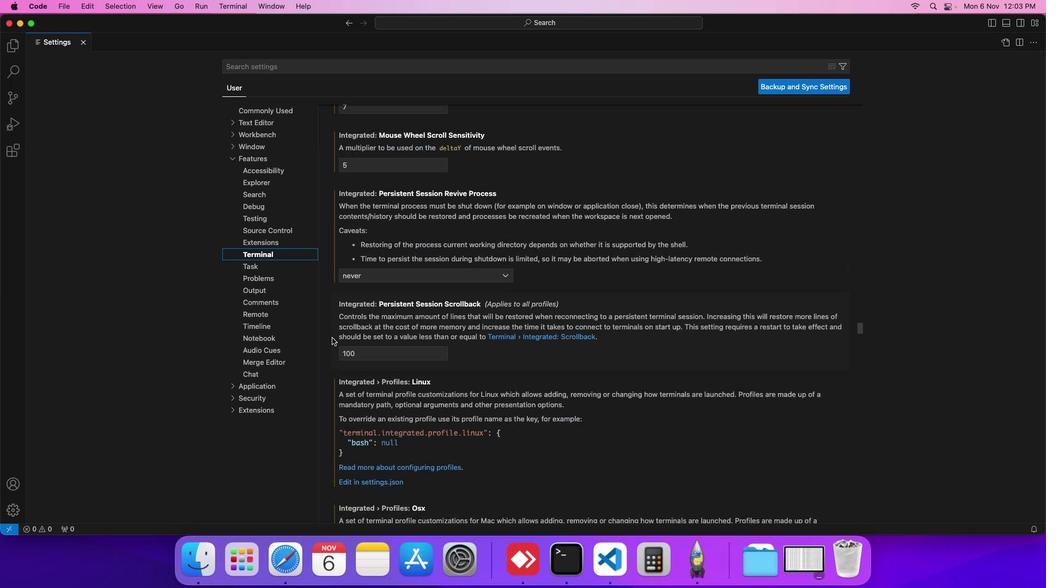 
Action: Mouse scrolled (344, 320) with delta (38, -3)
Screenshot: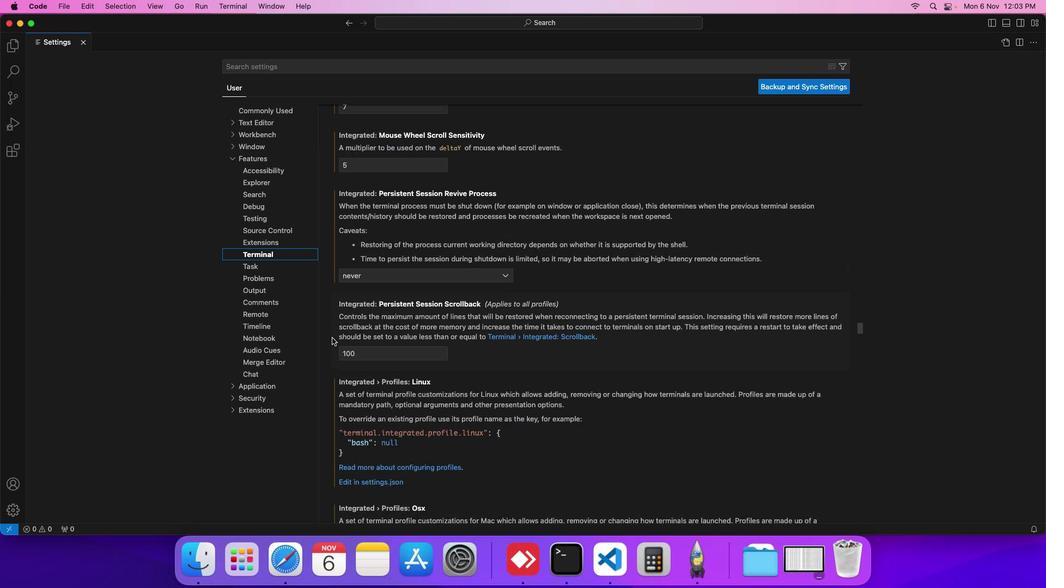 
Action: Mouse scrolled (344, 320) with delta (38, -3)
Screenshot: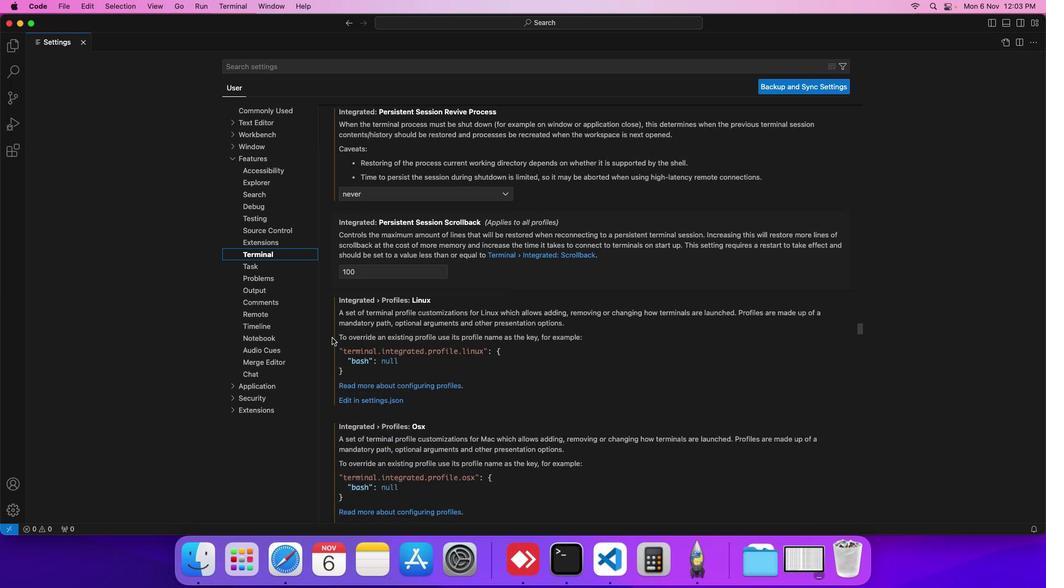 
Action: Mouse scrolled (344, 320) with delta (38, -3)
Screenshot: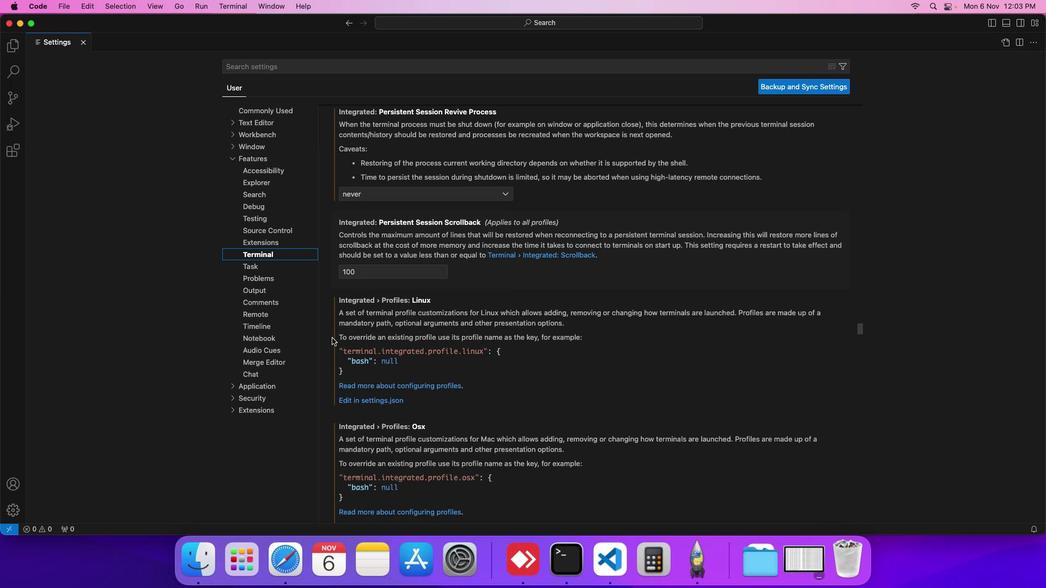 
Action: Mouse scrolled (344, 320) with delta (38, -2)
Screenshot: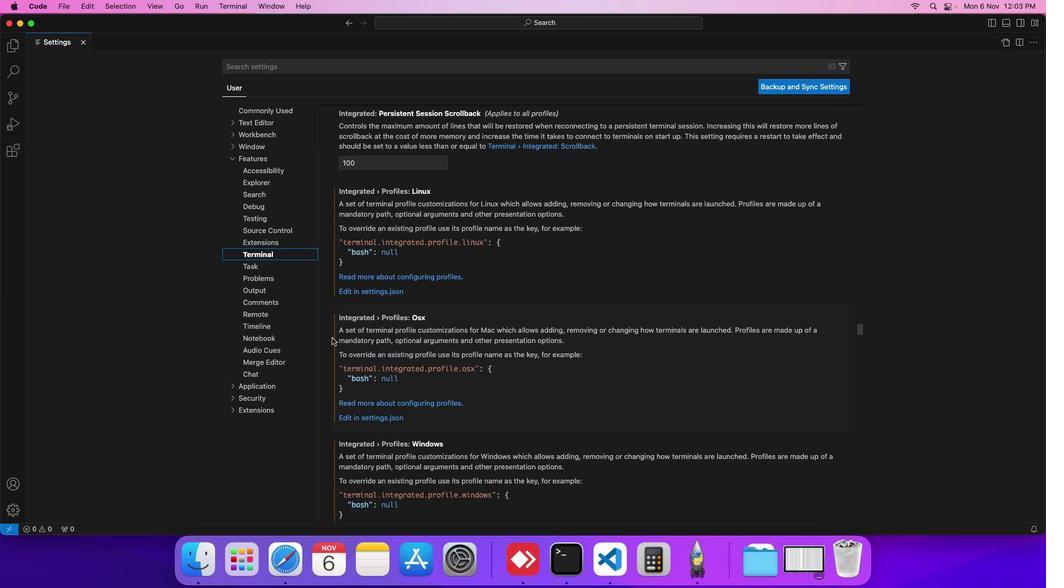 
Action: Mouse scrolled (344, 320) with delta (38, -2)
Screenshot: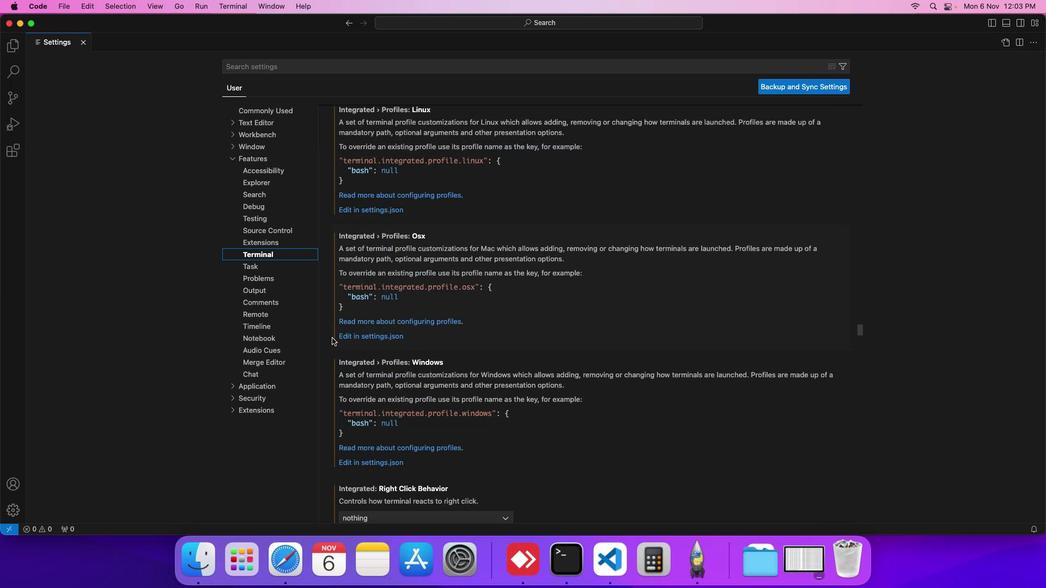 
Action: Mouse scrolled (344, 320) with delta (38, -3)
Screenshot: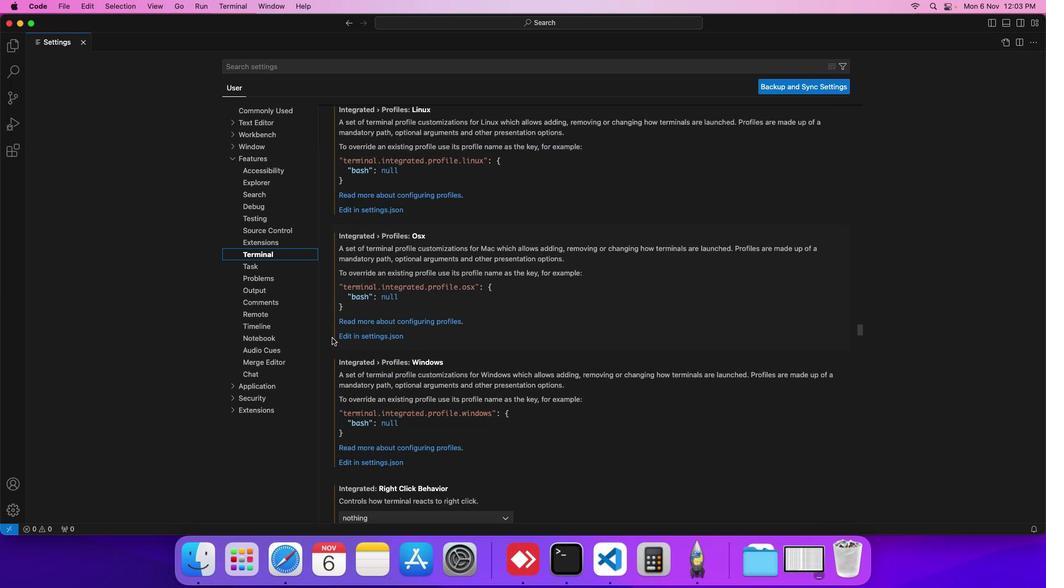 
Action: Mouse scrolled (344, 320) with delta (38, -3)
Screenshot: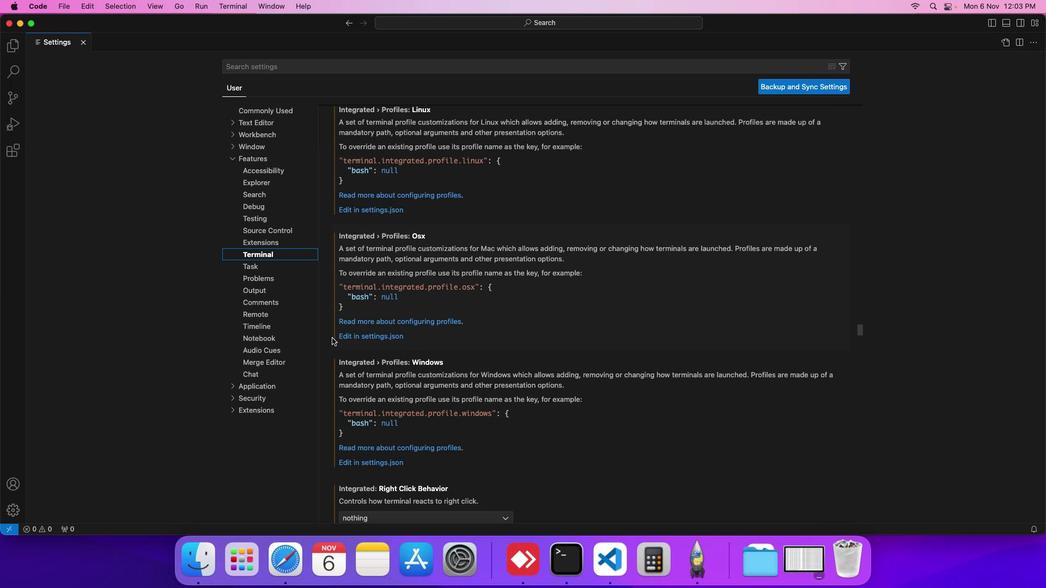 
Action: Mouse scrolled (344, 320) with delta (38, -2)
Screenshot: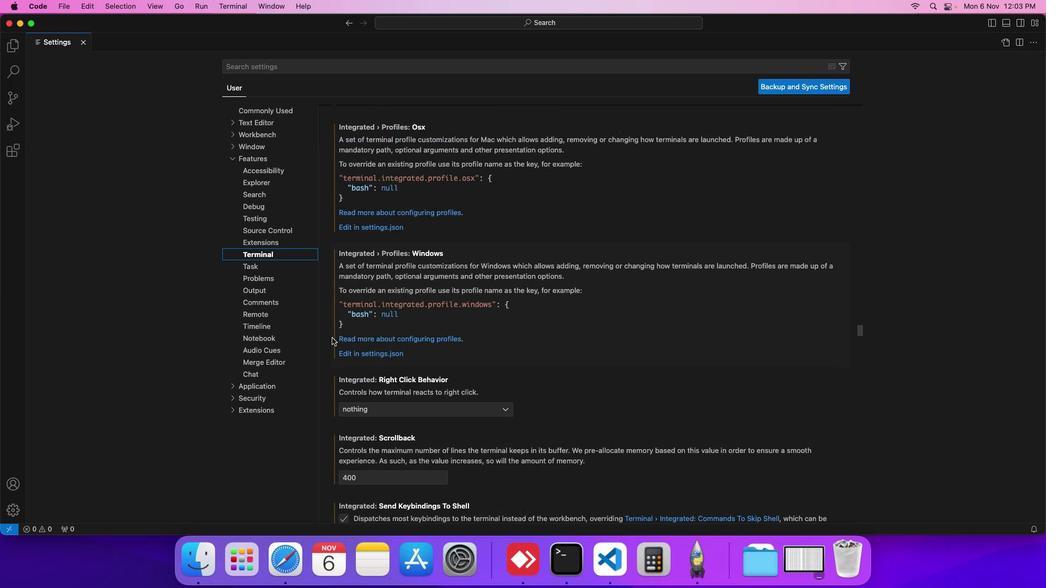 
Action: Mouse scrolled (344, 320) with delta (38, -2)
Screenshot: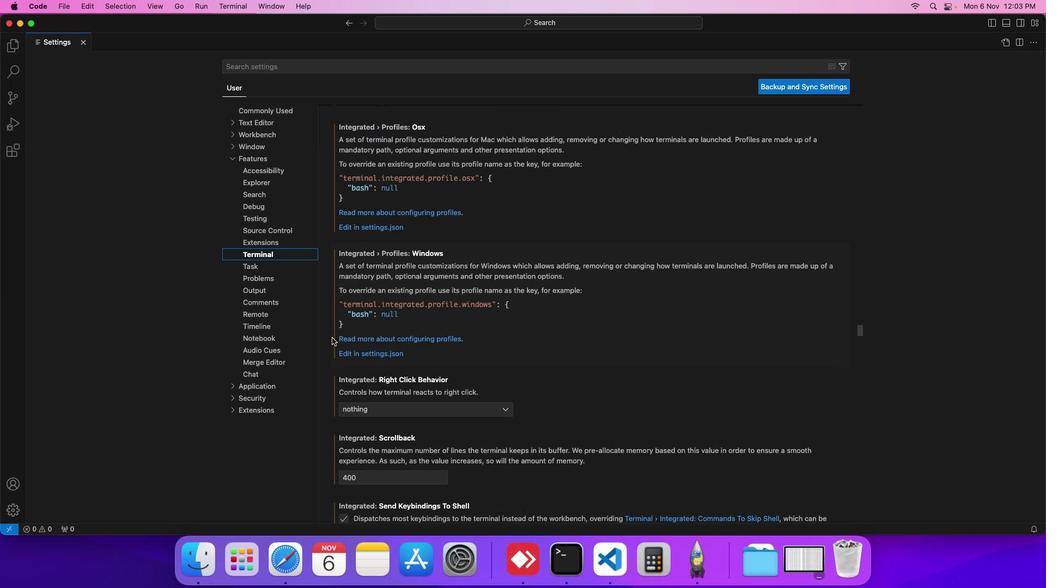 
Action: Mouse scrolled (344, 320) with delta (38, -3)
Screenshot: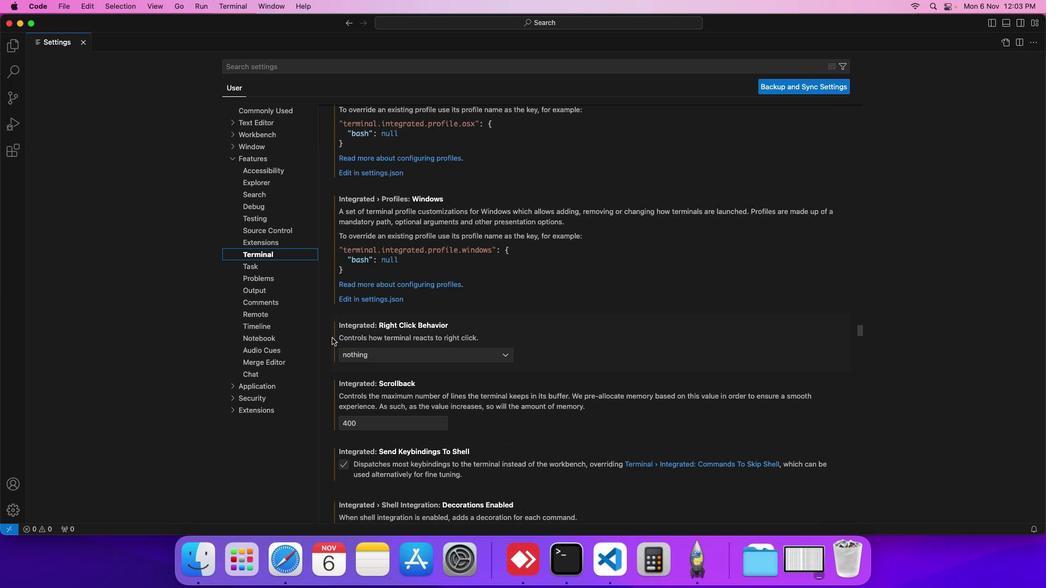 
Action: Mouse scrolled (344, 320) with delta (38, -3)
Screenshot: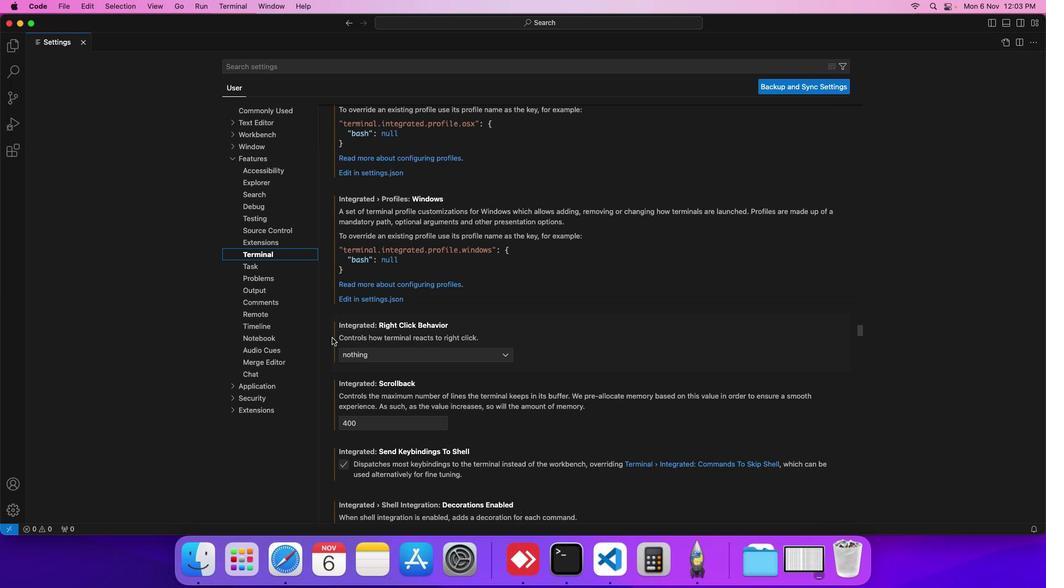 
Action: Mouse scrolled (344, 320) with delta (38, -2)
Screenshot: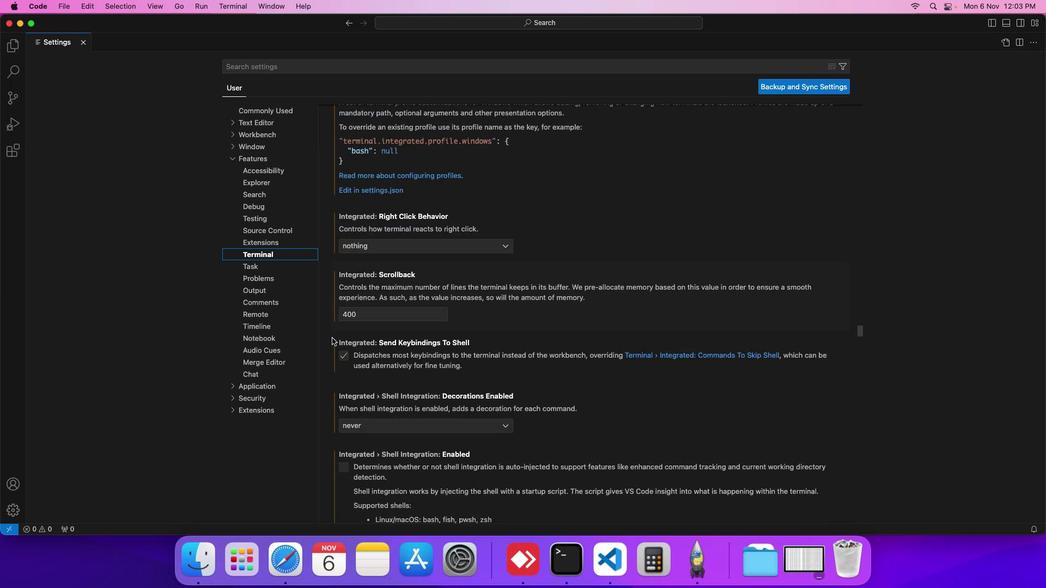 
Action: Mouse scrolled (344, 320) with delta (38, -2)
Screenshot: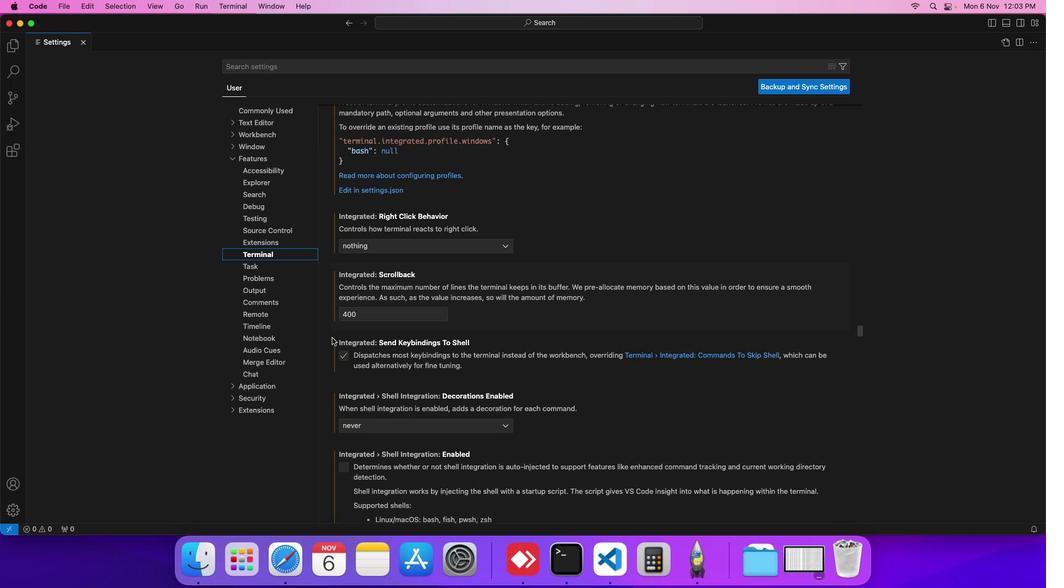 
Action: Mouse scrolled (344, 320) with delta (38, -3)
Screenshot: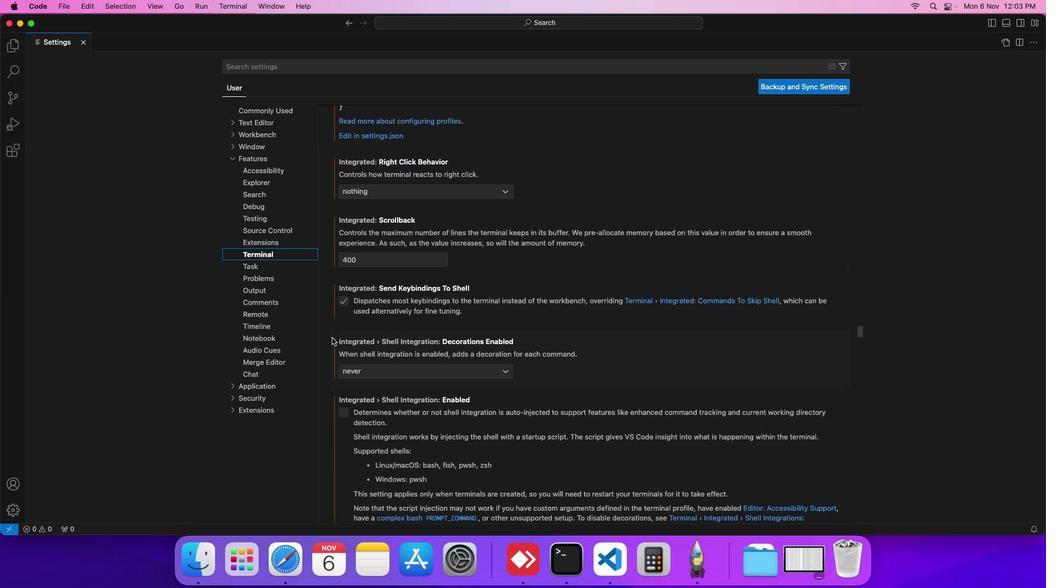 
Action: Mouse scrolled (344, 320) with delta (38, -3)
Screenshot: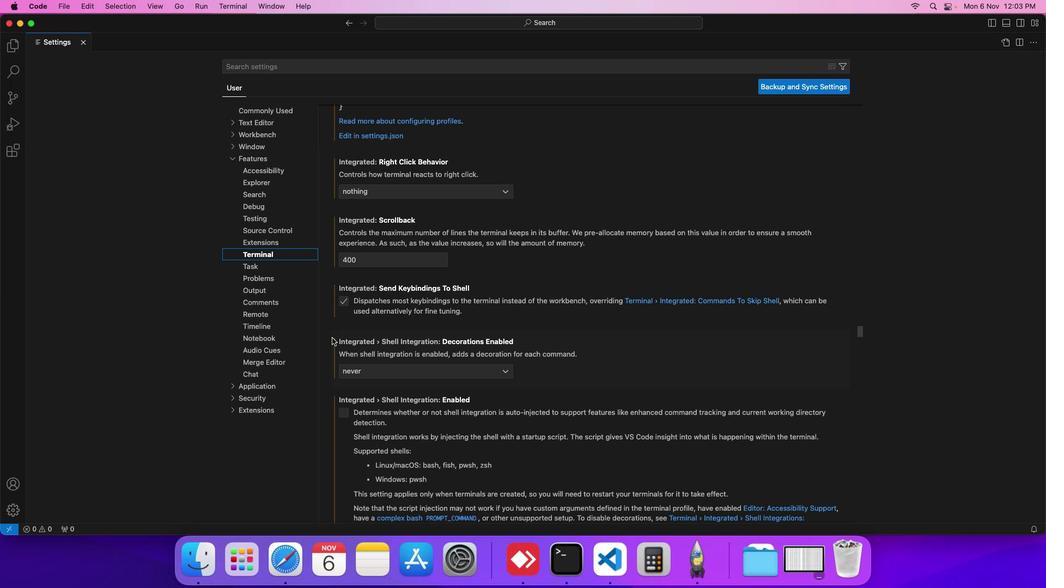 
Action: Mouse scrolled (344, 320) with delta (38, -2)
Screenshot: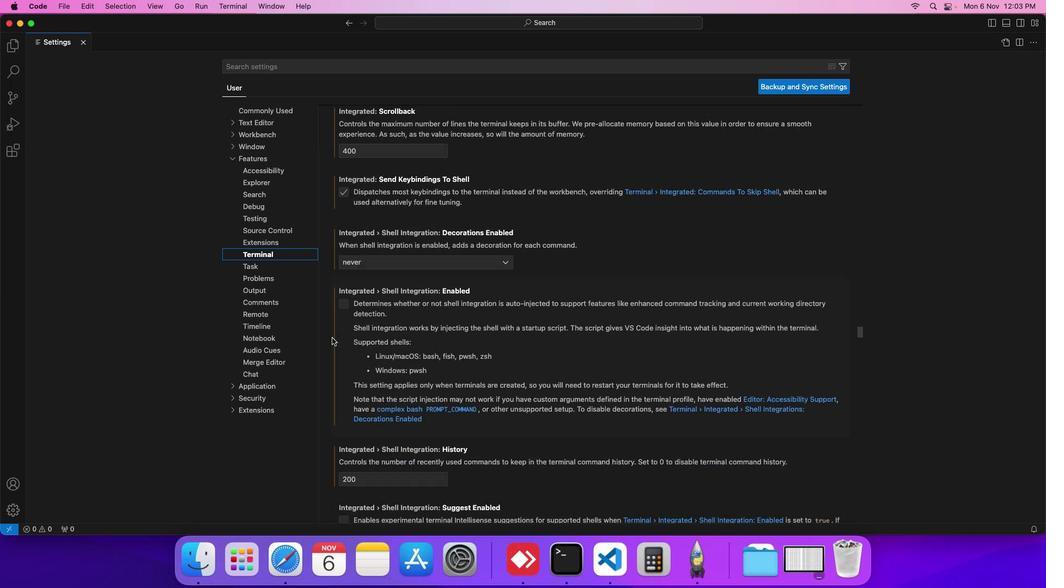 
Action: Mouse scrolled (344, 320) with delta (38, -2)
Screenshot: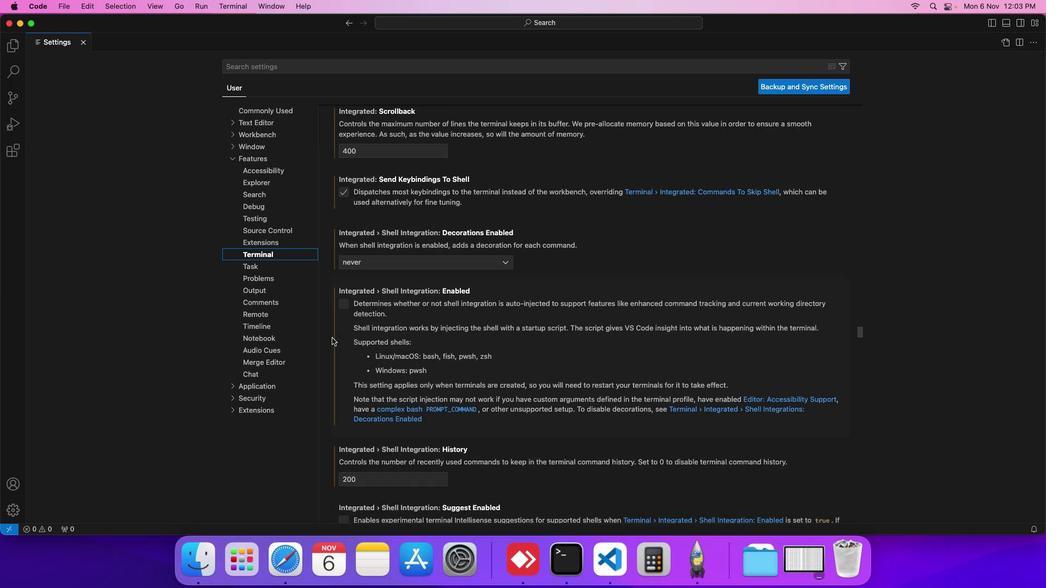 
Action: Mouse scrolled (344, 320) with delta (38, -3)
Screenshot: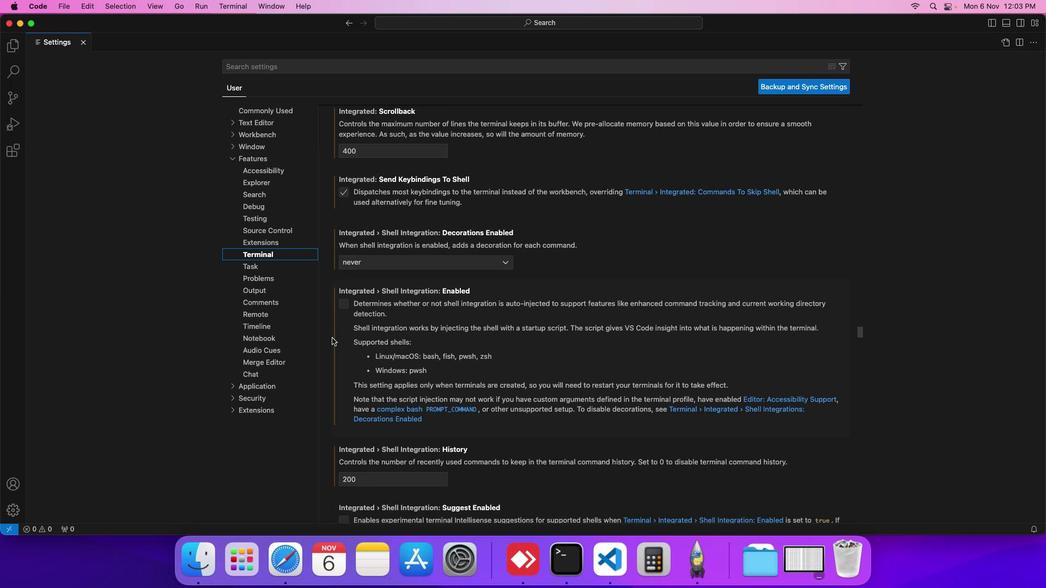 
Action: Mouse scrolled (344, 320) with delta (38, -2)
Screenshot: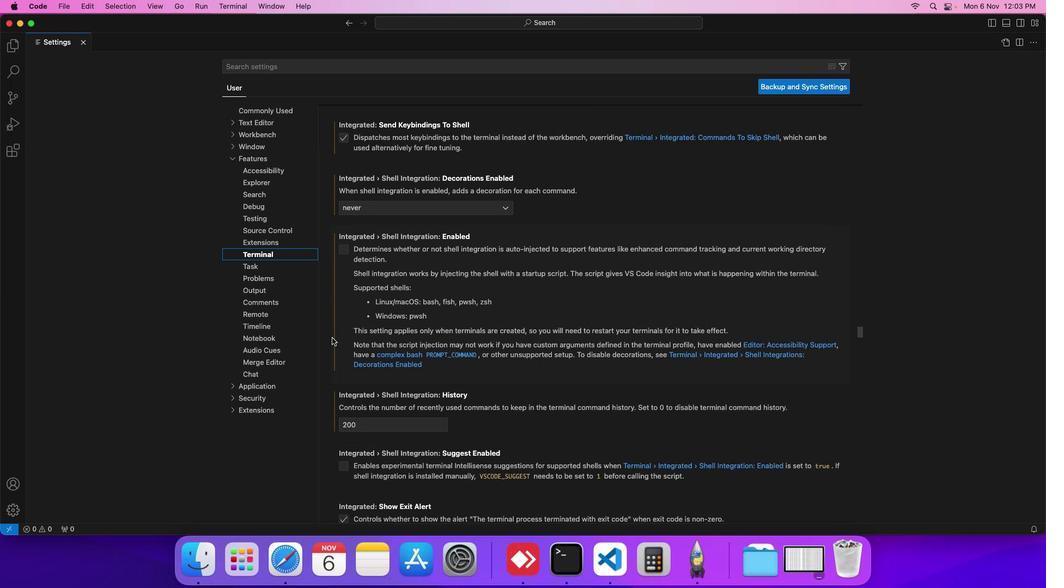 
Action: Mouse scrolled (344, 320) with delta (38, -2)
Screenshot: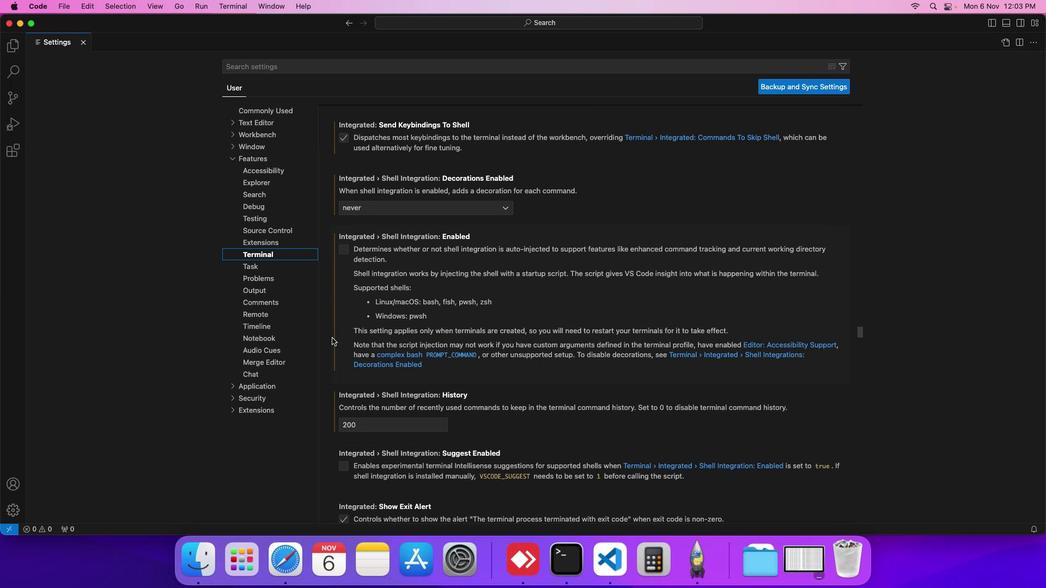 
Action: Mouse scrolled (344, 320) with delta (38, -2)
Screenshot: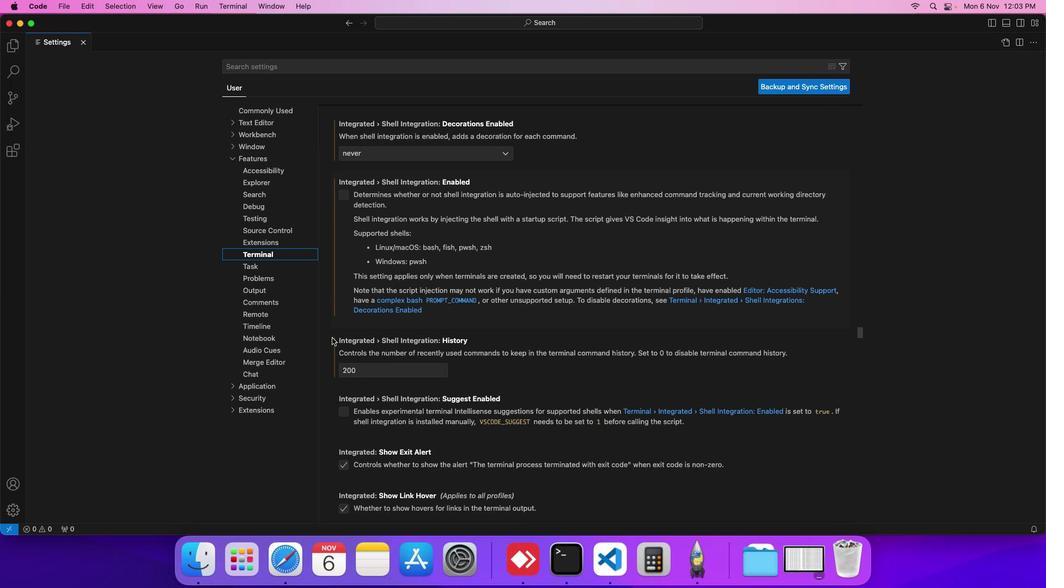 
Action: Mouse scrolled (344, 320) with delta (38, -2)
Screenshot: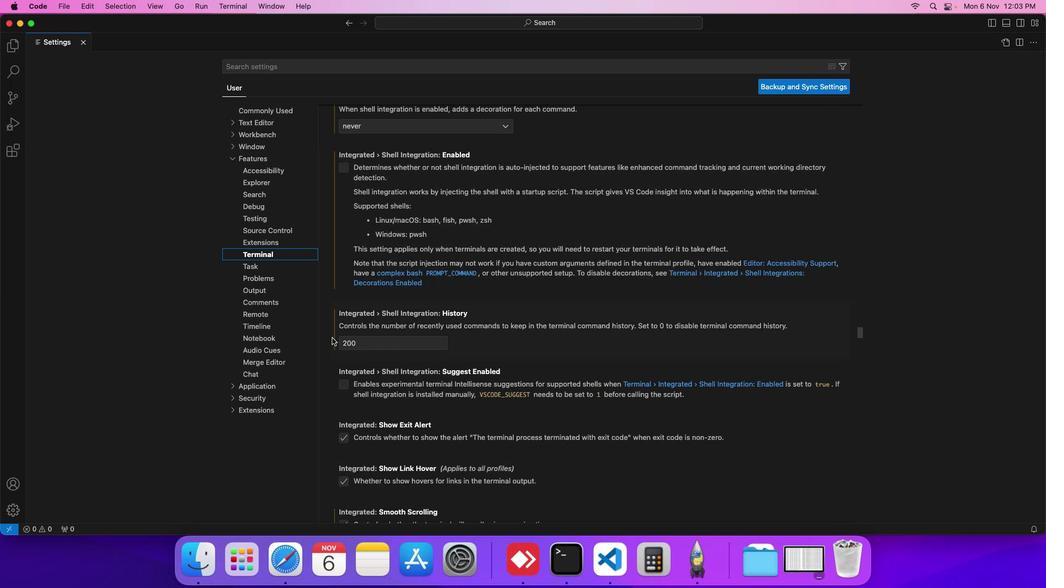 
Action: Mouse scrolled (344, 320) with delta (38, -2)
Screenshot: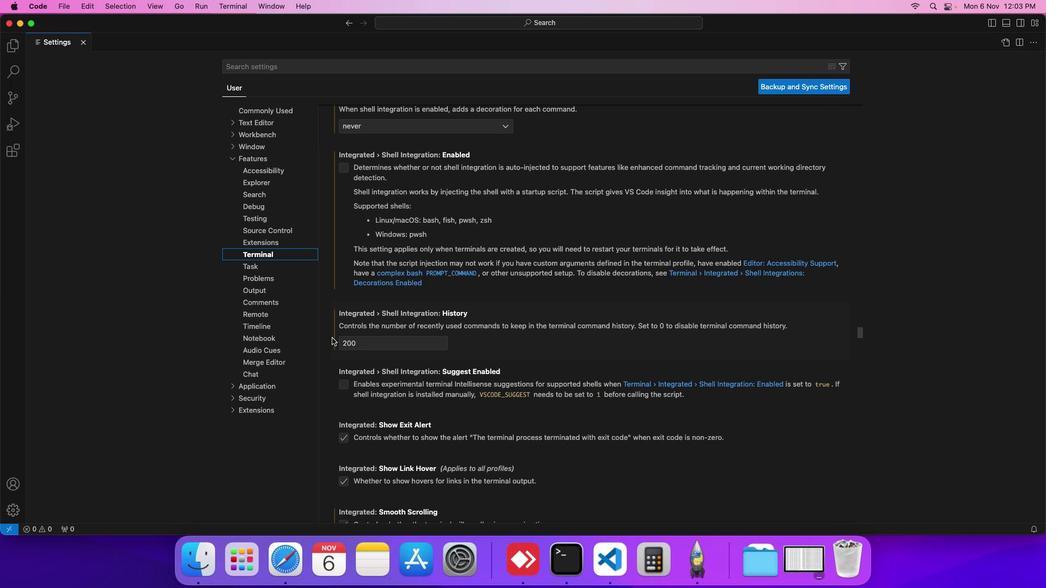 
Action: Mouse scrolled (344, 320) with delta (38, -2)
Screenshot: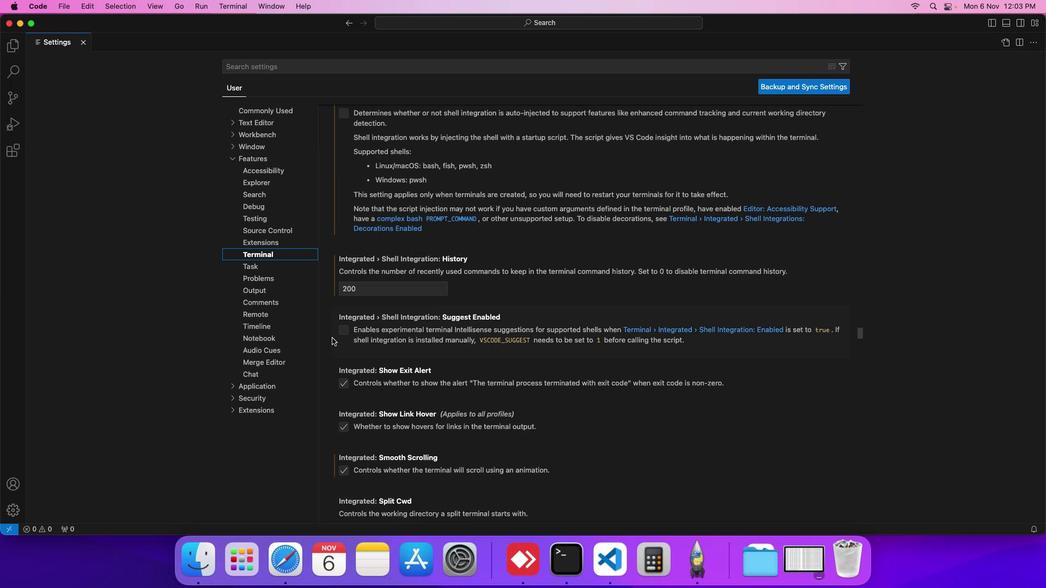 
Action: Mouse scrolled (344, 320) with delta (38, -2)
Screenshot: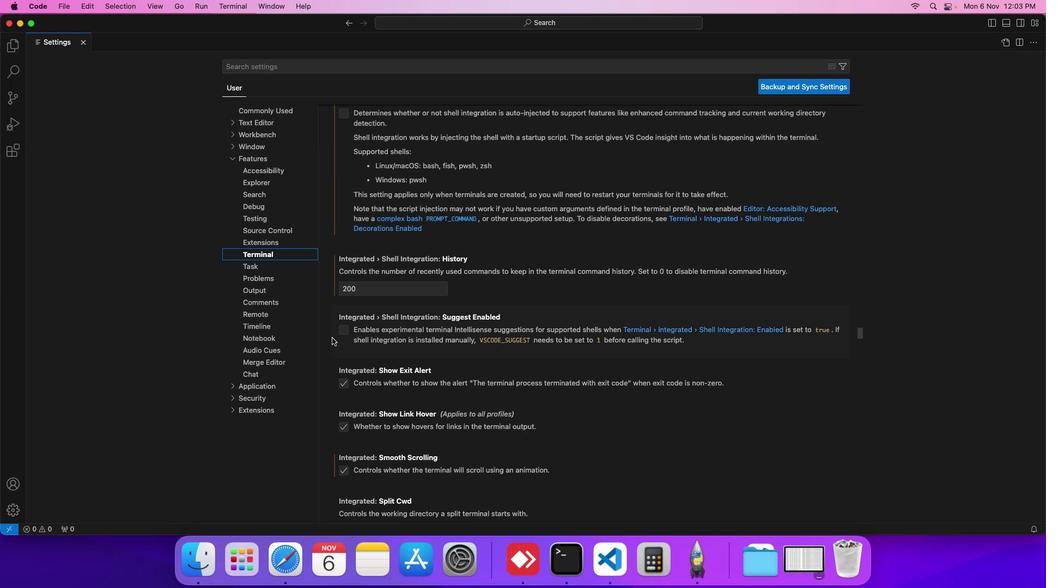 
Action: Mouse scrolled (344, 320) with delta (38, -2)
Screenshot: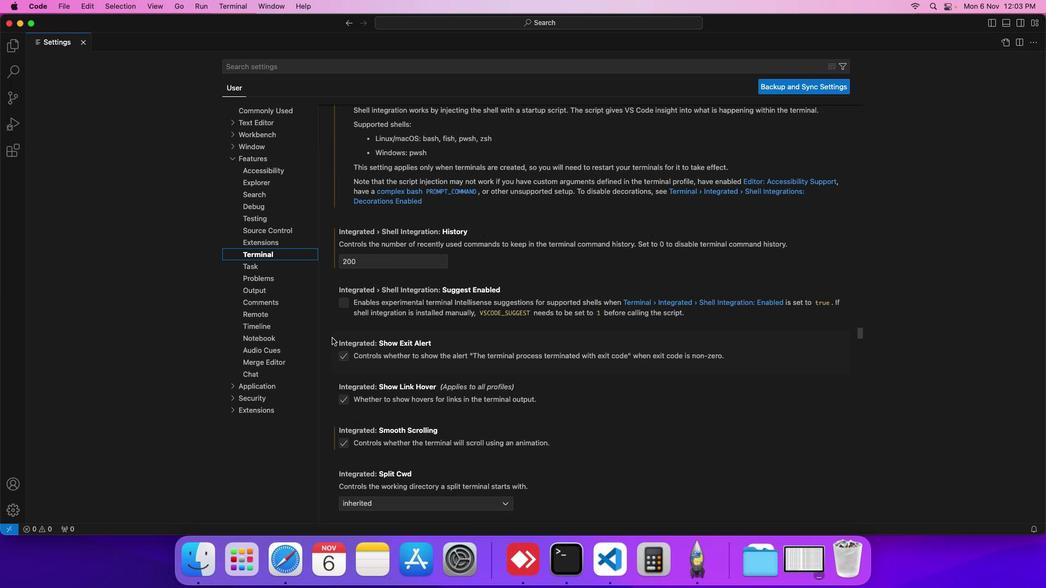 
Action: Mouse scrolled (344, 320) with delta (38, -2)
Screenshot: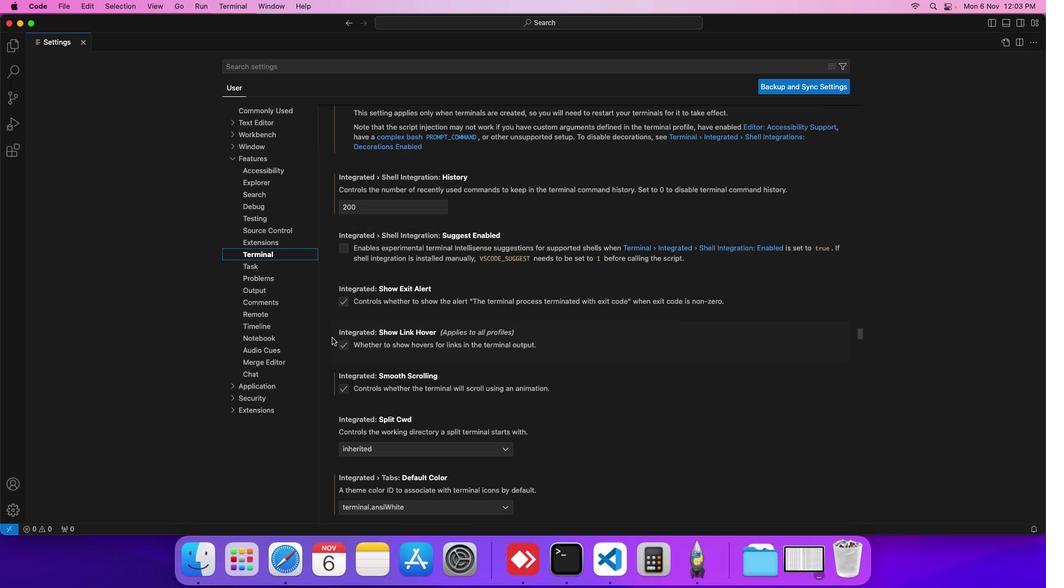 
Action: Mouse scrolled (344, 320) with delta (38, -2)
Screenshot: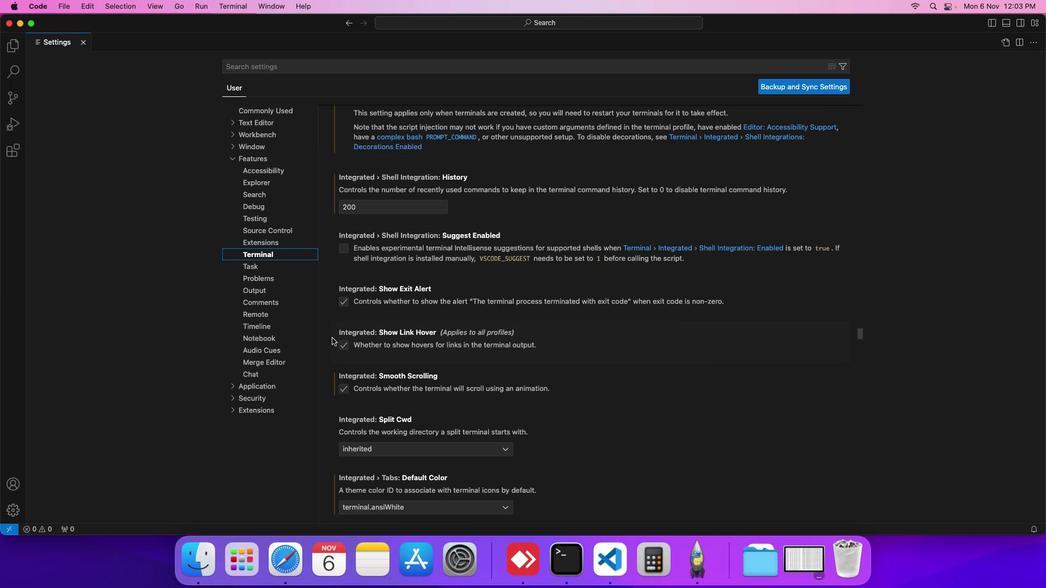 
Action: Mouse scrolled (344, 320) with delta (38, -2)
Screenshot: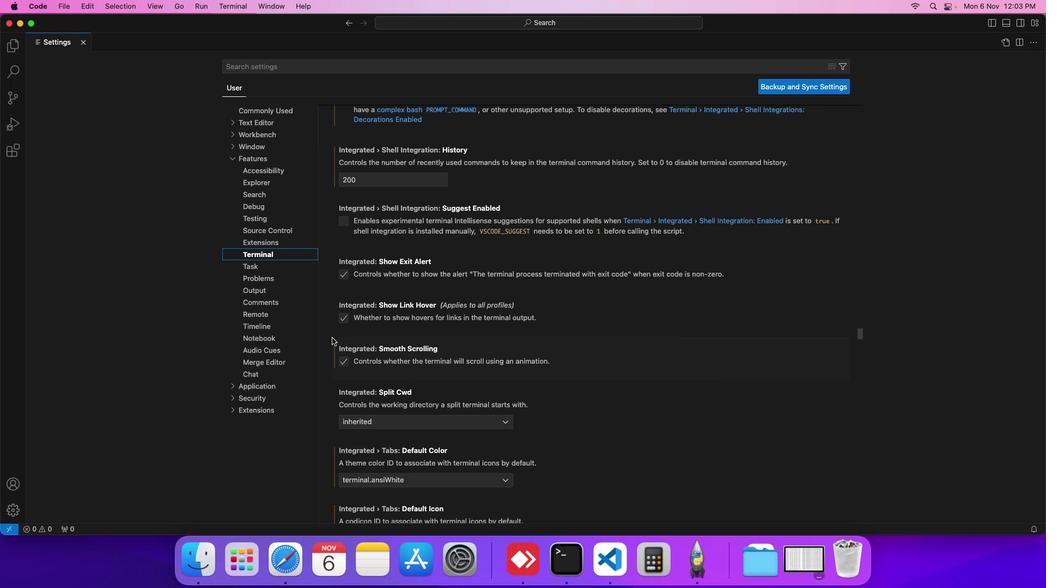 
Action: Mouse scrolled (344, 320) with delta (38, -2)
Screenshot: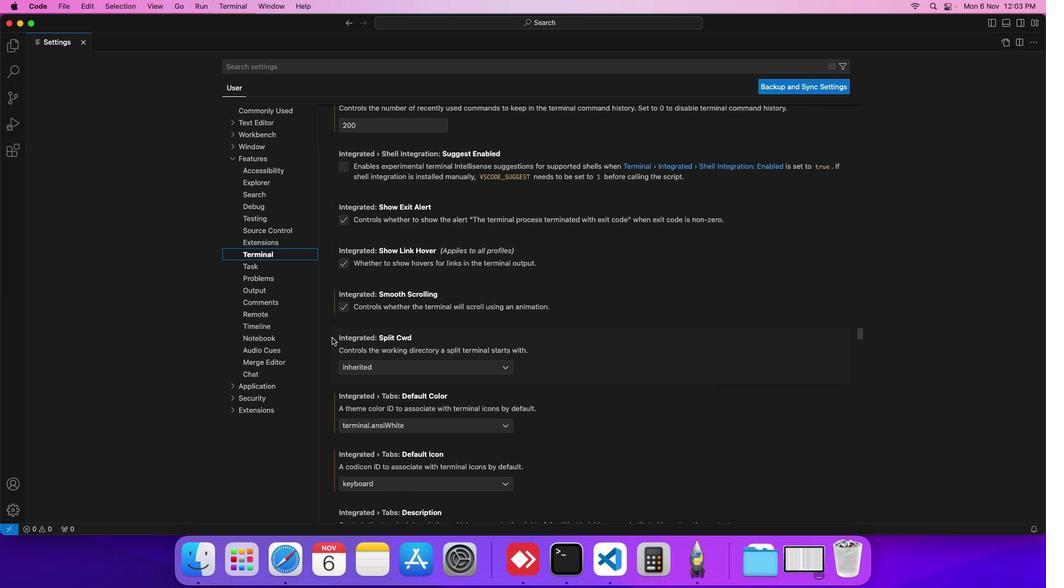 
Action: Mouse scrolled (344, 320) with delta (38, -2)
Screenshot: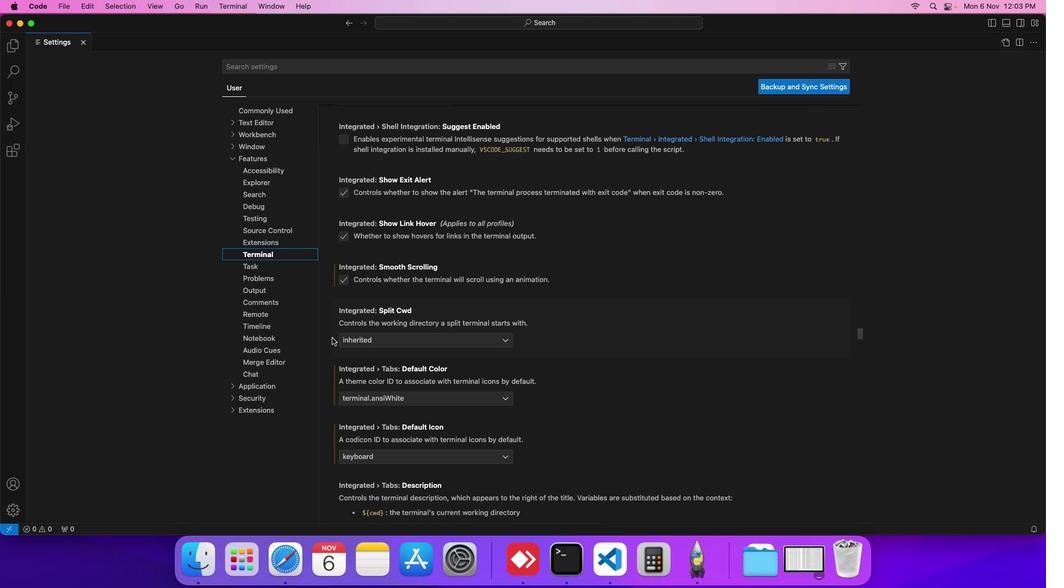 
Action: Mouse scrolled (344, 320) with delta (38, -2)
Screenshot: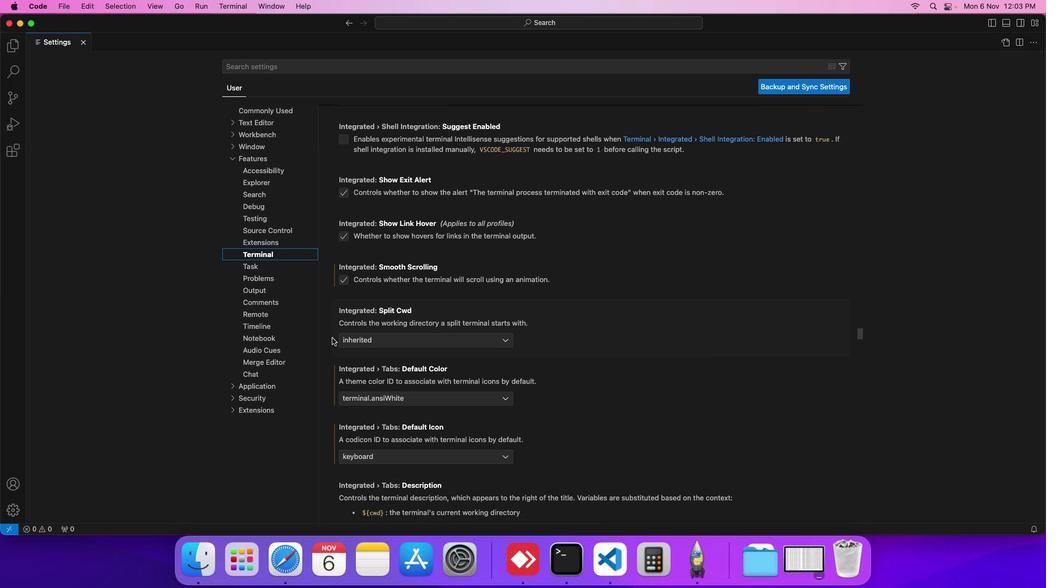 
Action: Mouse scrolled (344, 320) with delta (38, -2)
Screenshot: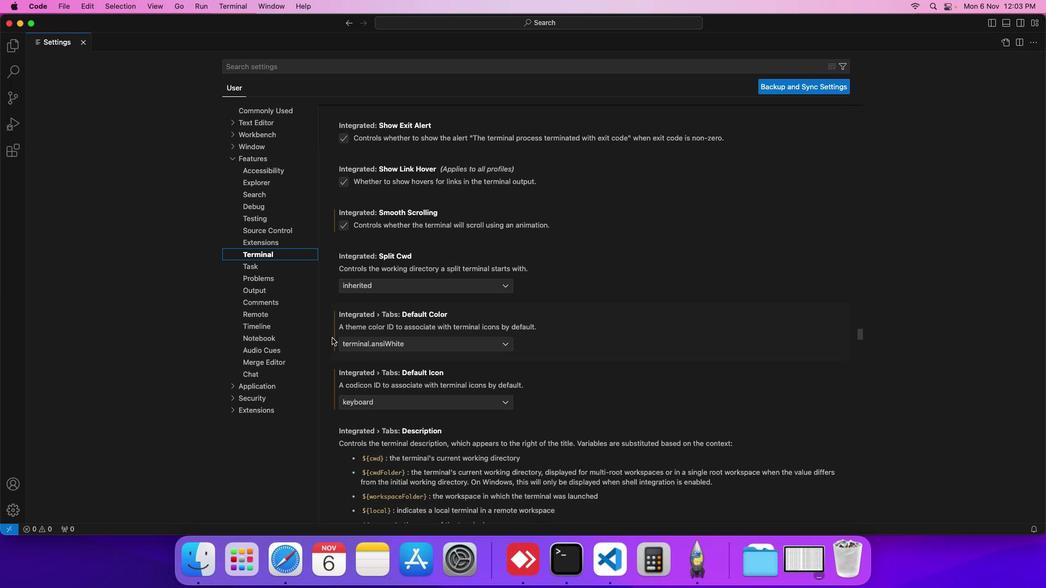 
Action: Mouse scrolled (344, 320) with delta (38, -2)
Screenshot: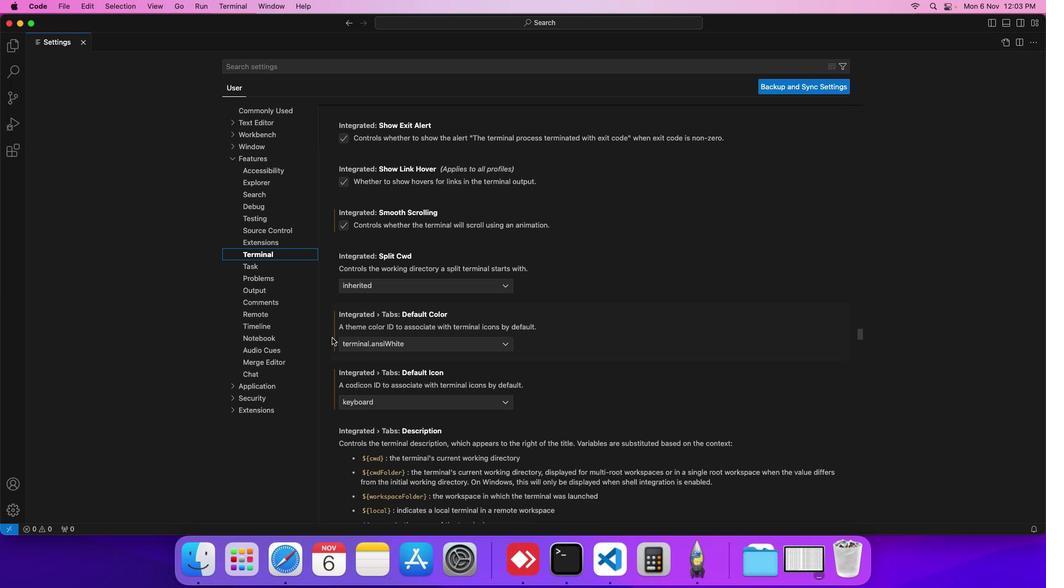 
Action: Mouse scrolled (344, 320) with delta (38, -2)
Screenshot: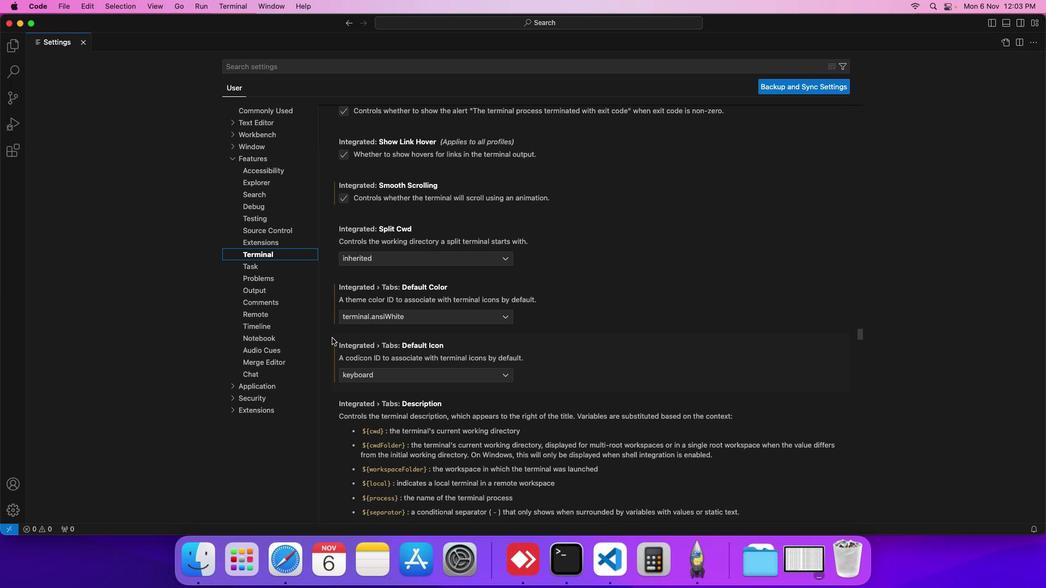 
Action: Mouse scrolled (344, 320) with delta (38, -2)
Screenshot: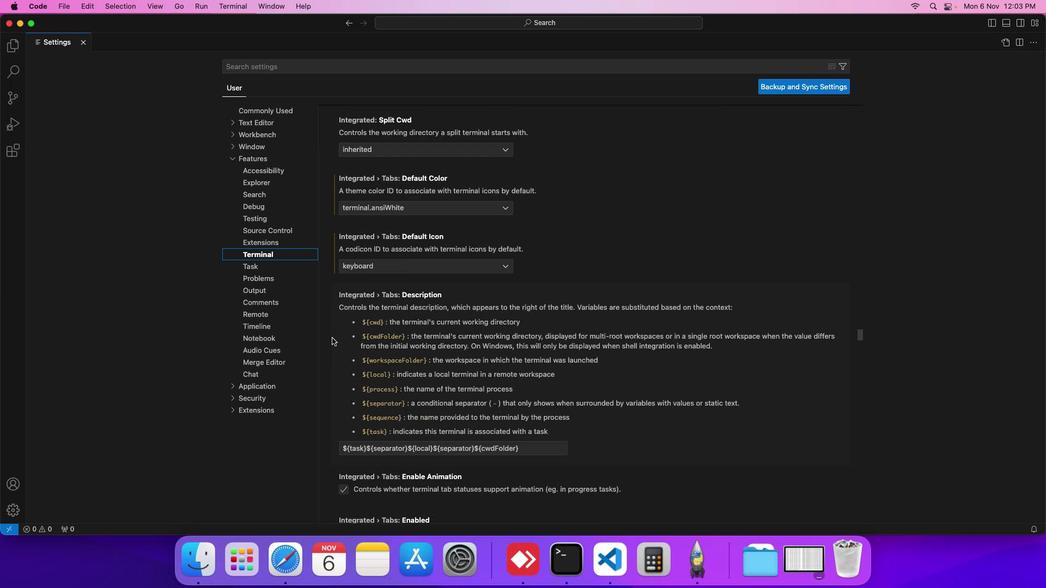 
Action: Mouse scrolled (344, 320) with delta (38, -2)
Screenshot: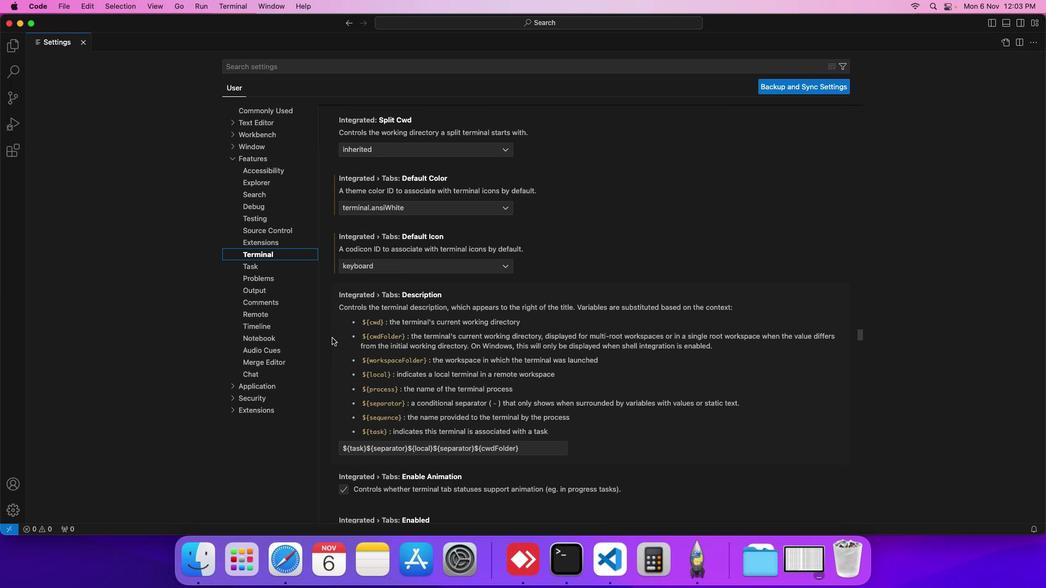 
Action: Mouse scrolled (344, 320) with delta (38, -3)
Screenshot: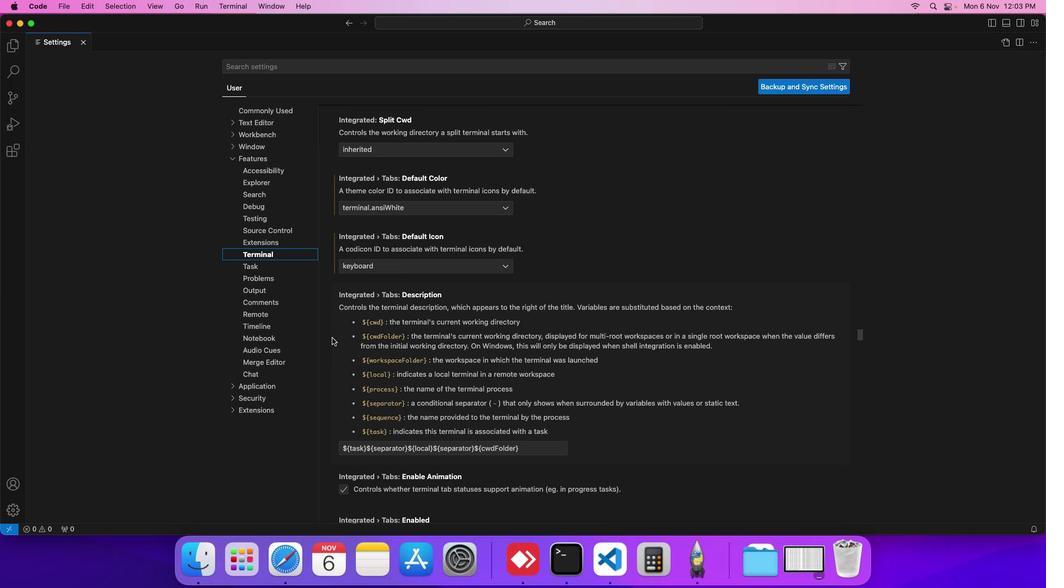 
Action: Mouse scrolled (344, 320) with delta (38, -2)
Screenshot: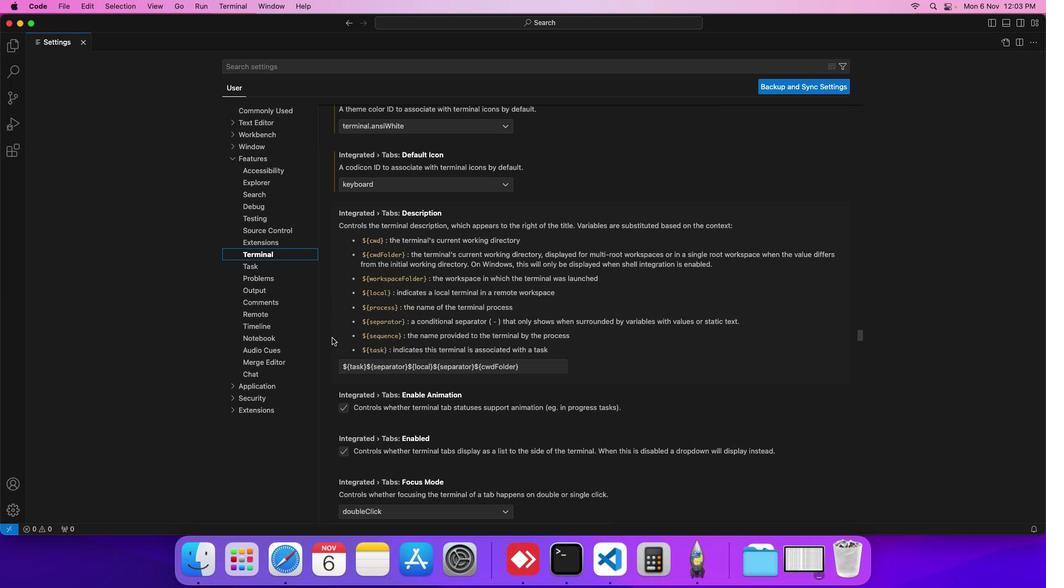 
Action: Mouse scrolled (344, 320) with delta (38, -2)
Screenshot: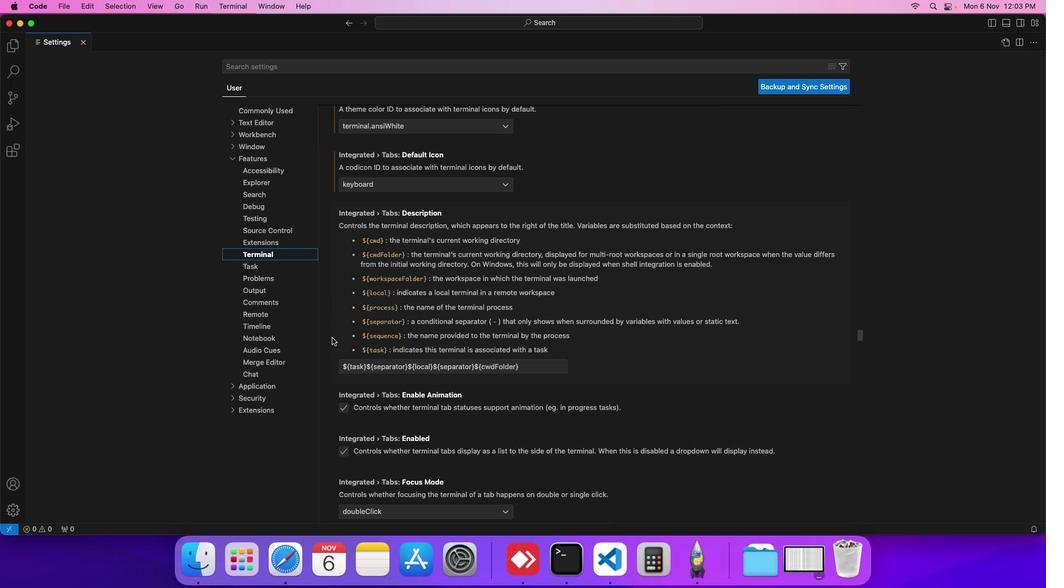 
Action: Mouse scrolled (344, 320) with delta (38, -2)
Screenshot: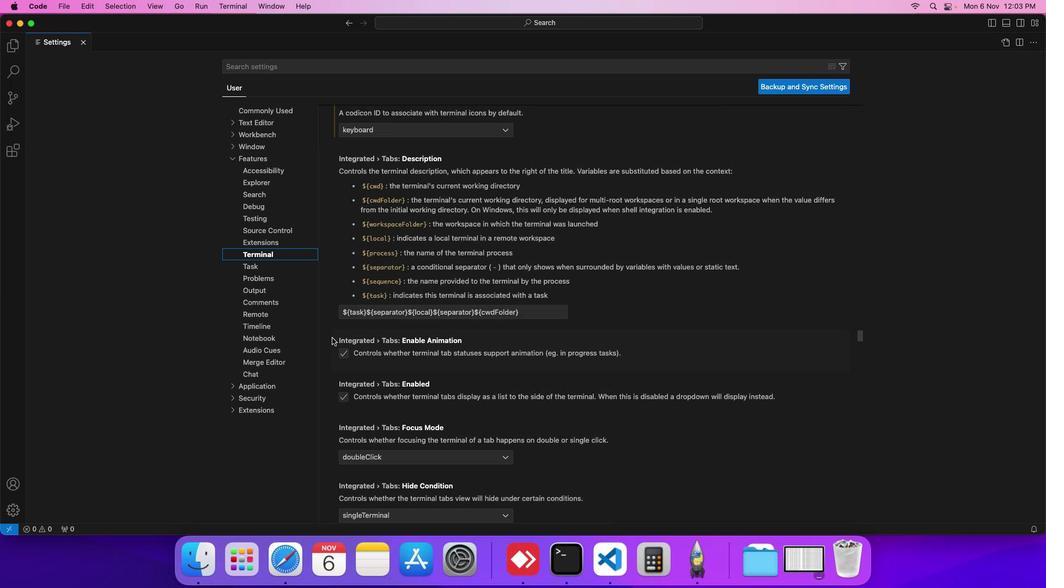 
Action: Mouse scrolled (344, 320) with delta (38, -3)
Screenshot: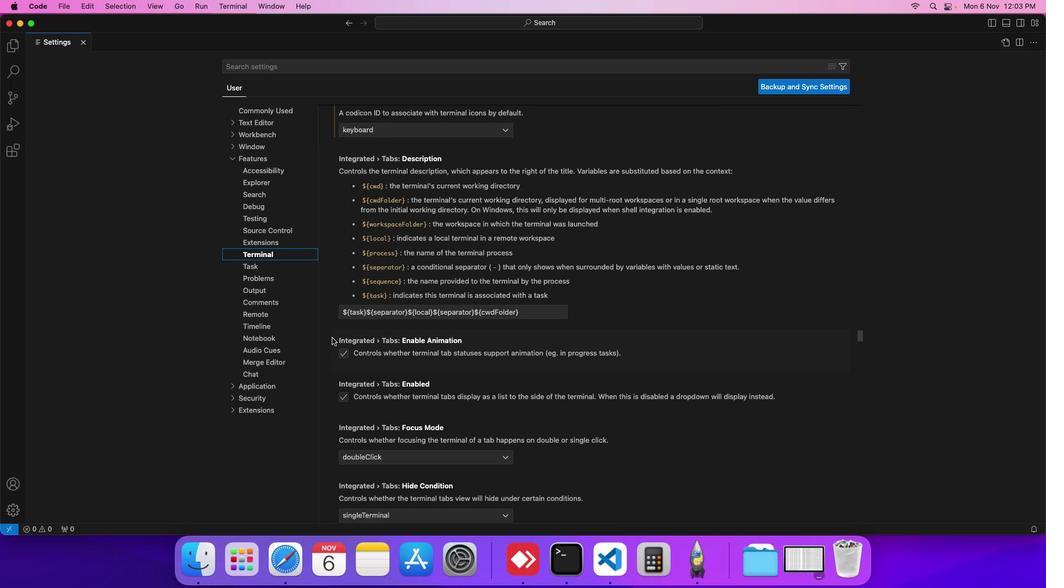 
Action: Mouse scrolled (344, 320) with delta (38, -2)
Screenshot: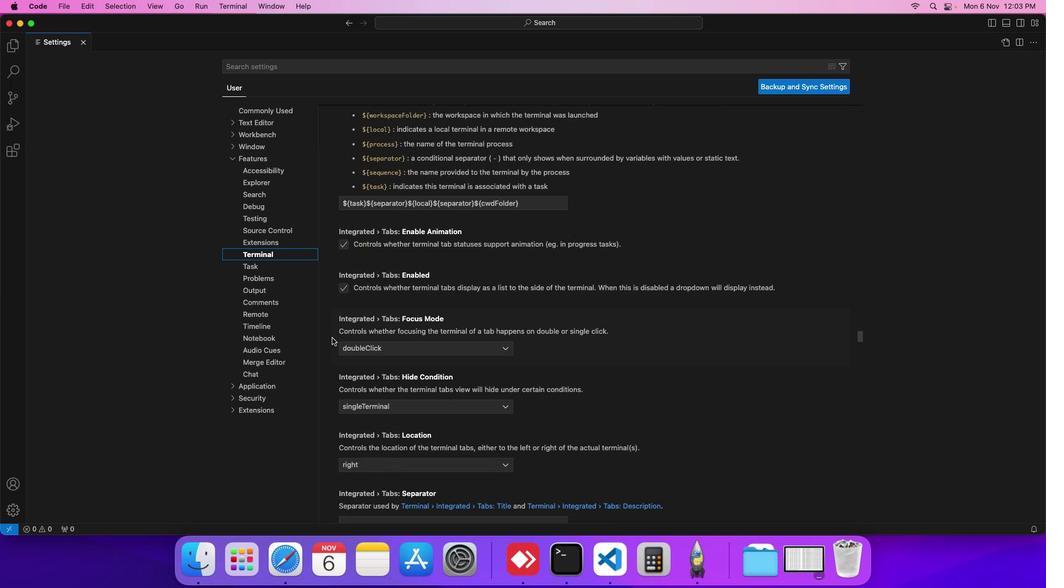 
Action: Mouse scrolled (344, 320) with delta (38, -2)
Screenshot: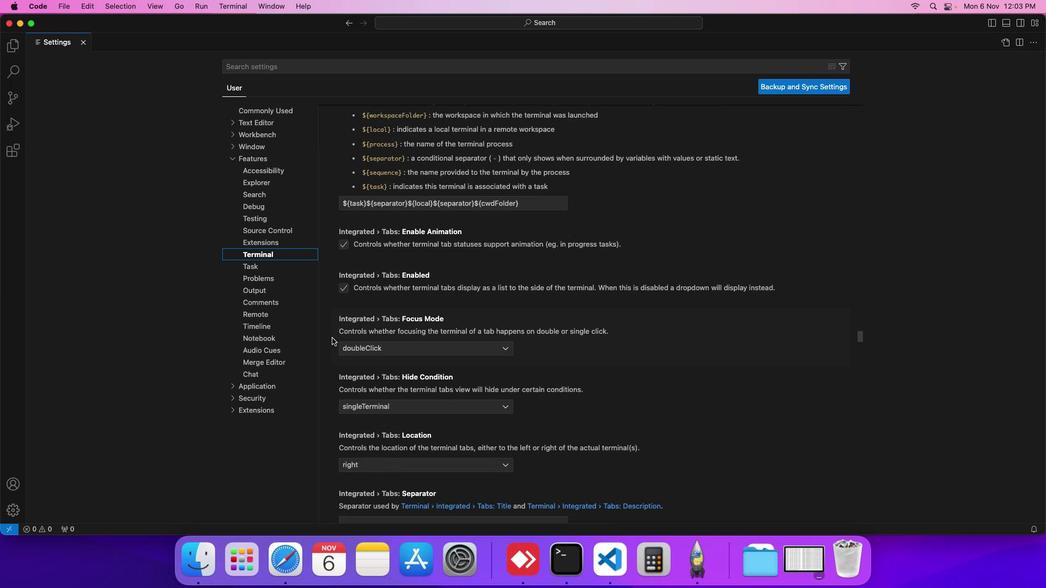 
Action: Mouse scrolled (344, 320) with delta (38, -3)
Screenshot: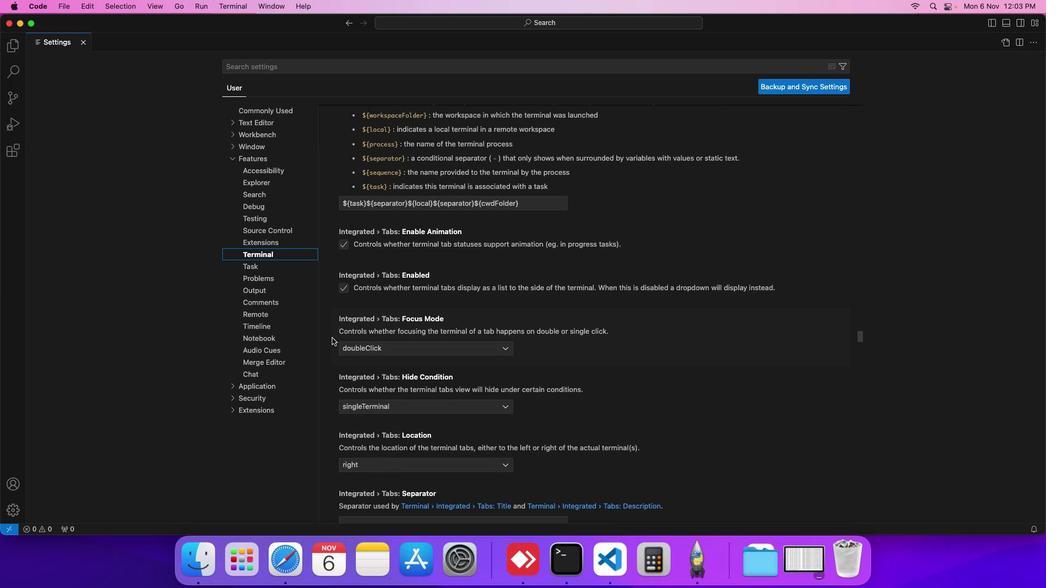 
Action: Mouse scrolled (344, 320) with delta (38, -2)
Screenshot: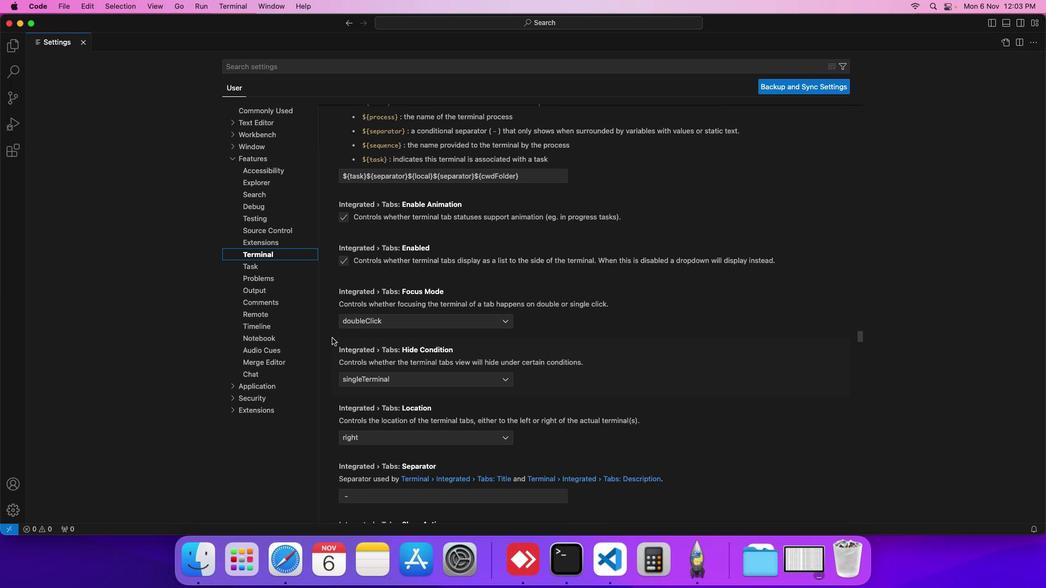 
Action: Mouse moved to (414, 356)
Screenshot: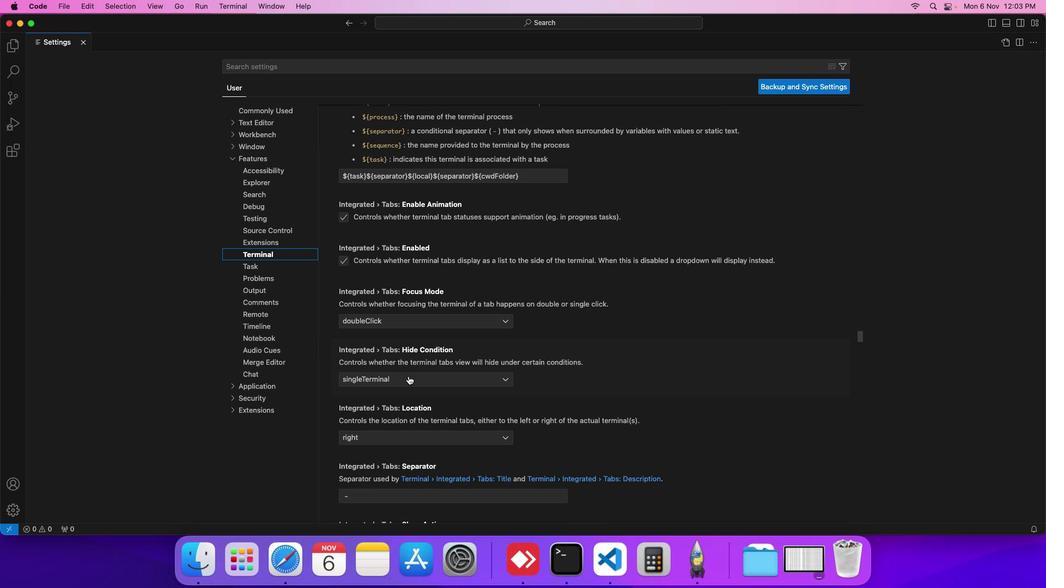 
Action: Mouse pressed left at (414, 356)
Screenshot: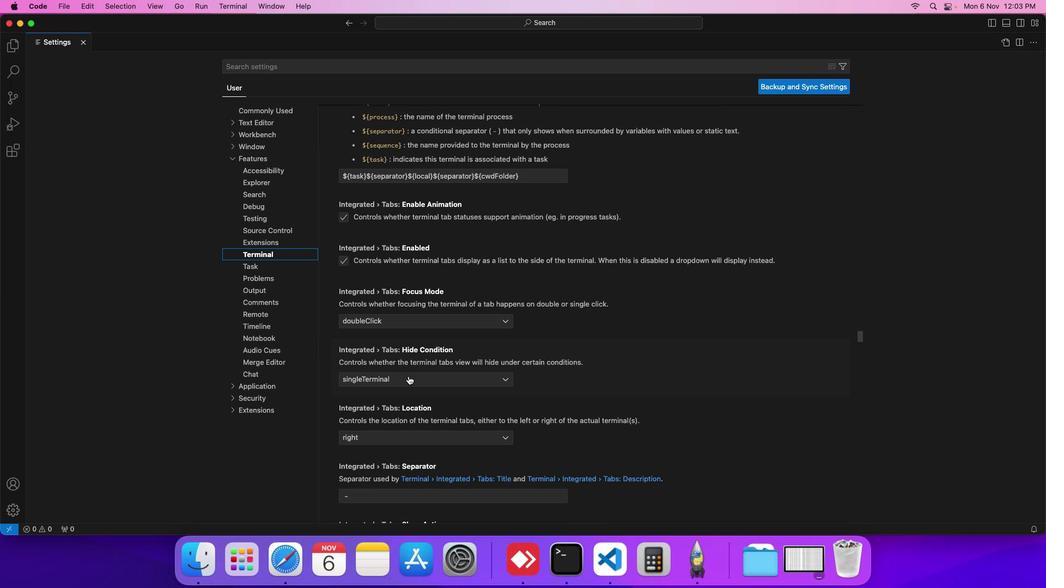 
Action: Mouse moved to (411, 395)
Screenshot: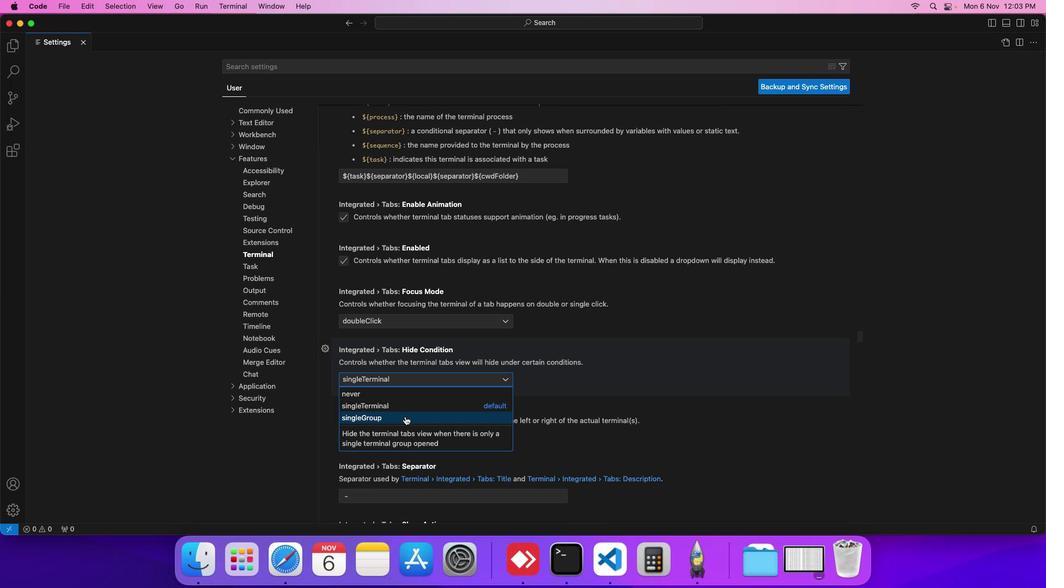 
Action: Mouse pressed left at (411, 395)
Screenshot: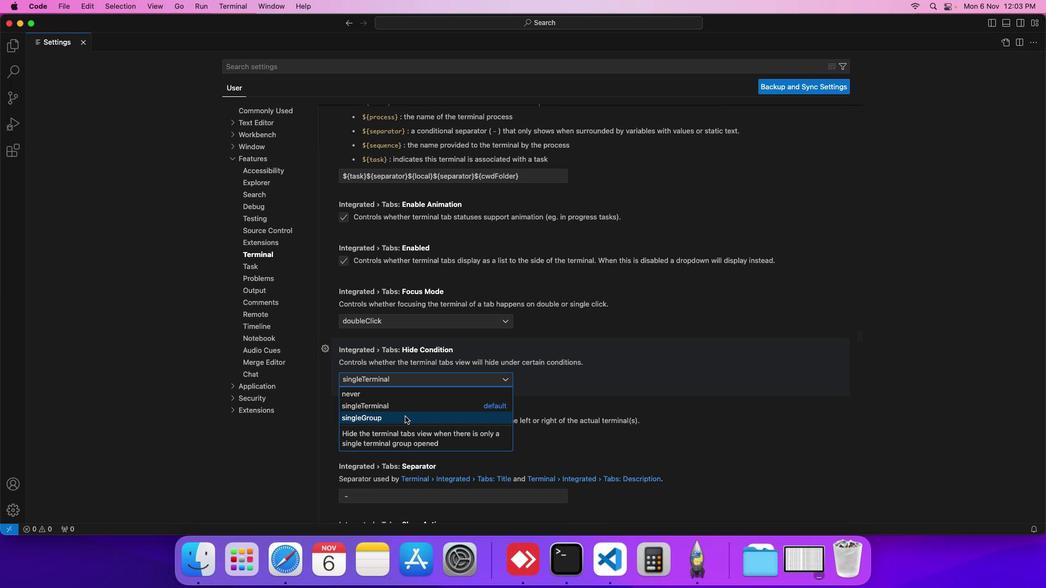 
